 Task: Look for space in Itogon, Philippines from 12th July, 2023 to 16th July, 2023 for 8 adults in price range Rs.10000 to Rs.16000. Place can be private room with 8 bedrooms having 8 beds and 8 bathrooms. Property type can be house, flat, guest house. Amenities needed are: wifi, TV, free parkinig on premises, gym, breakfast. Booking option can be shelf check-in. Required host language is English.
Action: Mouse moved to (550, 144)
Screenshot: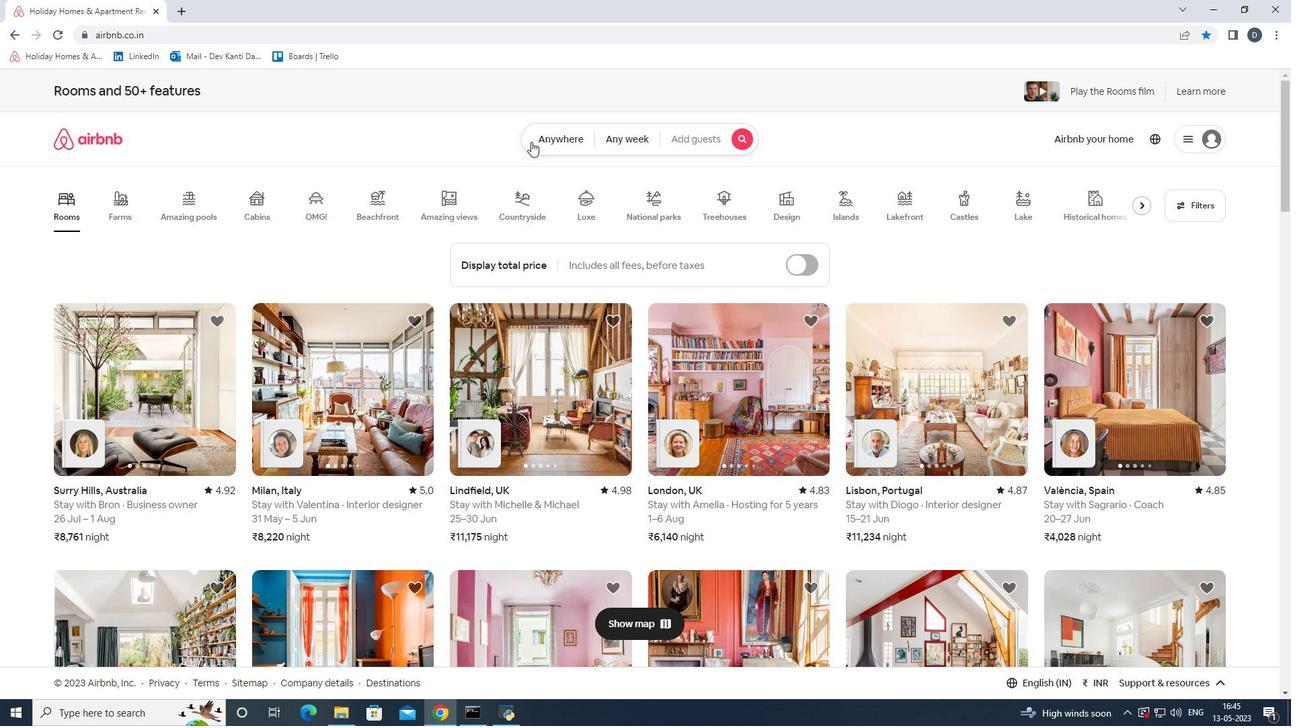 
Action: Mouse pressed left at (550, 144)
Screenshot: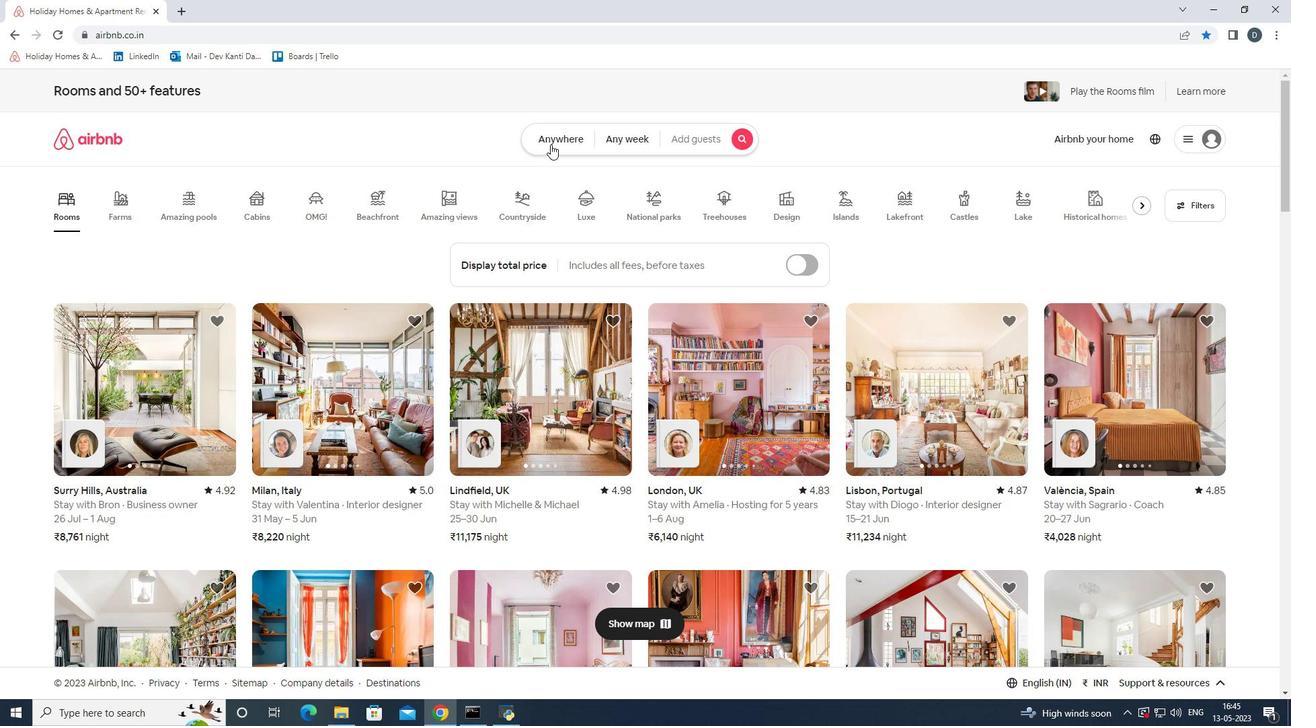 
Action: Mouse moved to (392, 193)
Screenshot: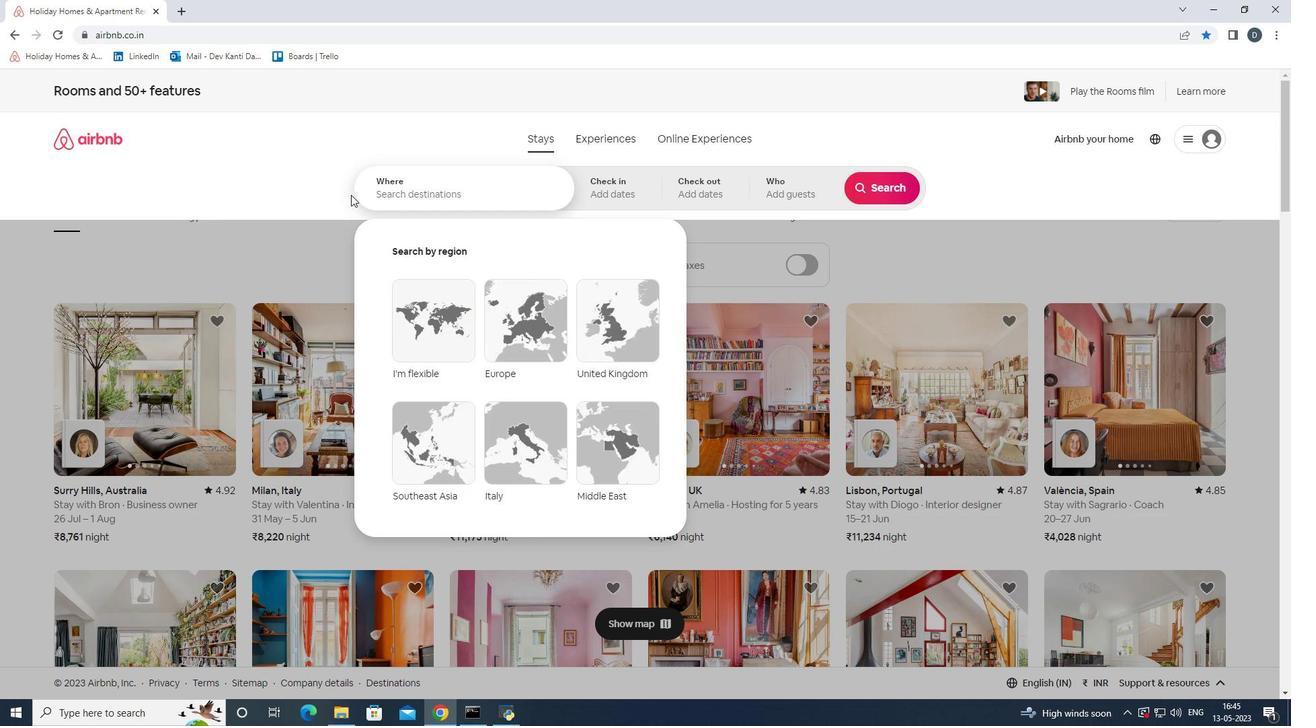 
Action: Mouse pressed left at (392, 193)
Screenshot: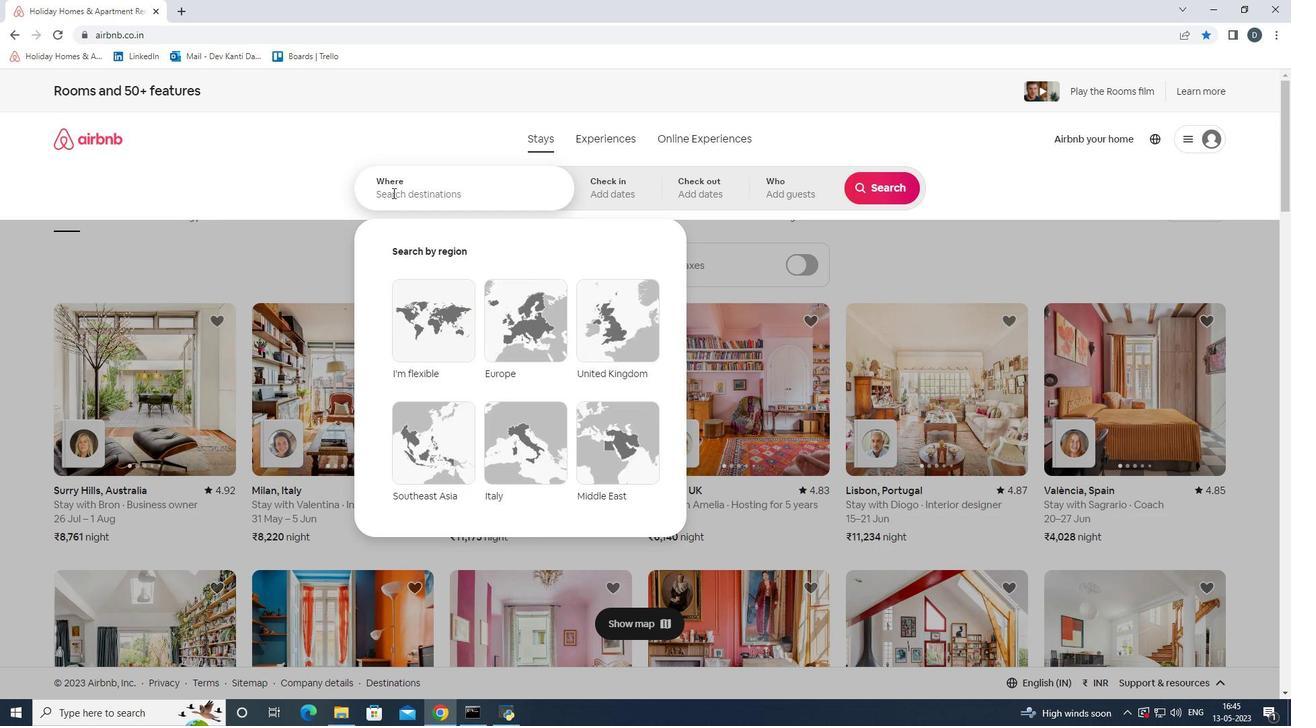 
Action: Key pressed <Key.shift>Itogon,<Key.shift>Philippines
Screenshot: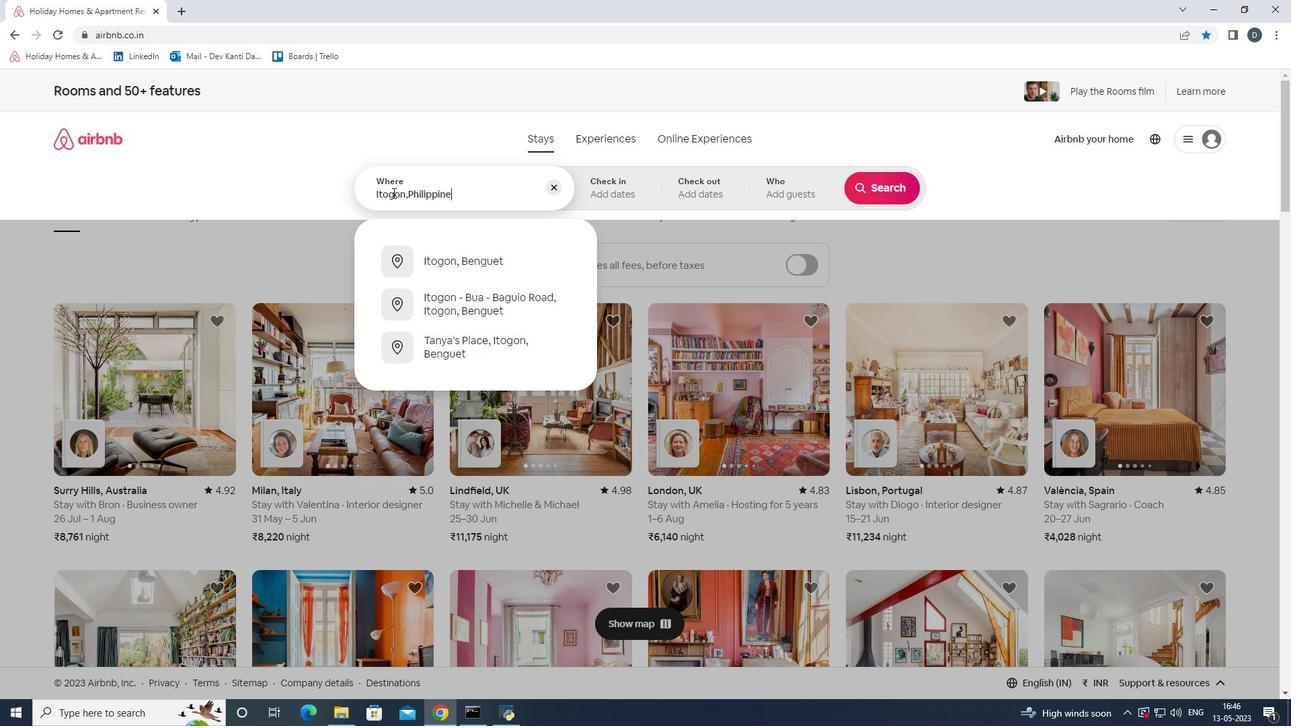
Action: Mouse moved to (600, 188)
Screenshot: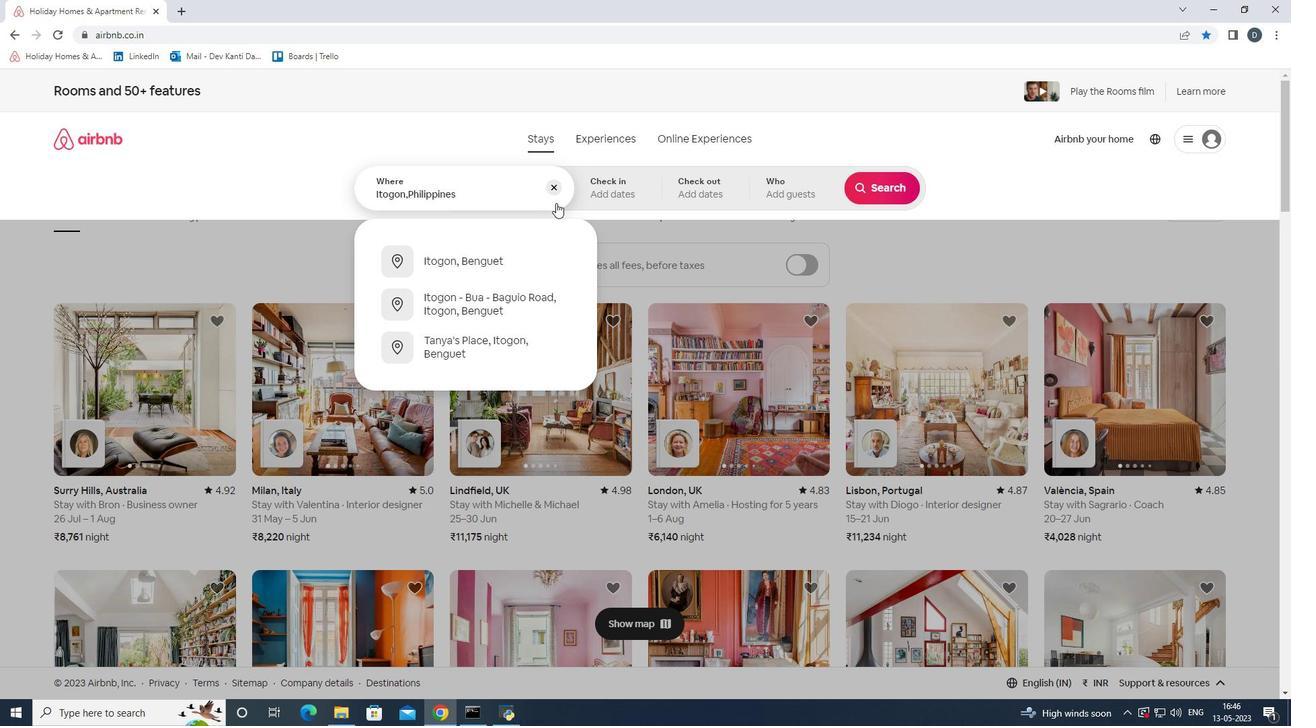 
Action: Mouse pressed left at (600, 188)
Screenshot: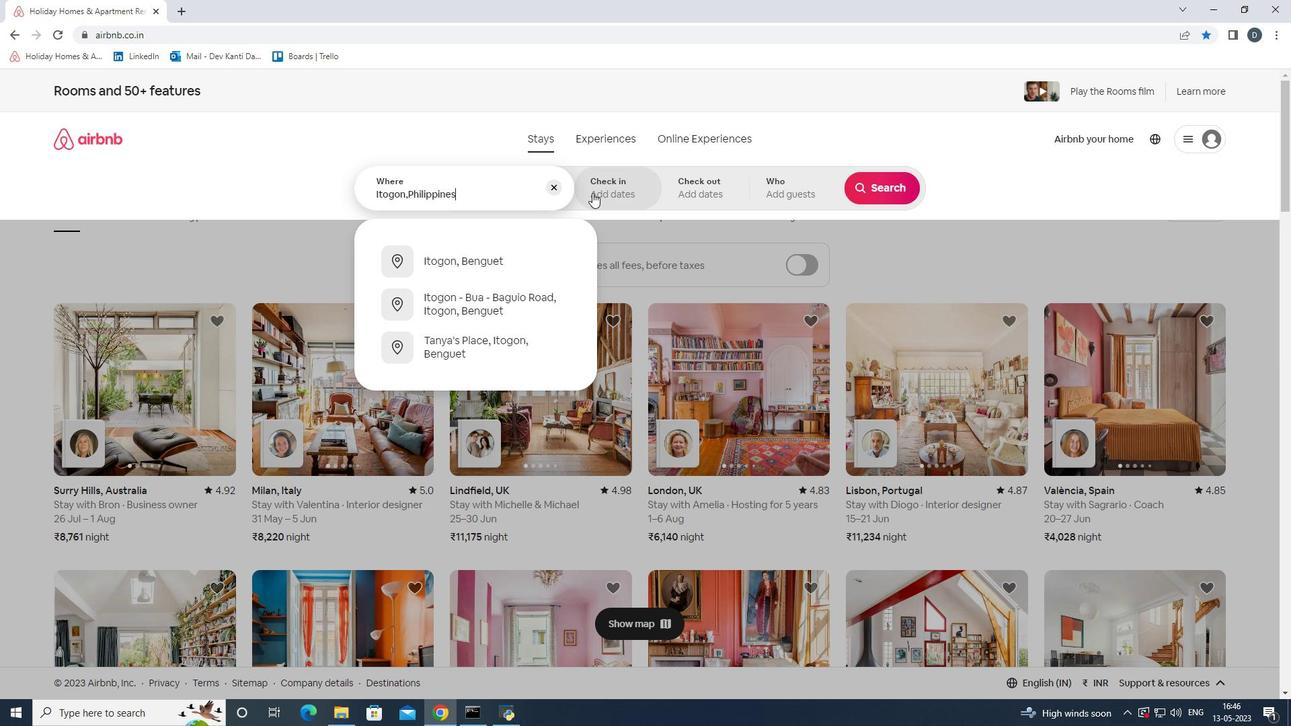 
Action: Mouse moved to (887, 289)
Screenshot: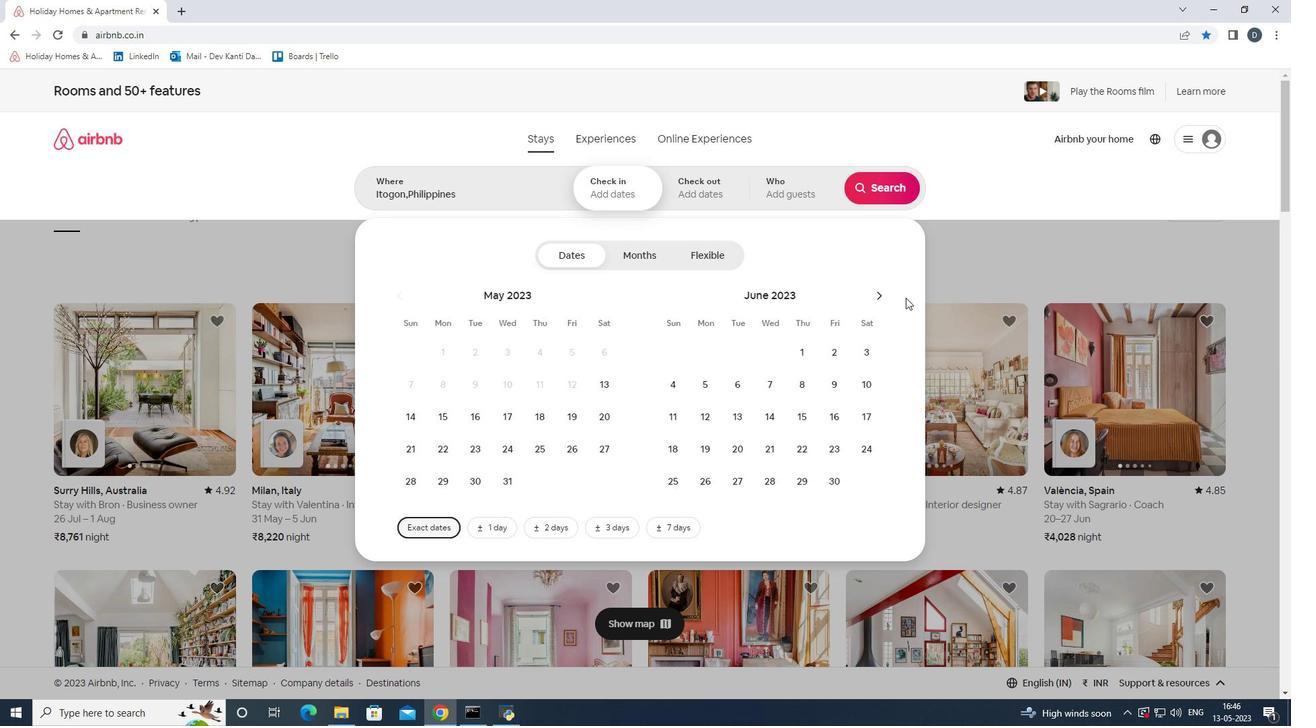 
Action: Mouse pressed left at (887, 289)
Screenshot: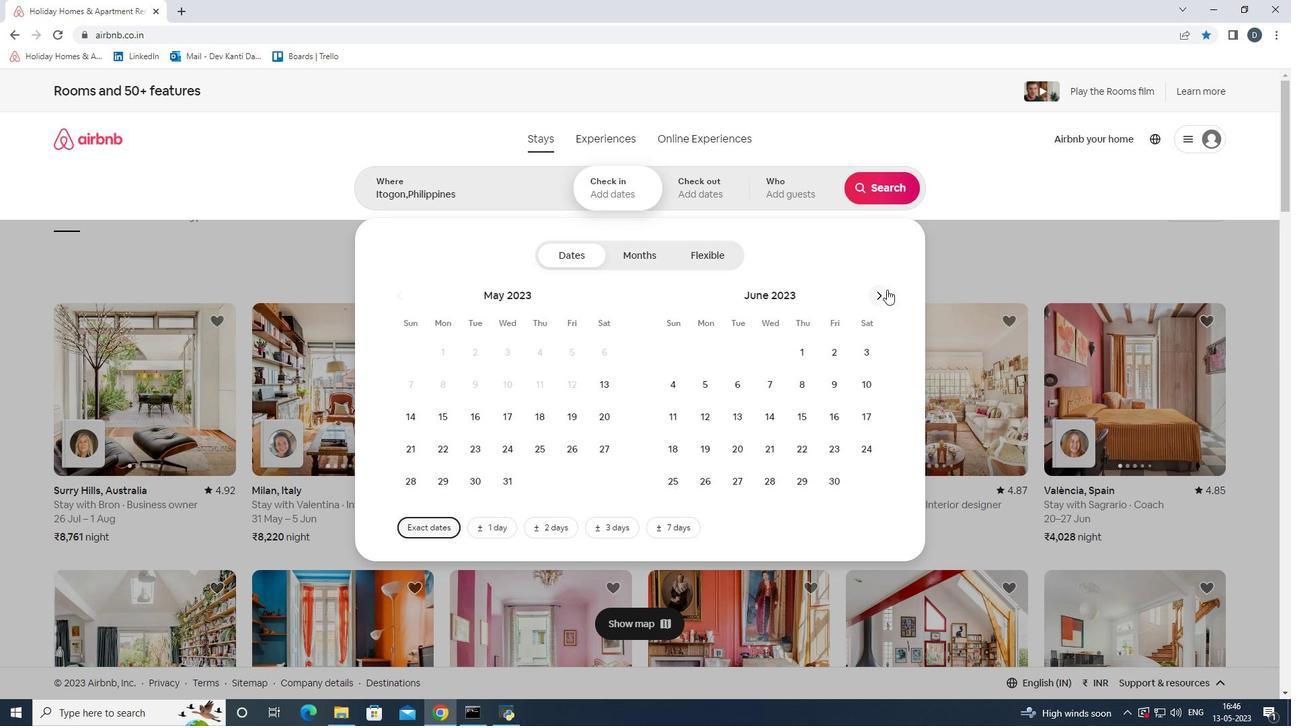 
Action: Mouse moved to (765, 414)
Screenshot: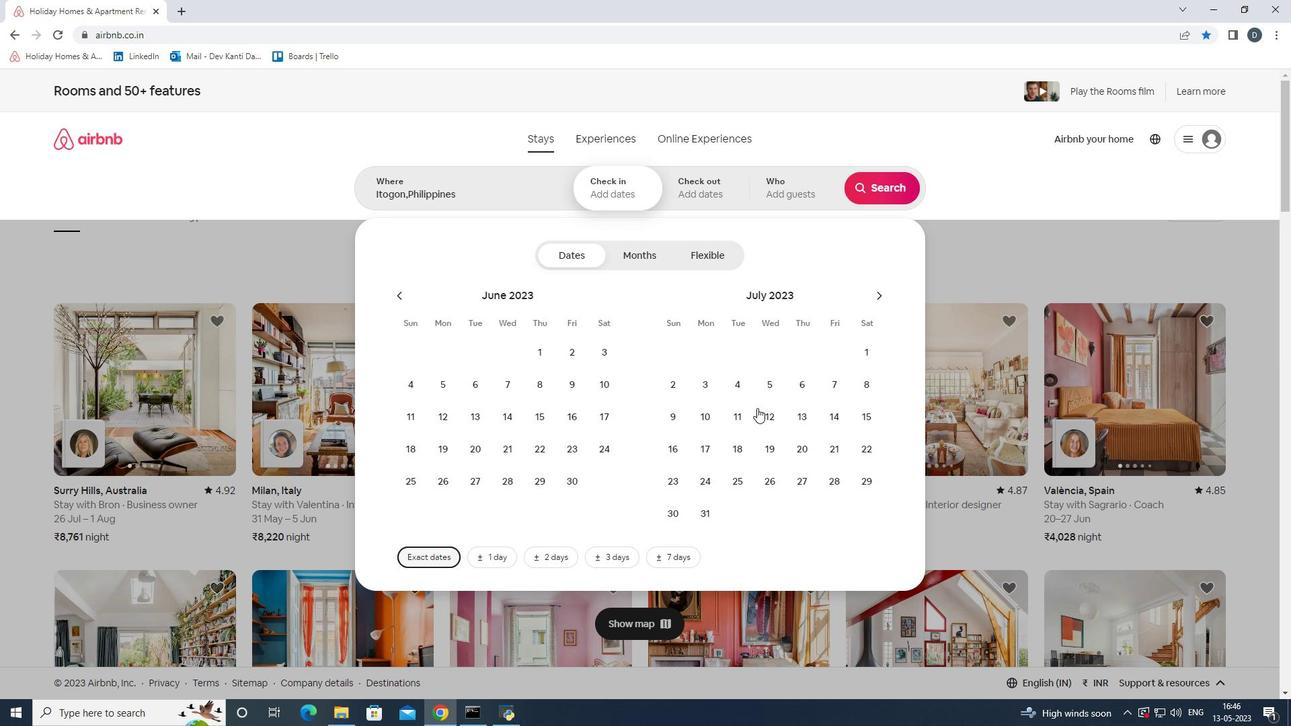 
Action: Mouse pressed left at (765, 414)
Screenshot: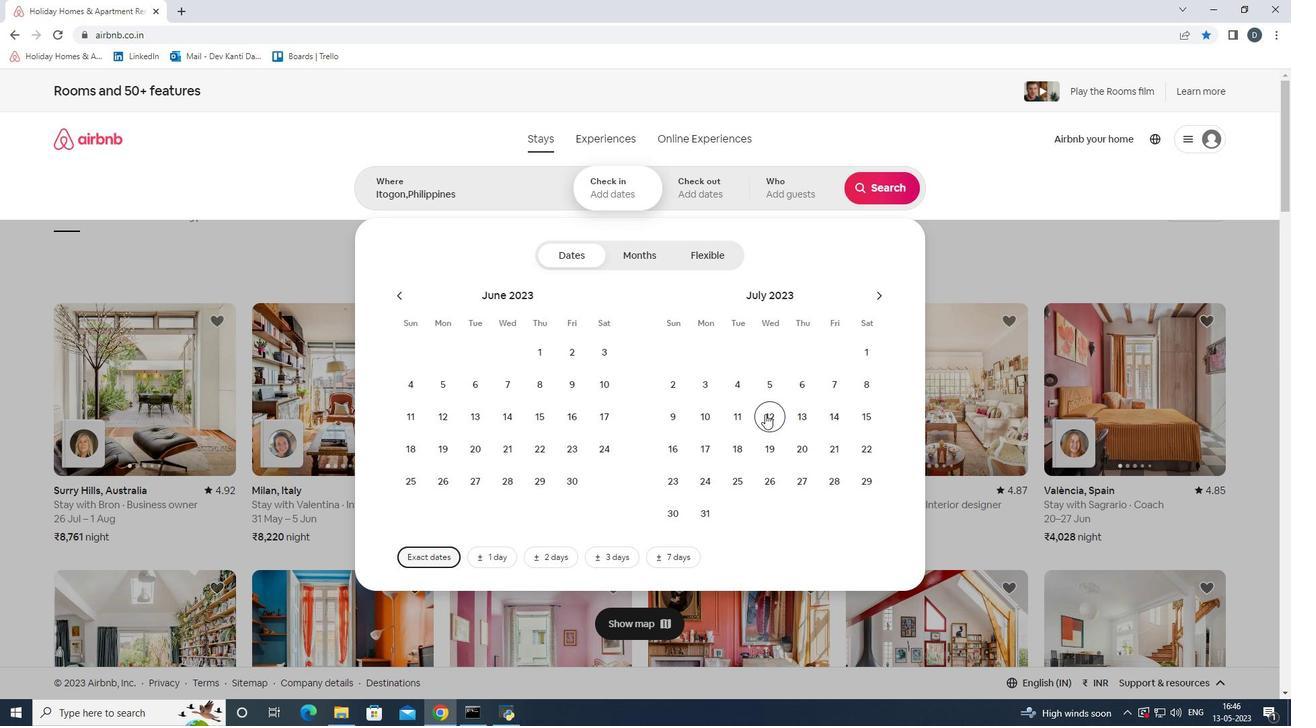 
Action: Mouse moved to (666, 449)
Screenshot: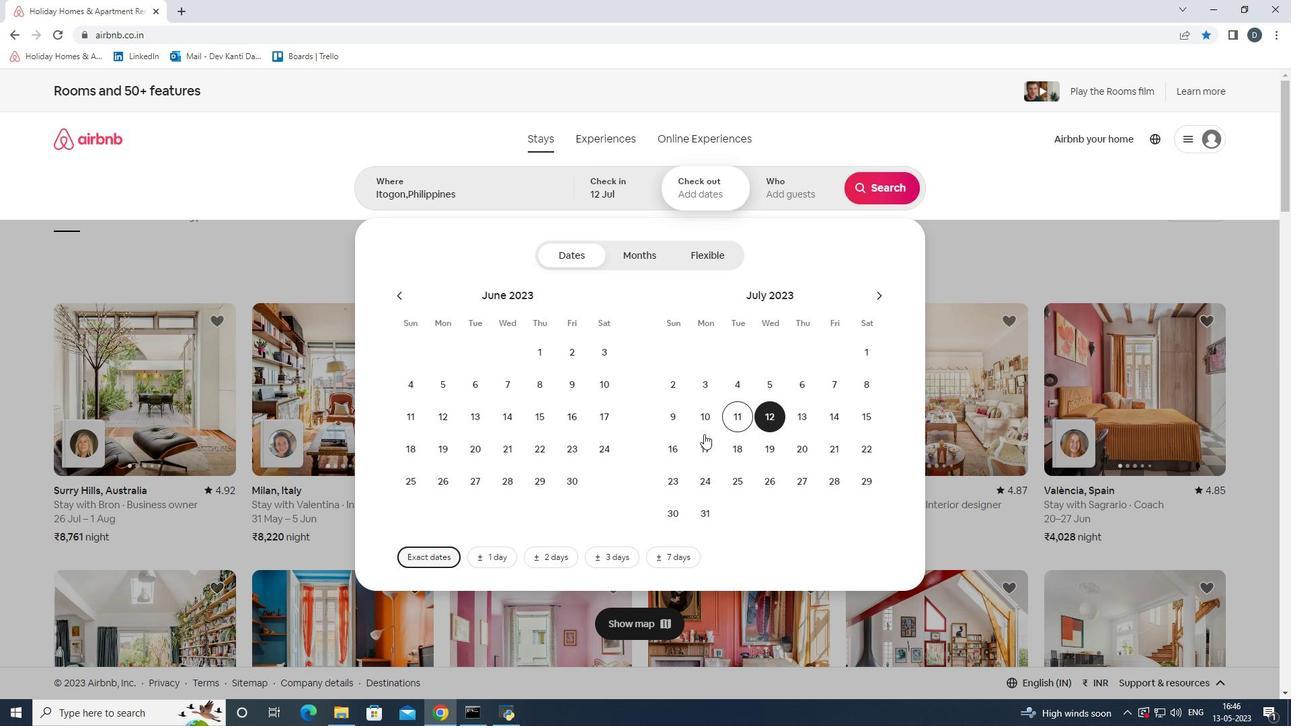 
Action: Mouse pressed left at (666, 449)
Screenshot: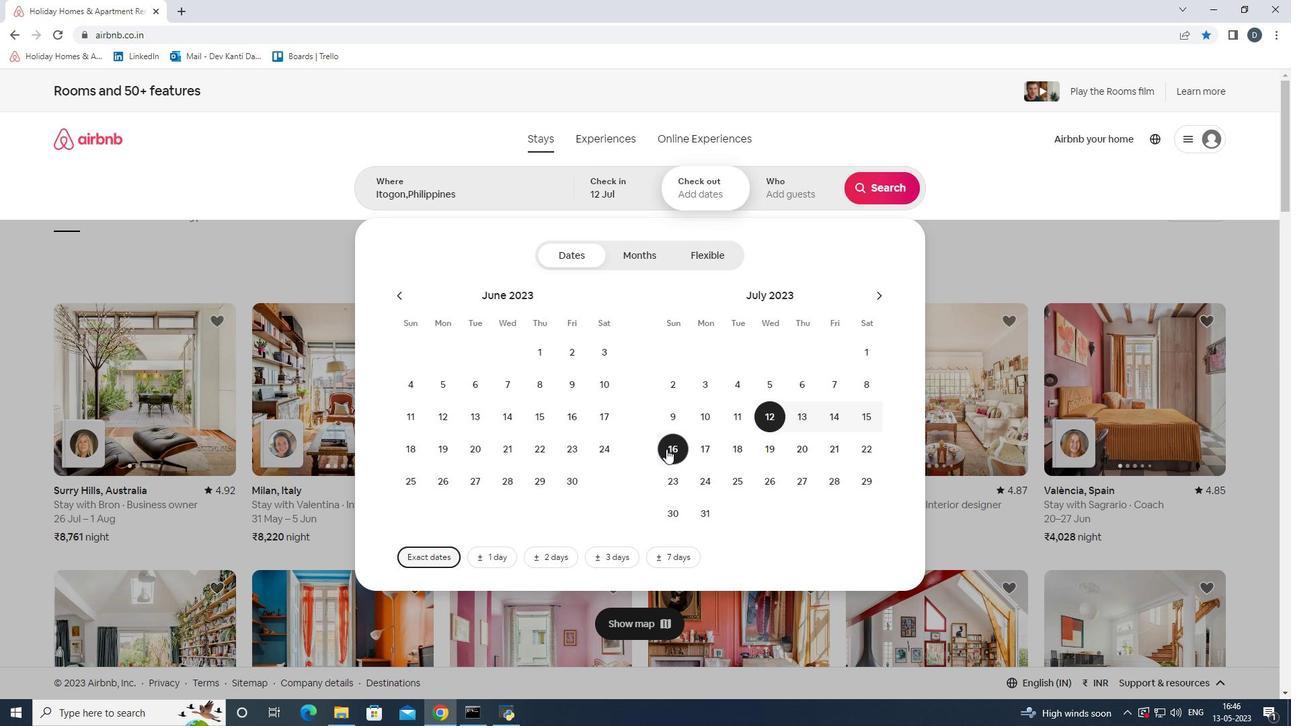 
Action: Mouse moved to (780, 194)
Screenshot: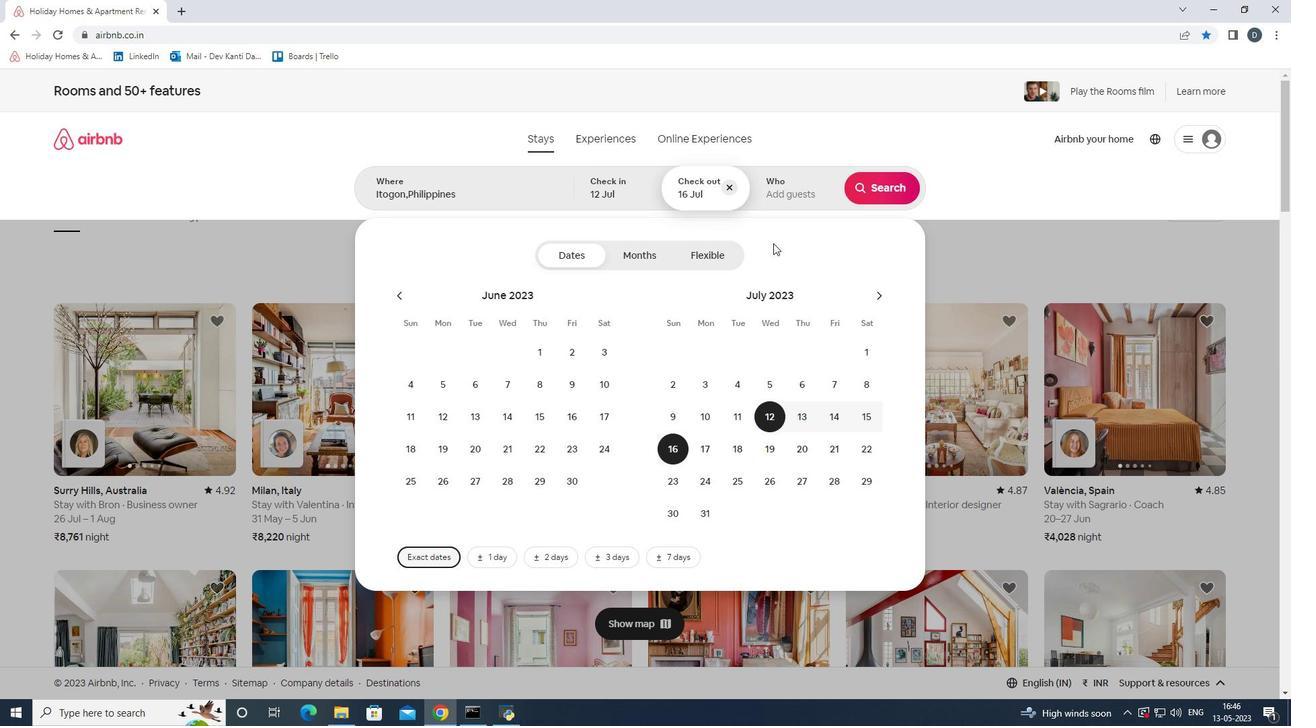 
Action: Mouse pressed left at (780, 194)
Screenshot: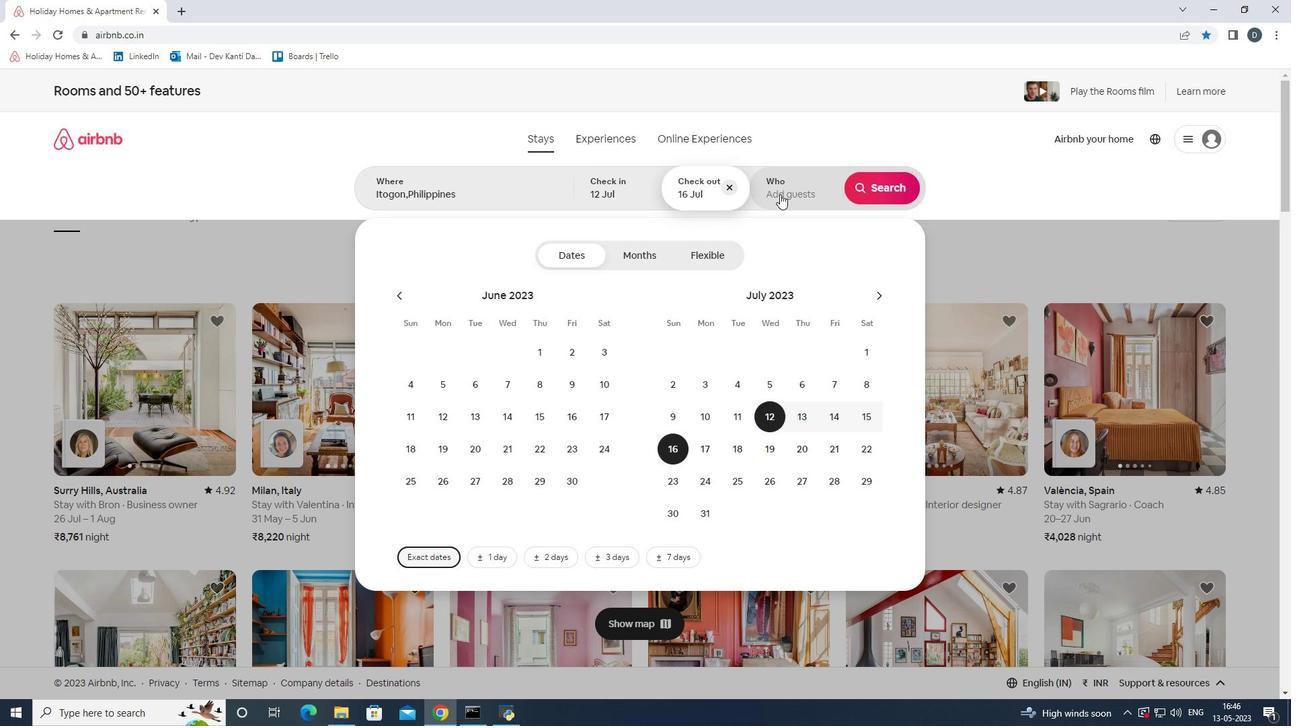 
Action: Mouse moved to (880, 255)
Screenshot: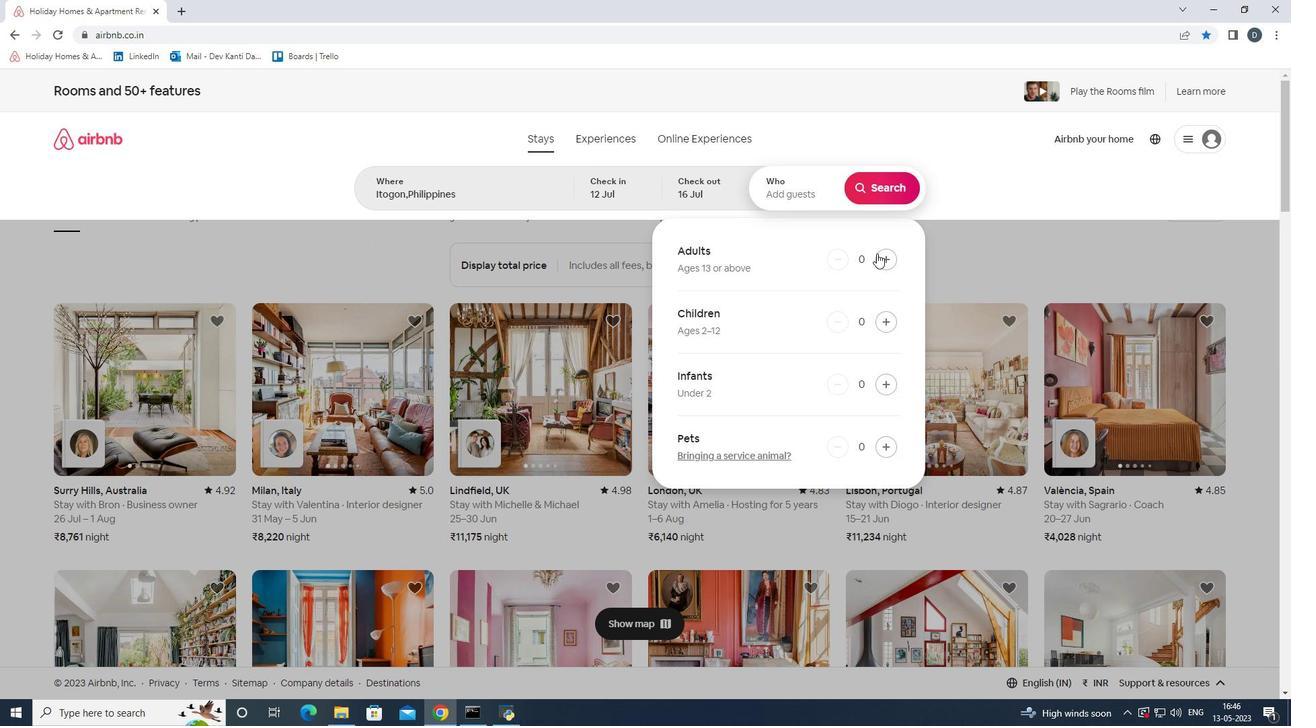 
Action: Mouse pressed left at (880, 255)
Screenshot: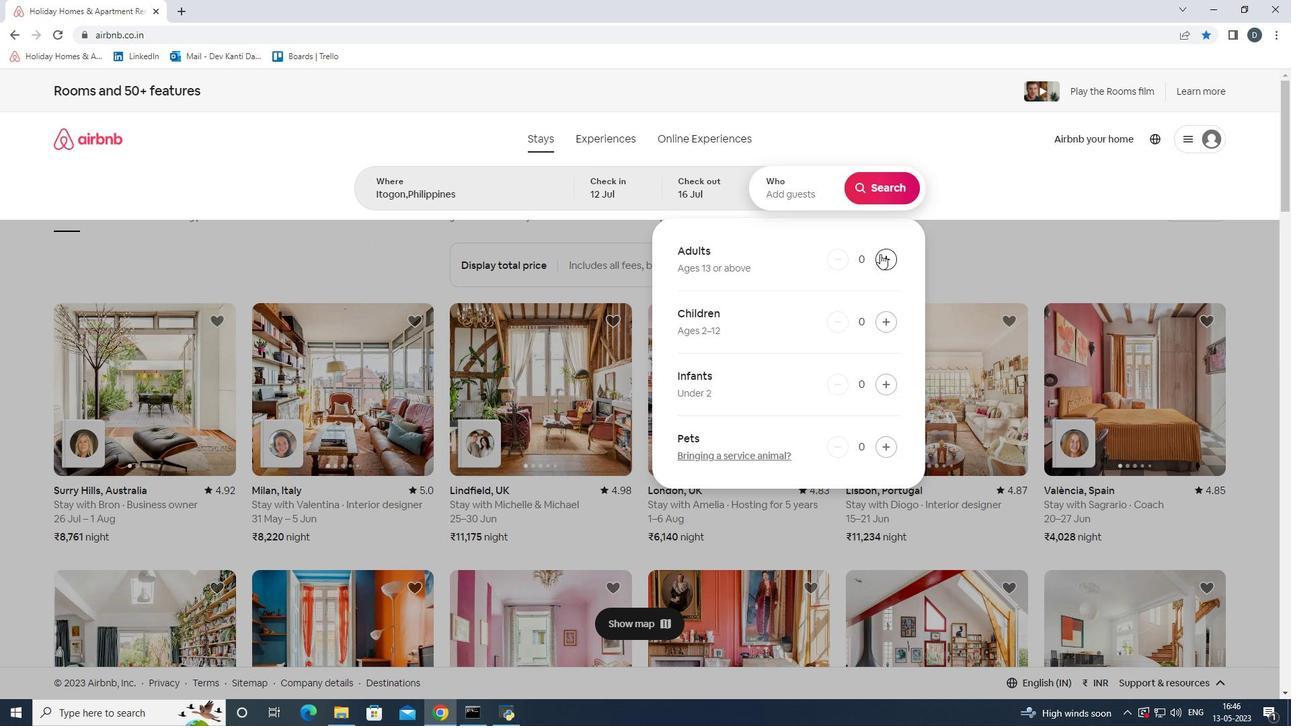 
Action: Mouse pressed left at (880, 255)
Screenshot: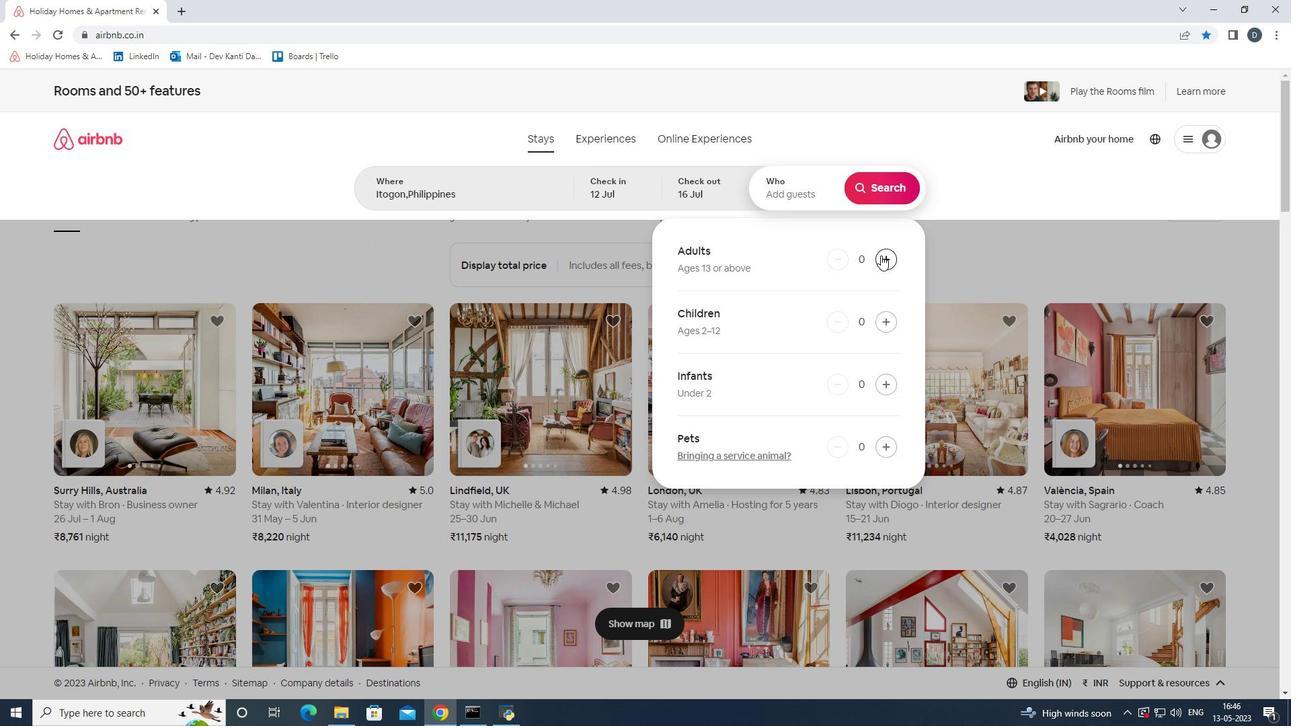 
Action: Mouse pressed left at (880, 255)
Screenshot: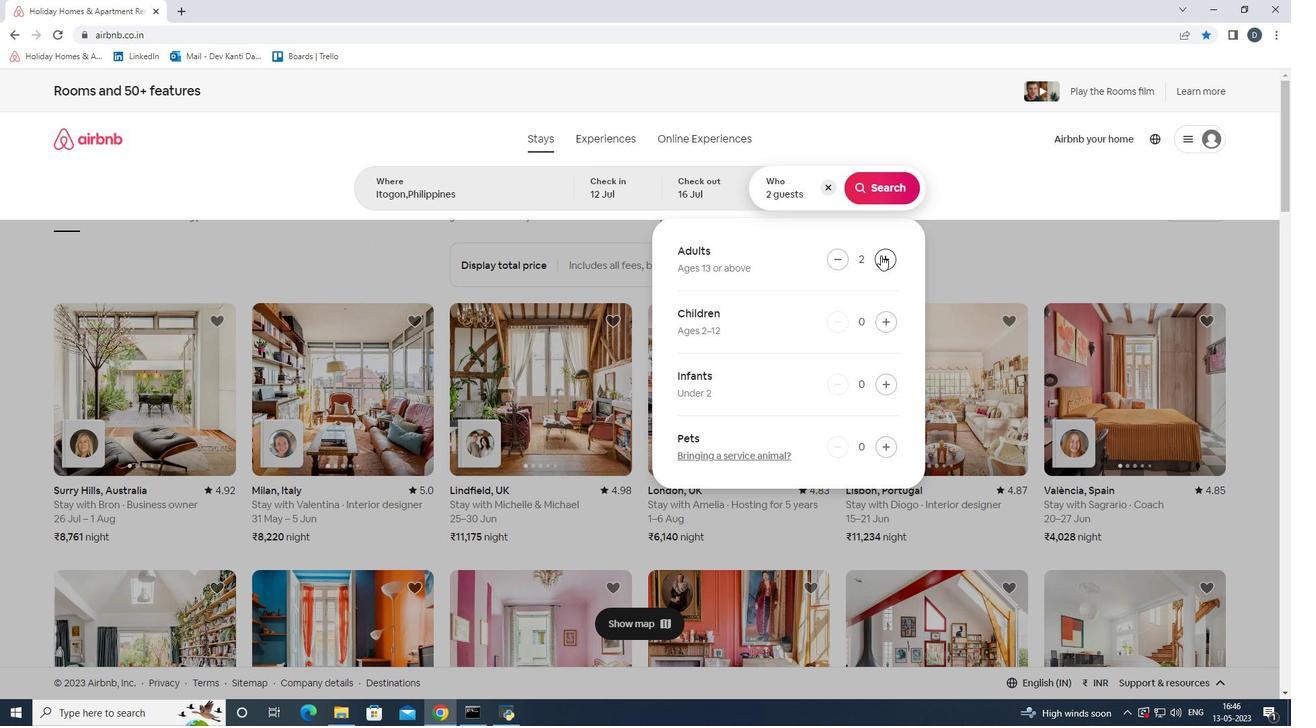 
Action: Mouse pressed left at (880, 255)
Screenshot: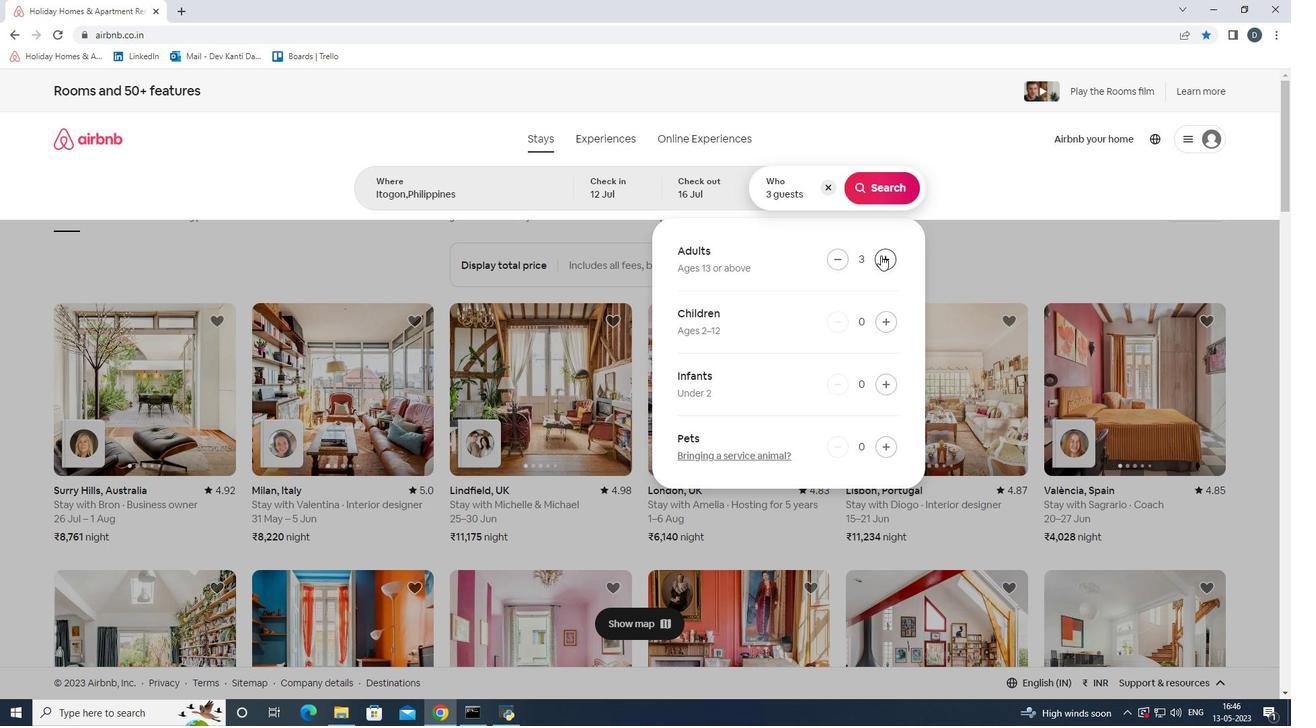 
Action: Mouse pressed left at (880, 255)
Screenshot: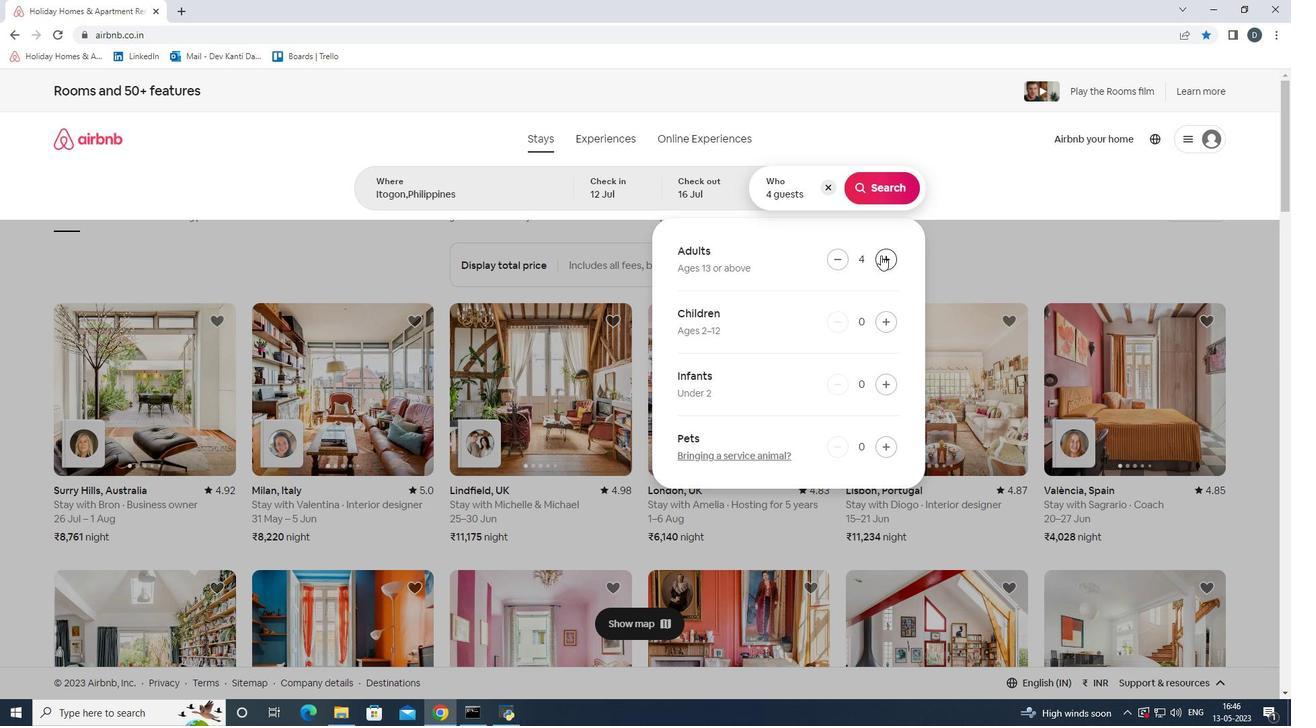 
Action: Mouse pressed left at (880, 255)
Screenshot: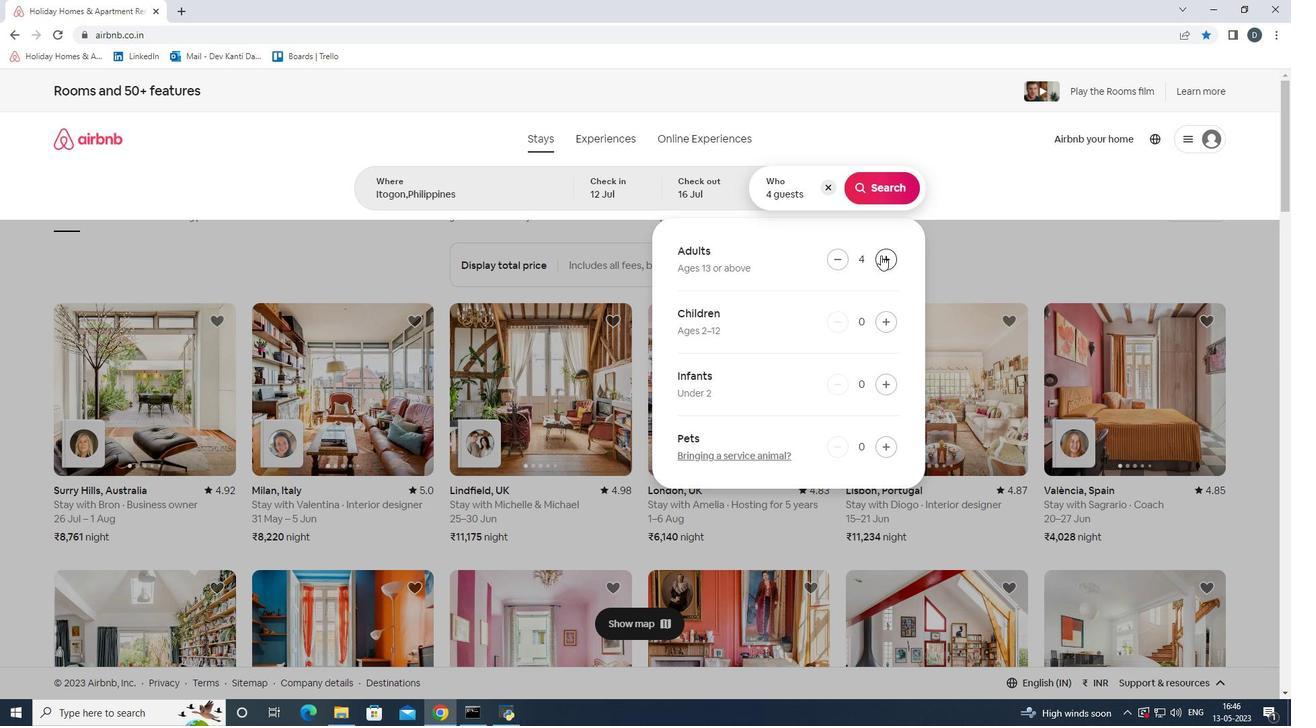 
Action: Mouse pressed left at (880, 255)
Screenshot: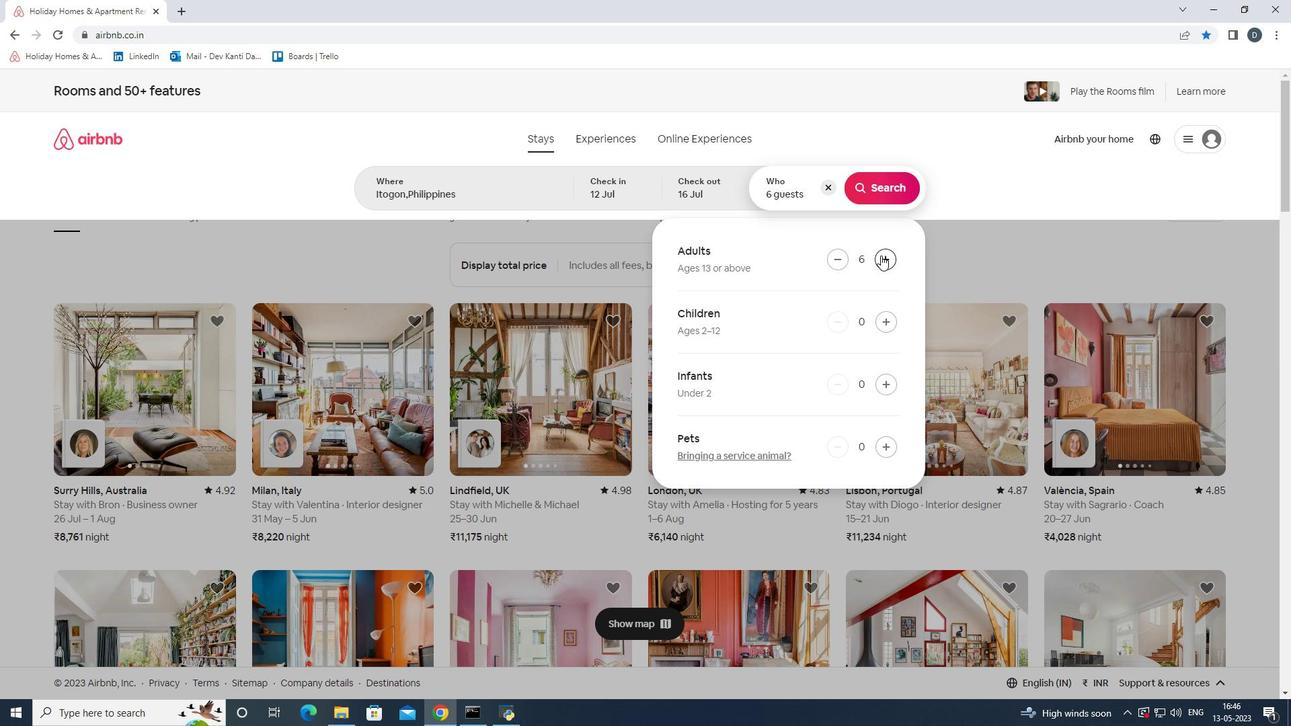 
Action: Mouse pressed left at (880, 255)
Screenshot: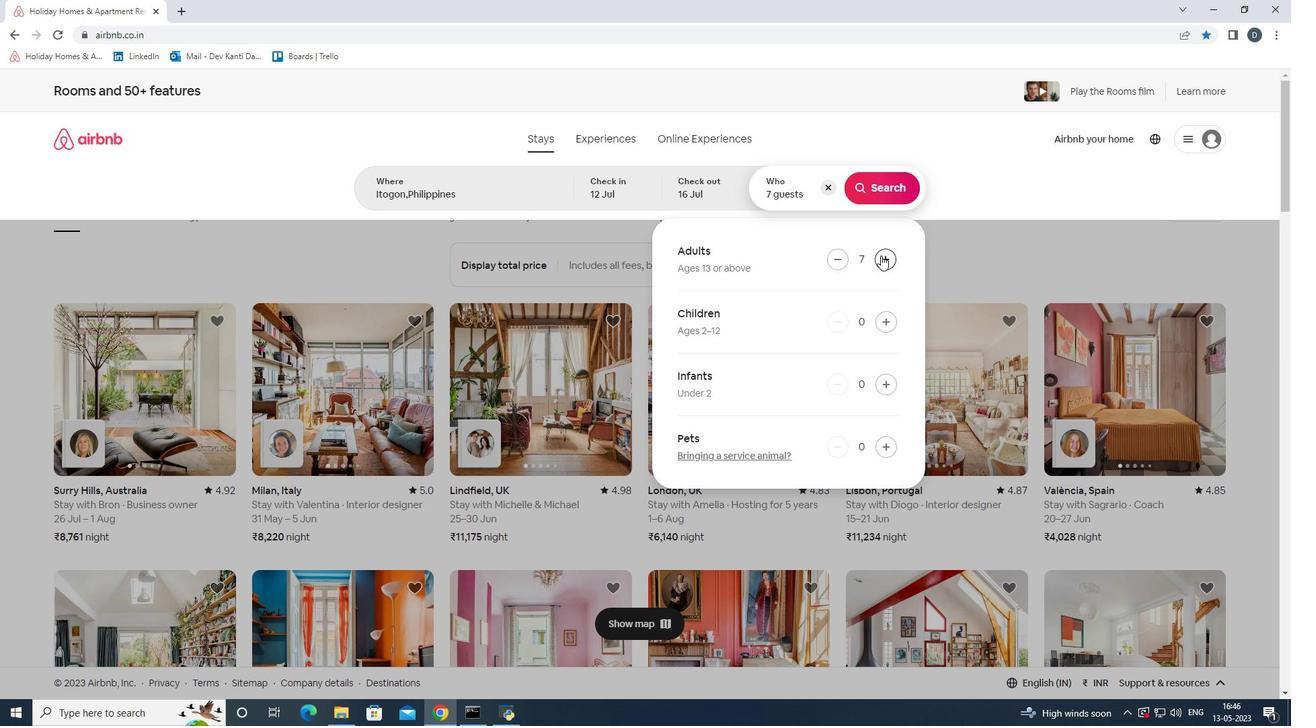 
Action: Mouse moved to (874, 190)
Screenshot: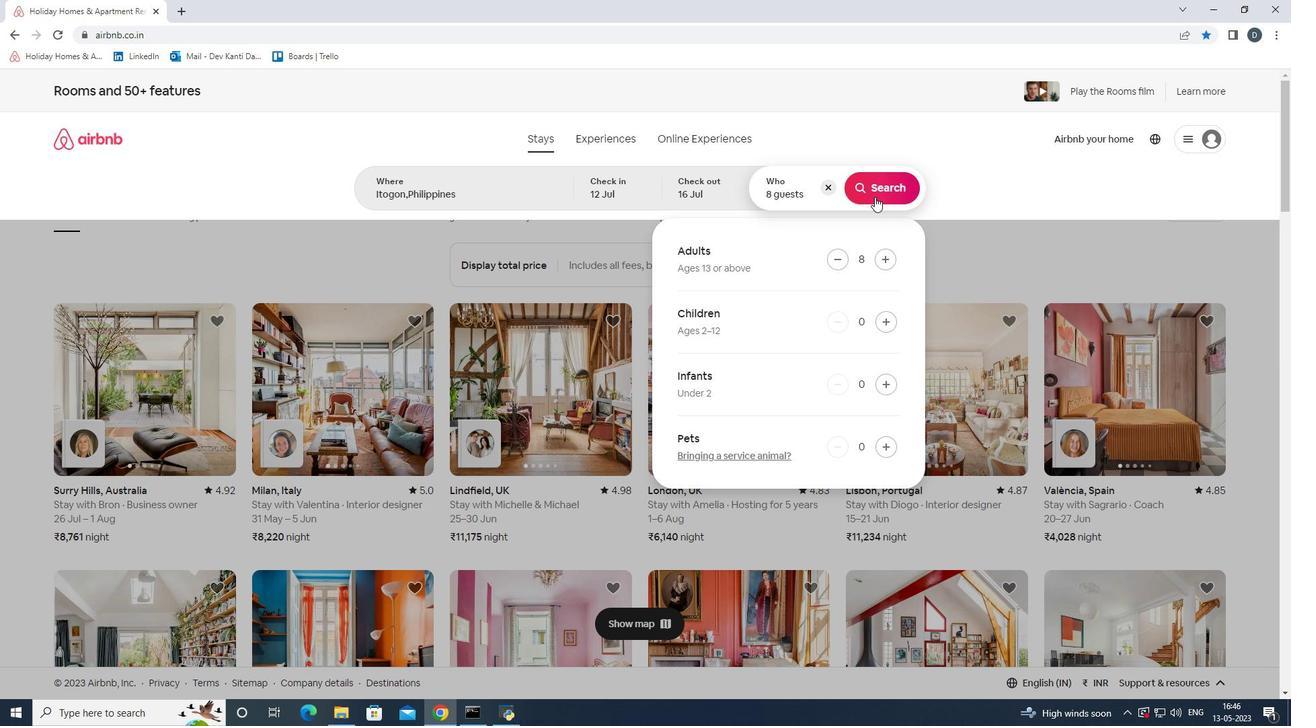 
Action: Mouse pressed left at (874, 190)
Screenshot: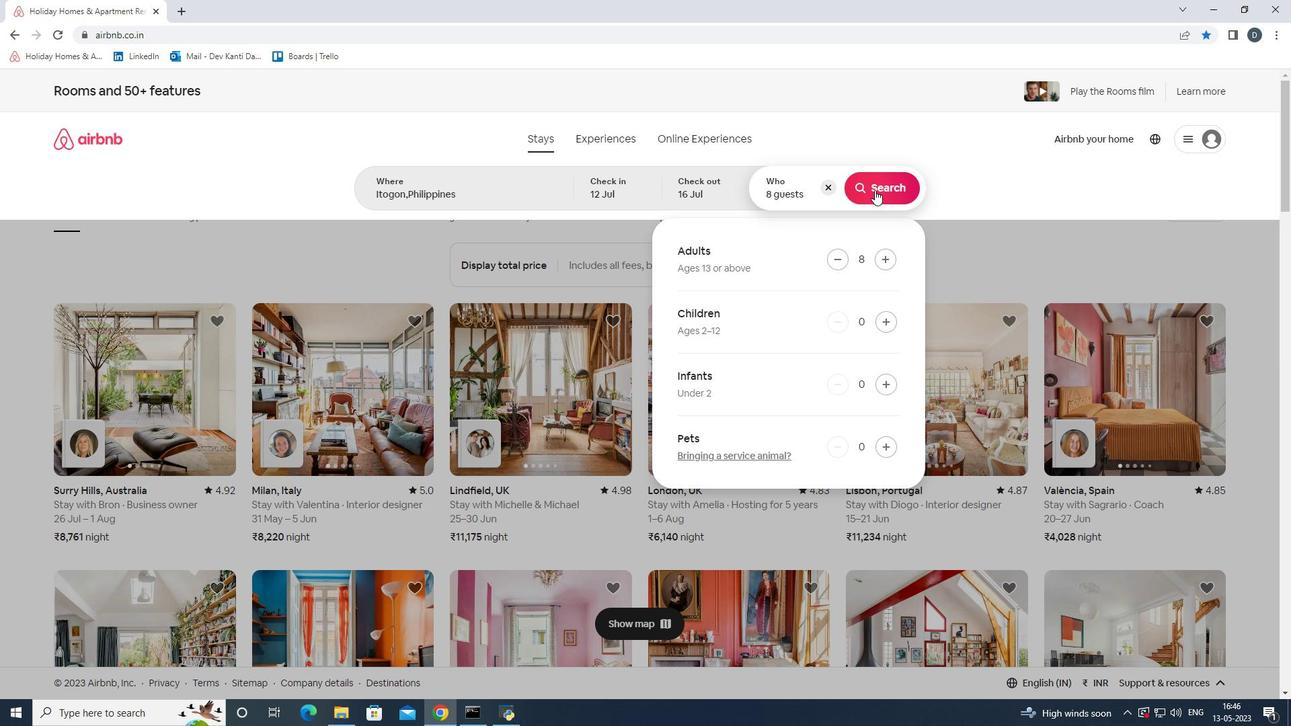 
Action: Mouse moved to (1213, 153)
Screenshot: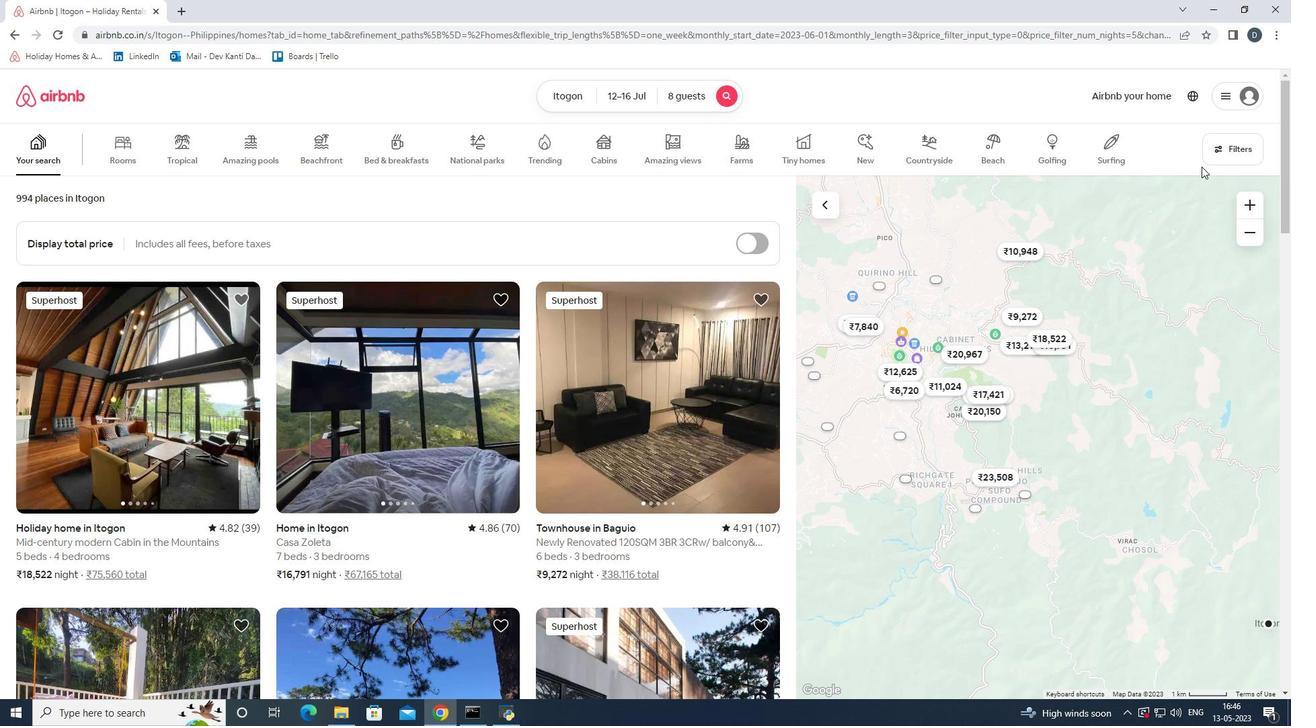 
Action: Mouse pressed left at (1213, 153)
Screenshot: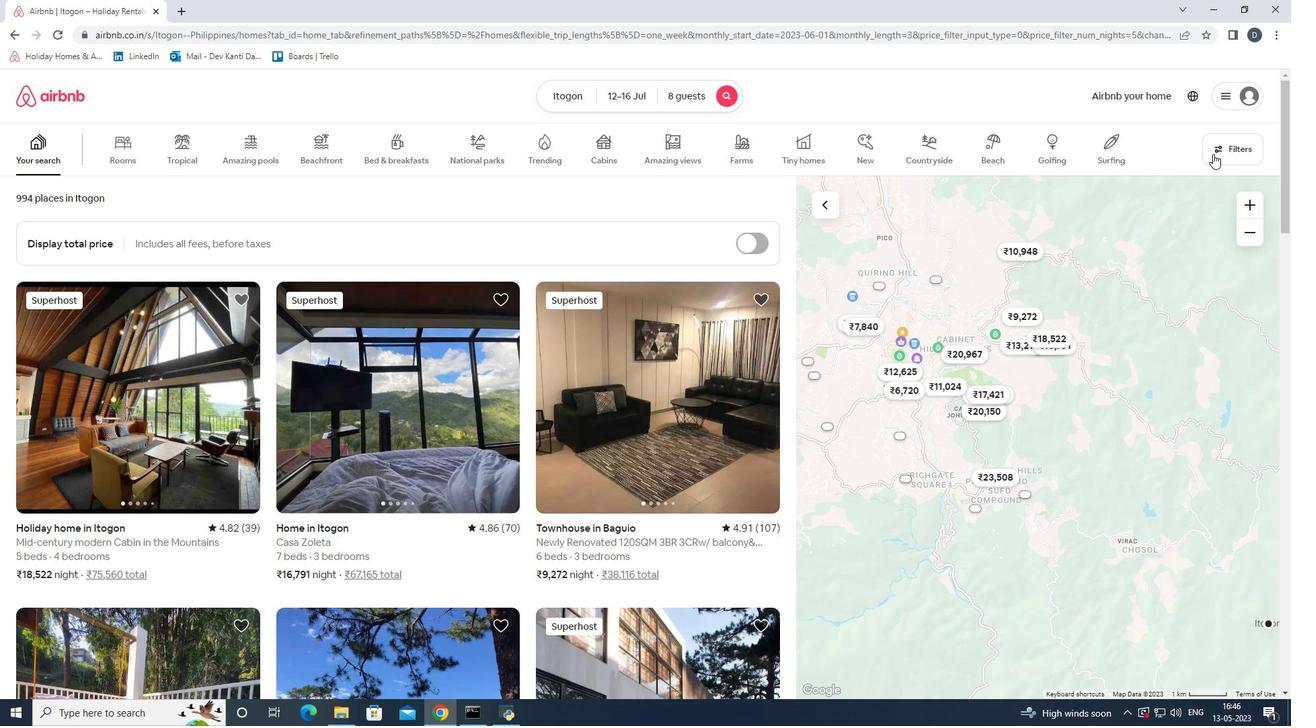 
Action: Mouse moved to (466, 321)
Screenshot: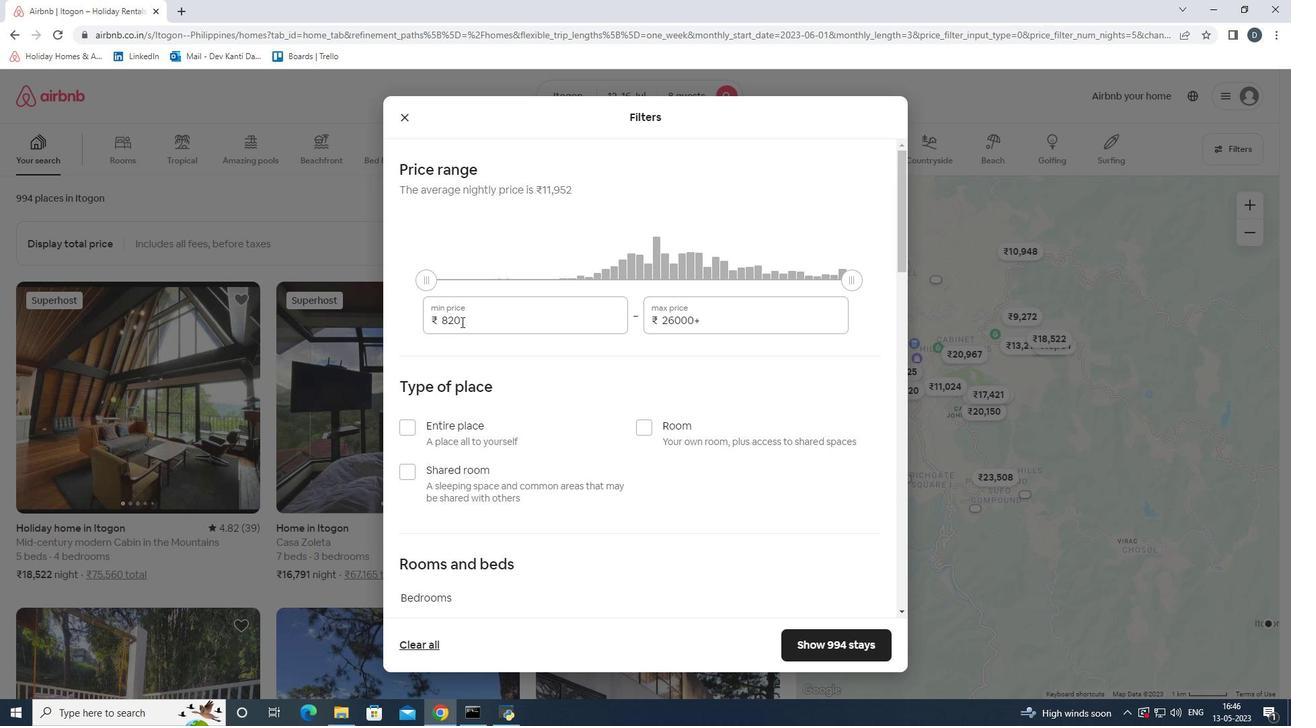 
Action: Mouse pressed left at (466, 321)
Screenshot: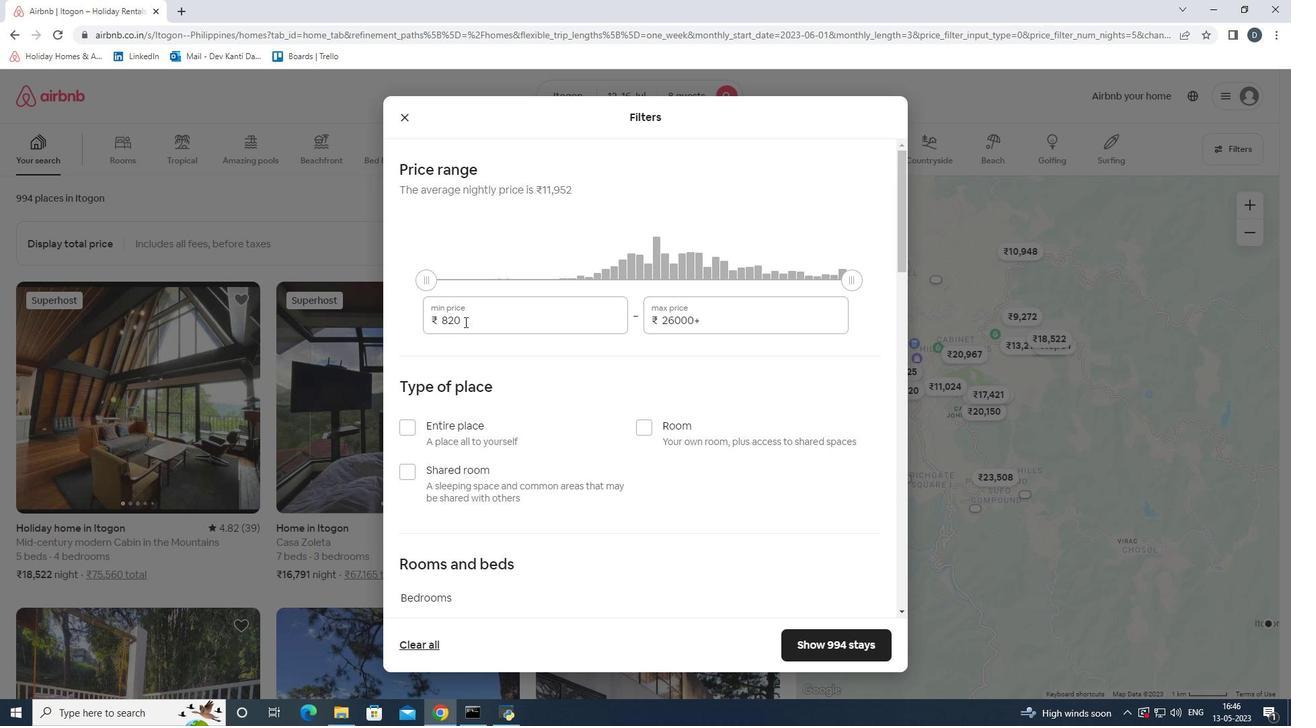 
Action: Mouse moved to (431, 318)
Screenshot: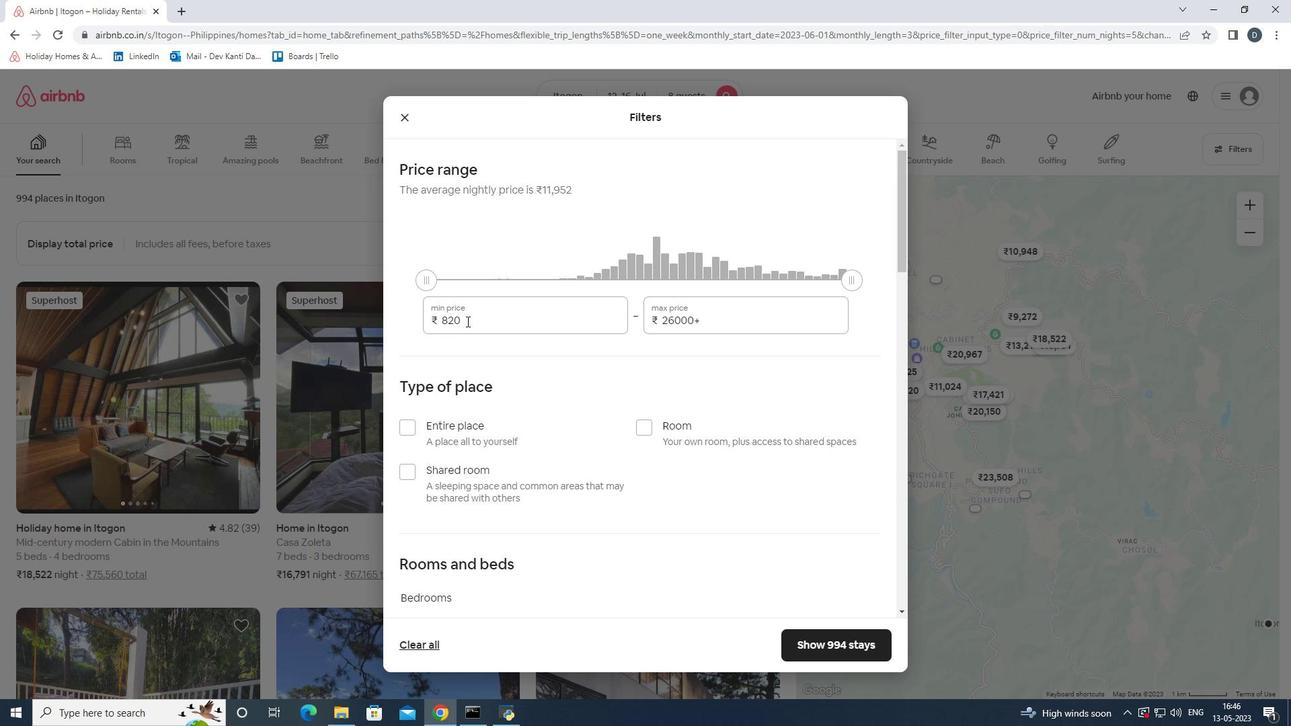 
Action: Key pressed 10000
Screenshot: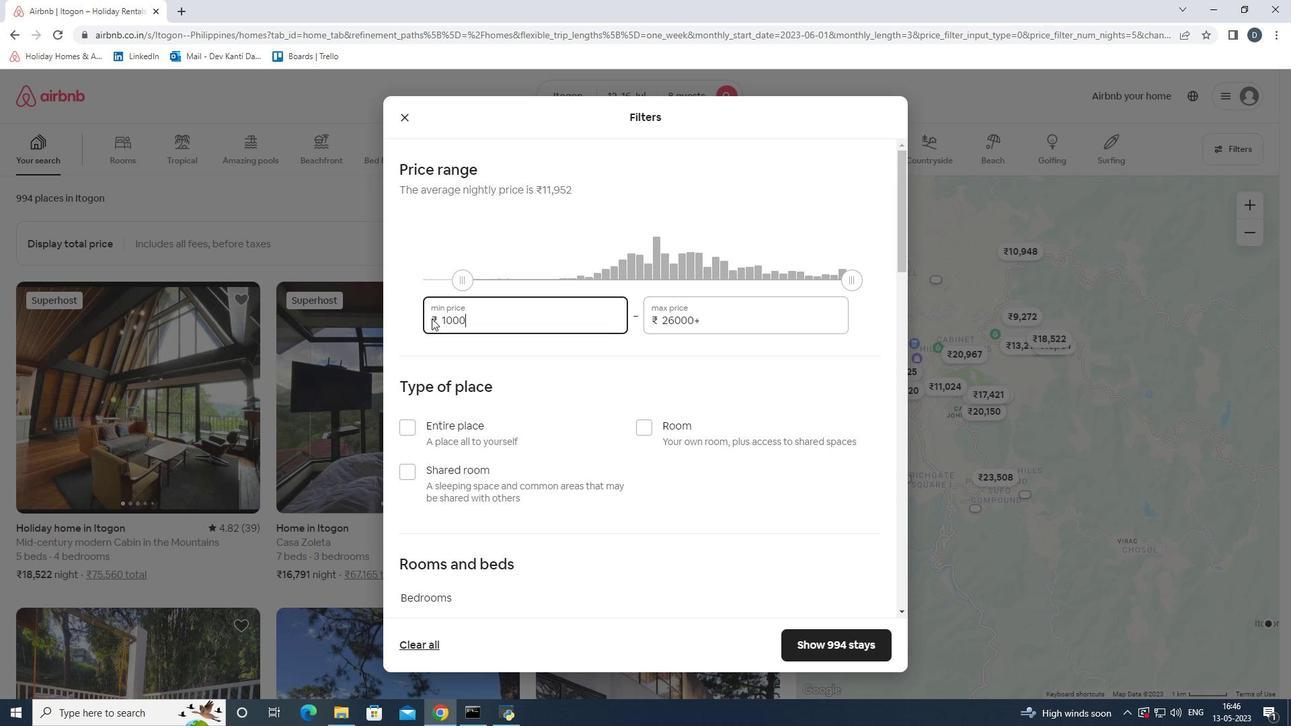 
Action: Mouse moved to (704, 320)
Screenshot: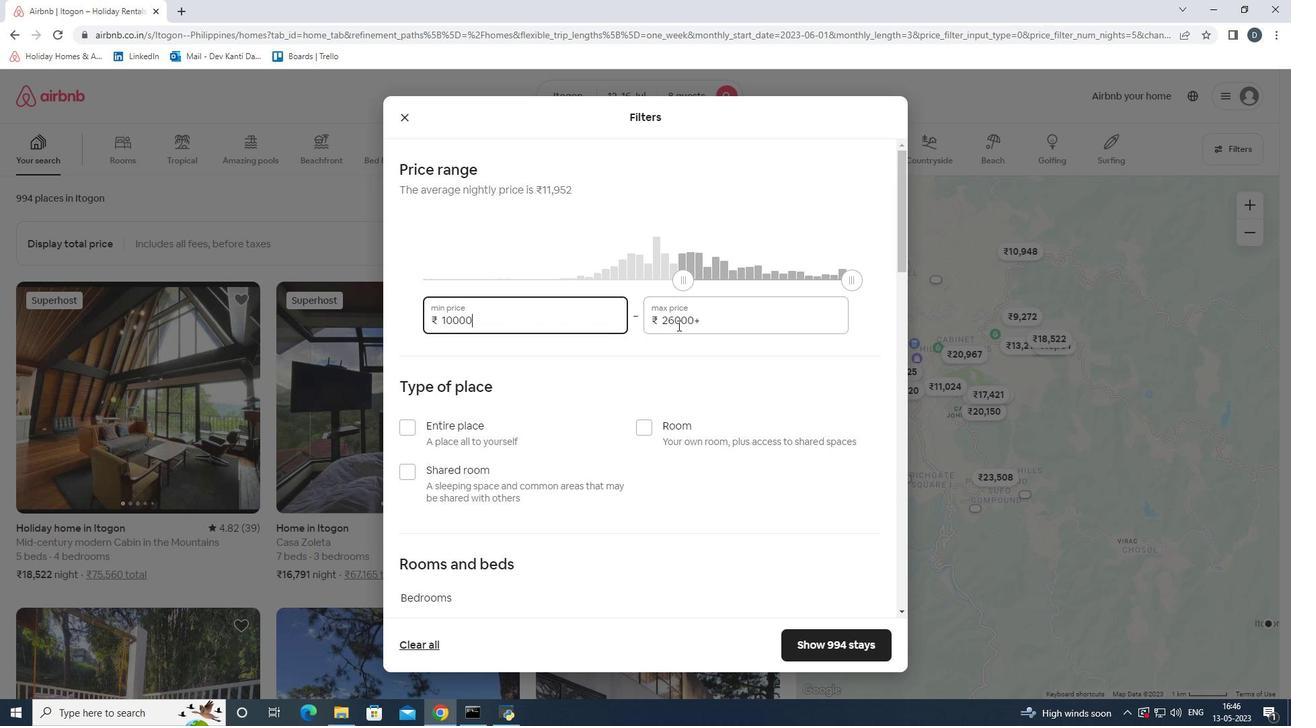 
Action: Mouse pressed left at (704, 320)
Screenshot: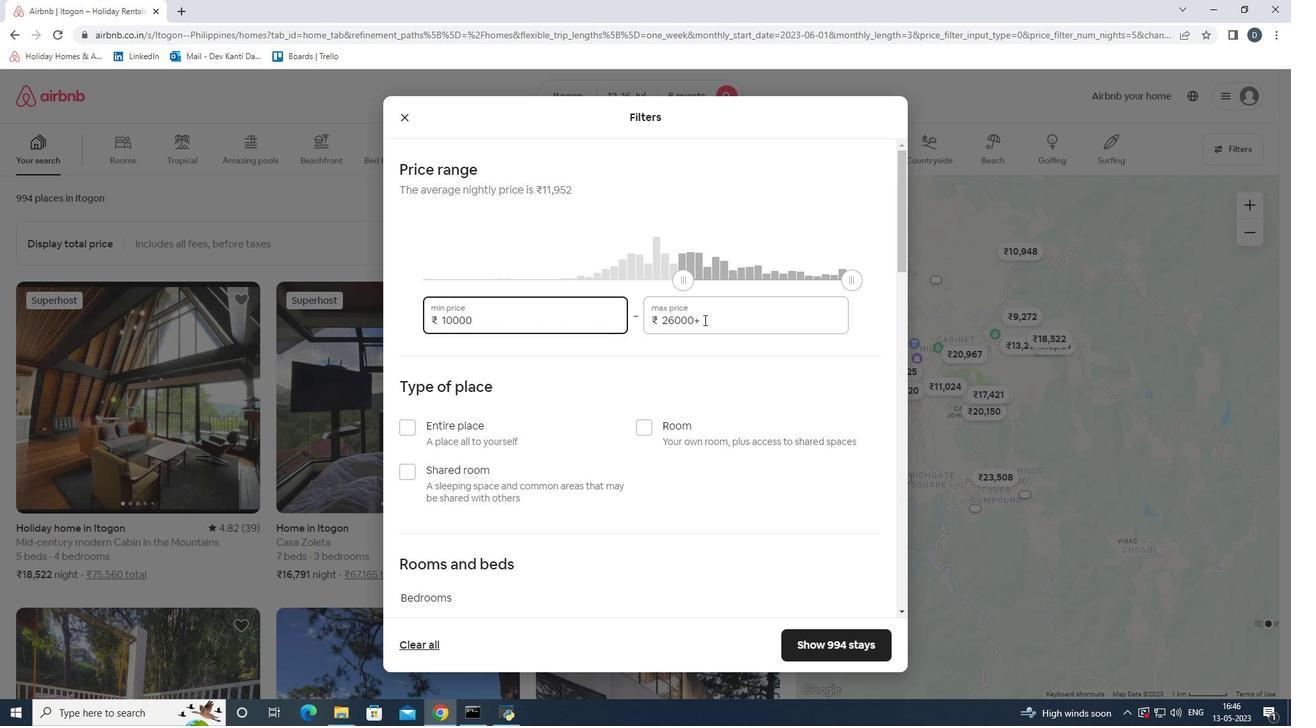 
Action: Mouse moved to (629, 317)
Screenshot: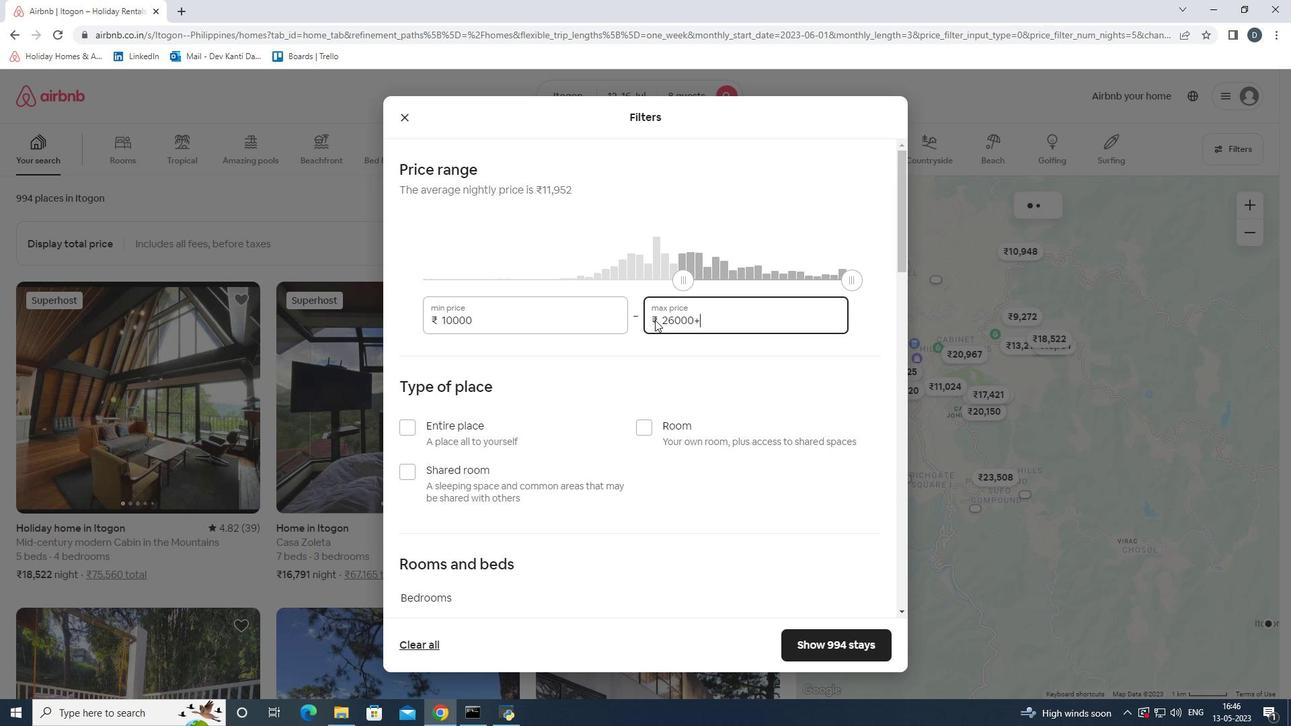 
Action: Key pressed 16000
Screenshot: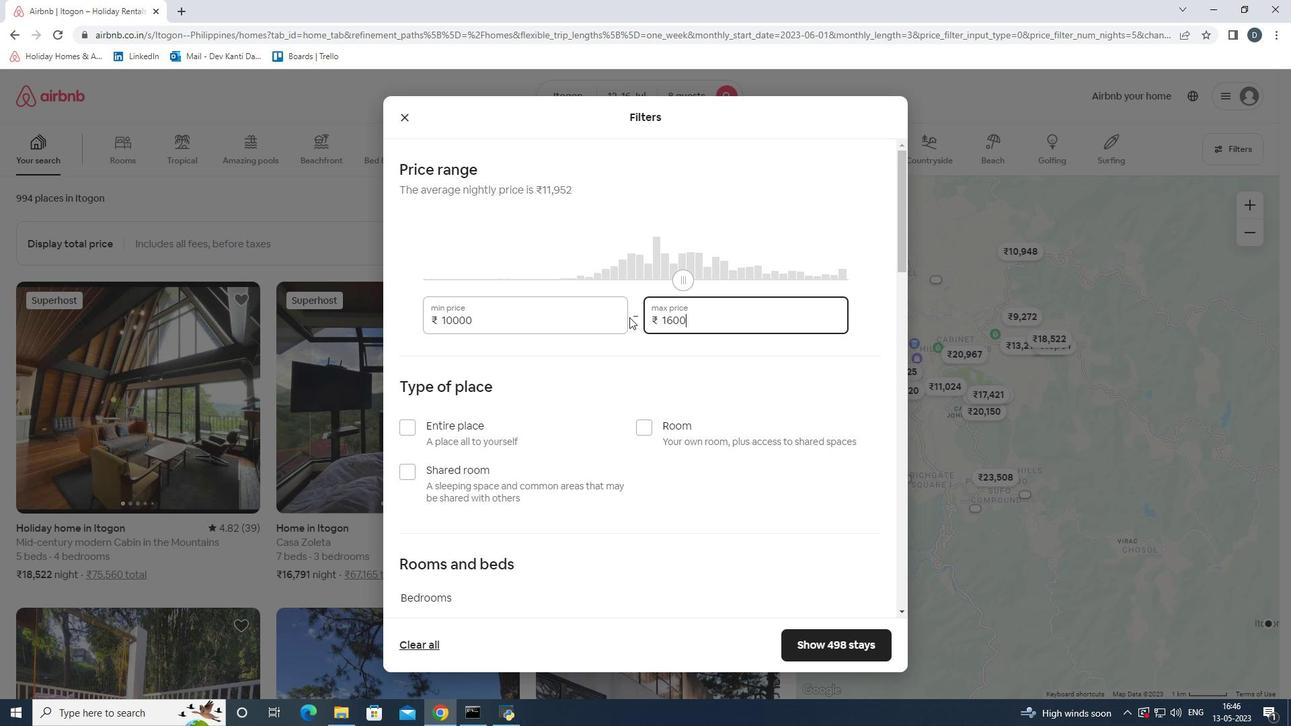 
Action: Mouse moved to (595, 408)
Screenshot: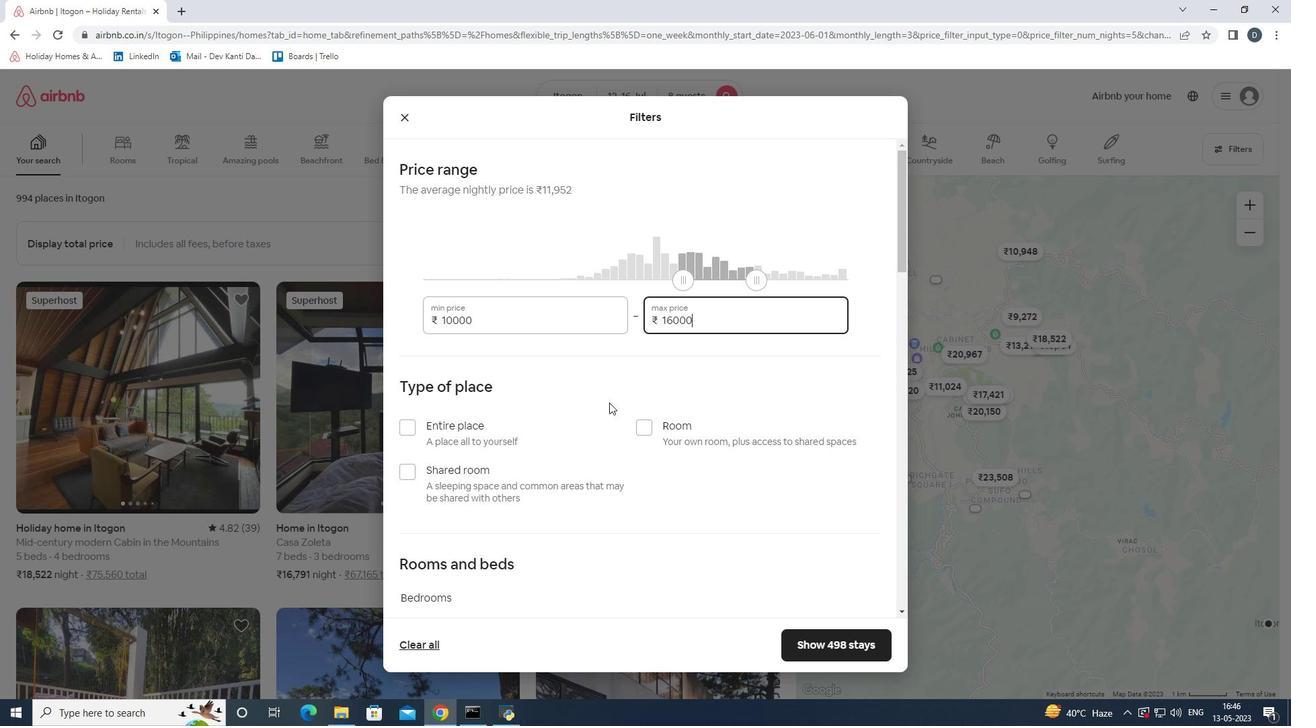 
Action: Mouse scrolled (595, 407) with delta (0, 0)
Screenshot: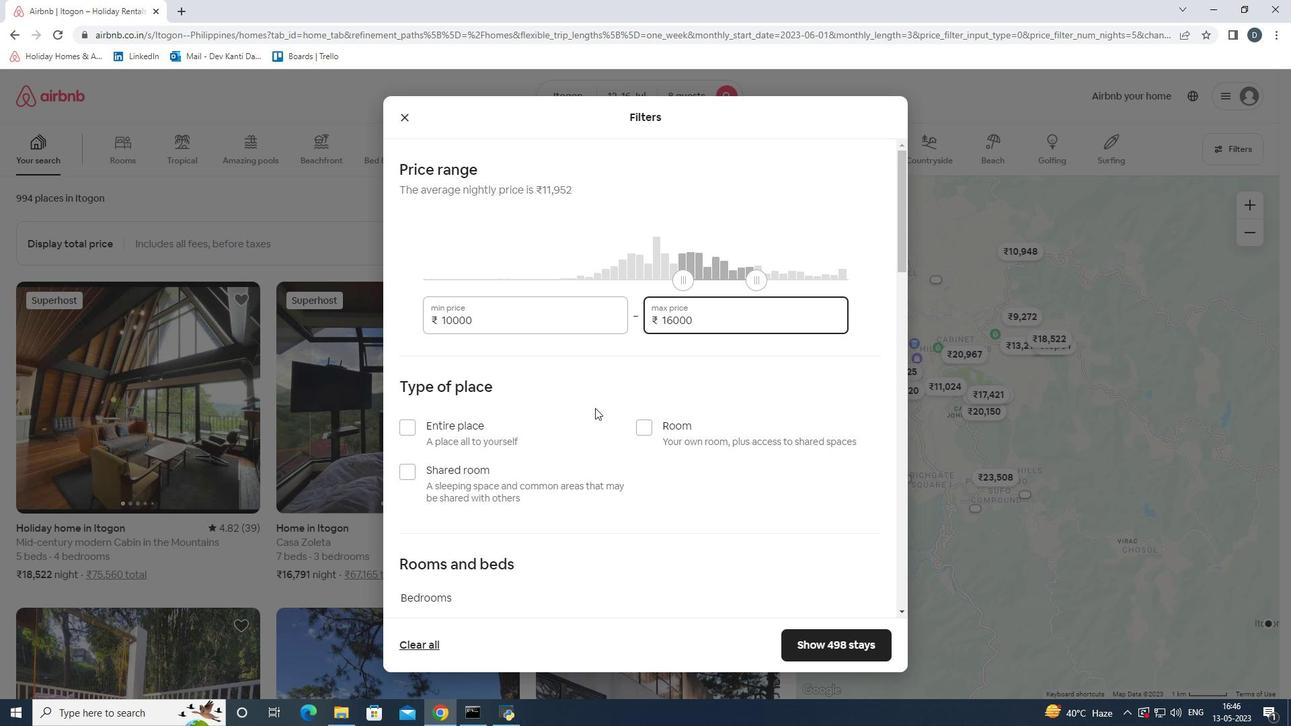 
Action: Mouse scrolled (595, 407) with delta (0, 0)
Screenshot: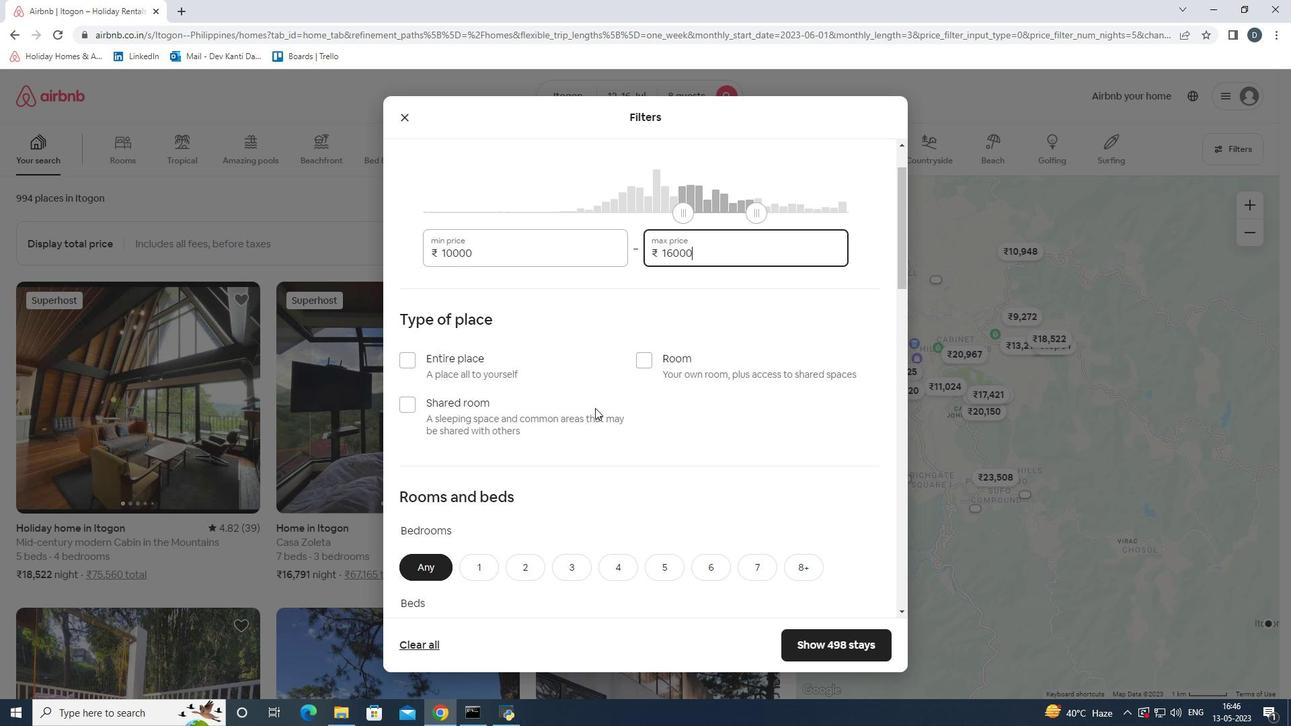 
Action: Mouse scrolled (595, 407) with delta (0, 0)
Screenshot: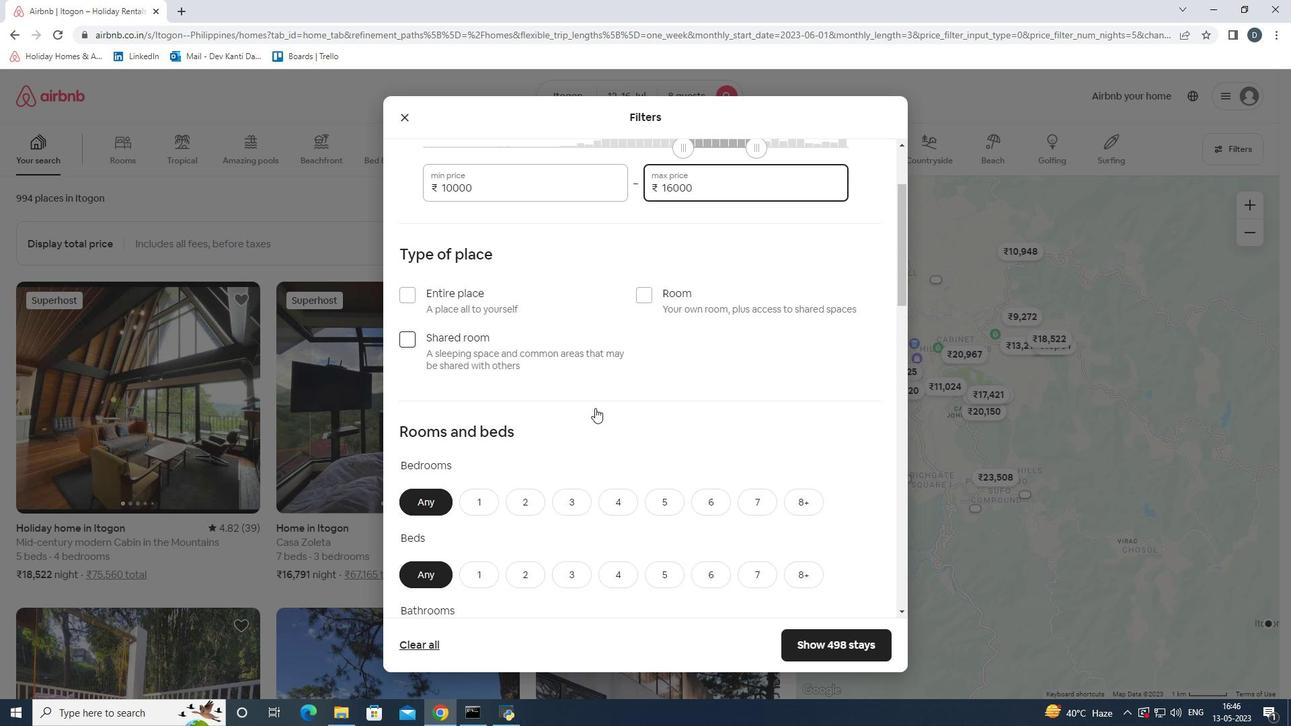 
Action: Mouse moved to (802, 433)
Screenshot: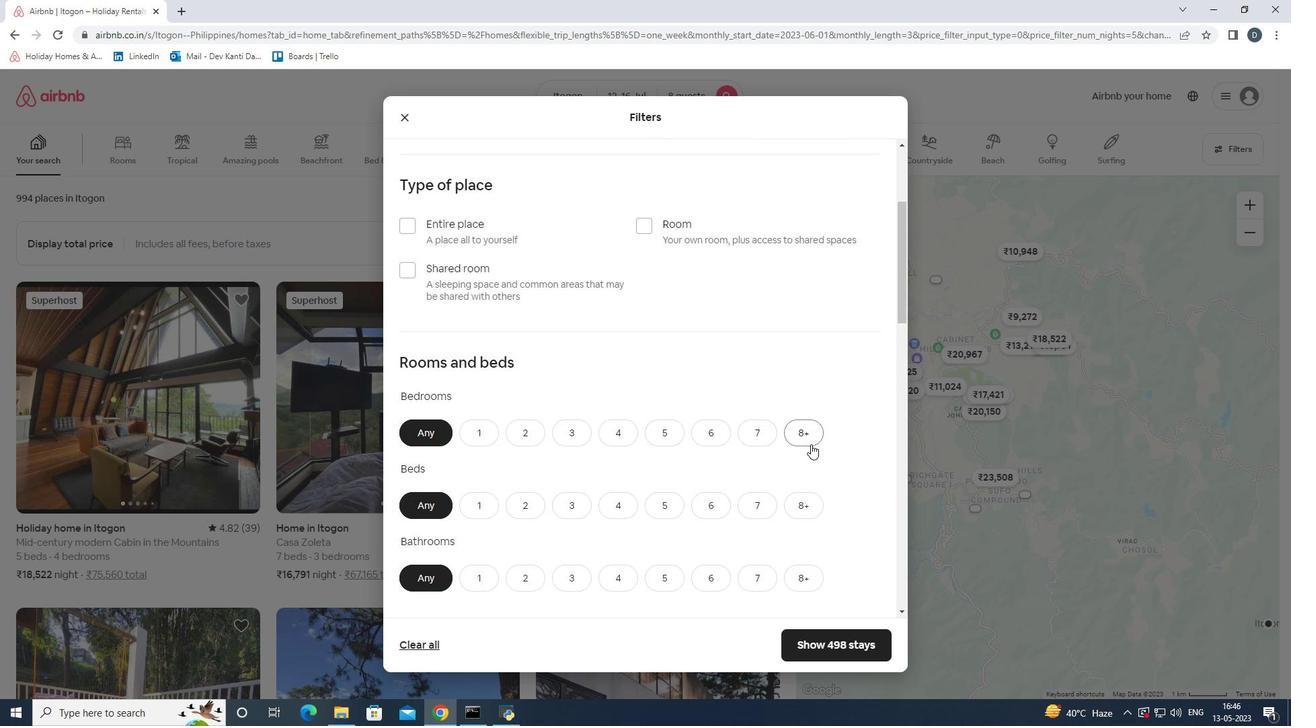 
Action: Mouse pressed left at (802, 433)
Screenshot: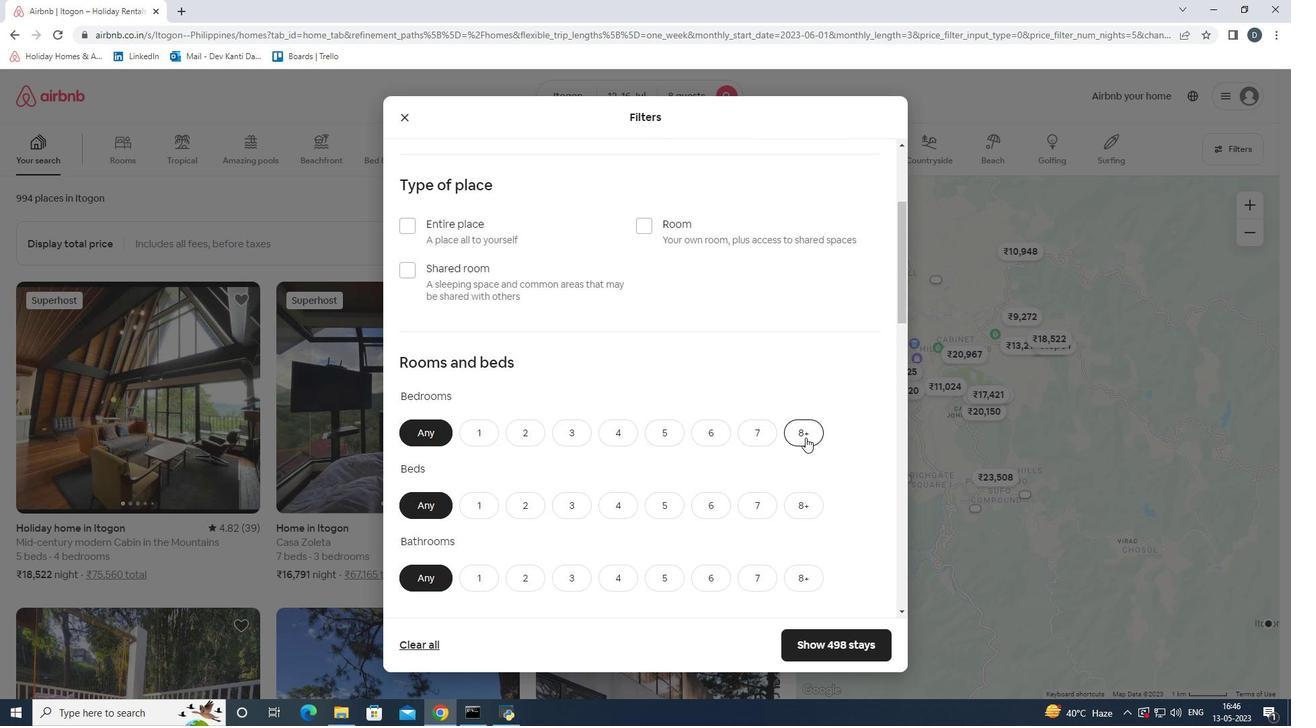 
Action: Mouse moved to (815, 496)
Screenshot: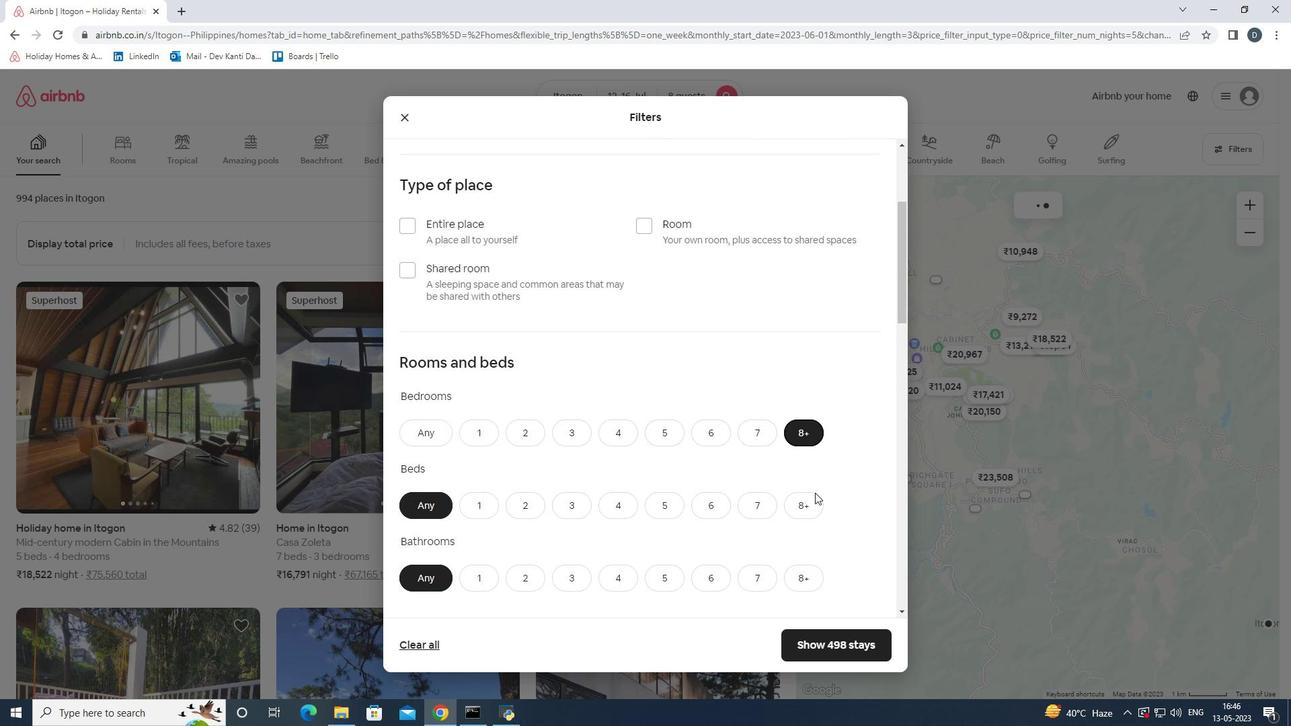 
Action: Mouse pressed left at (815, 496)
Screenshot: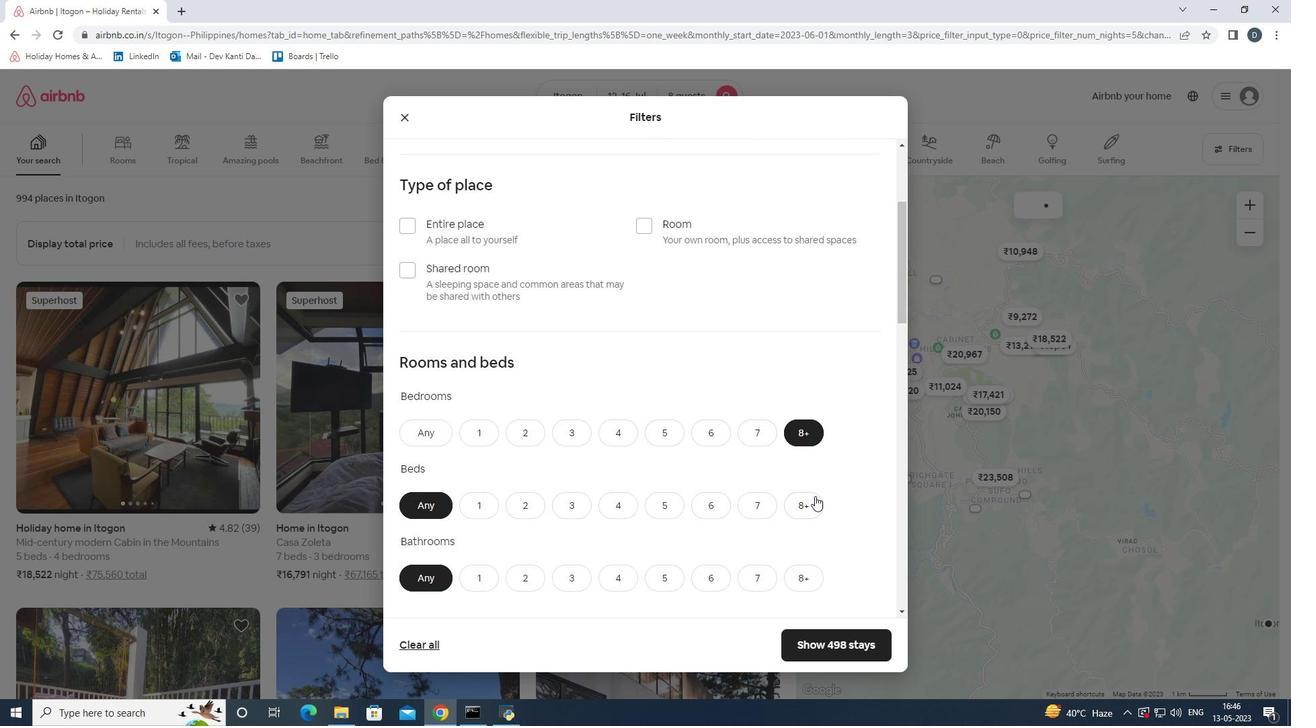 
Action: Mouse moved to (809, 577)
Screenshot: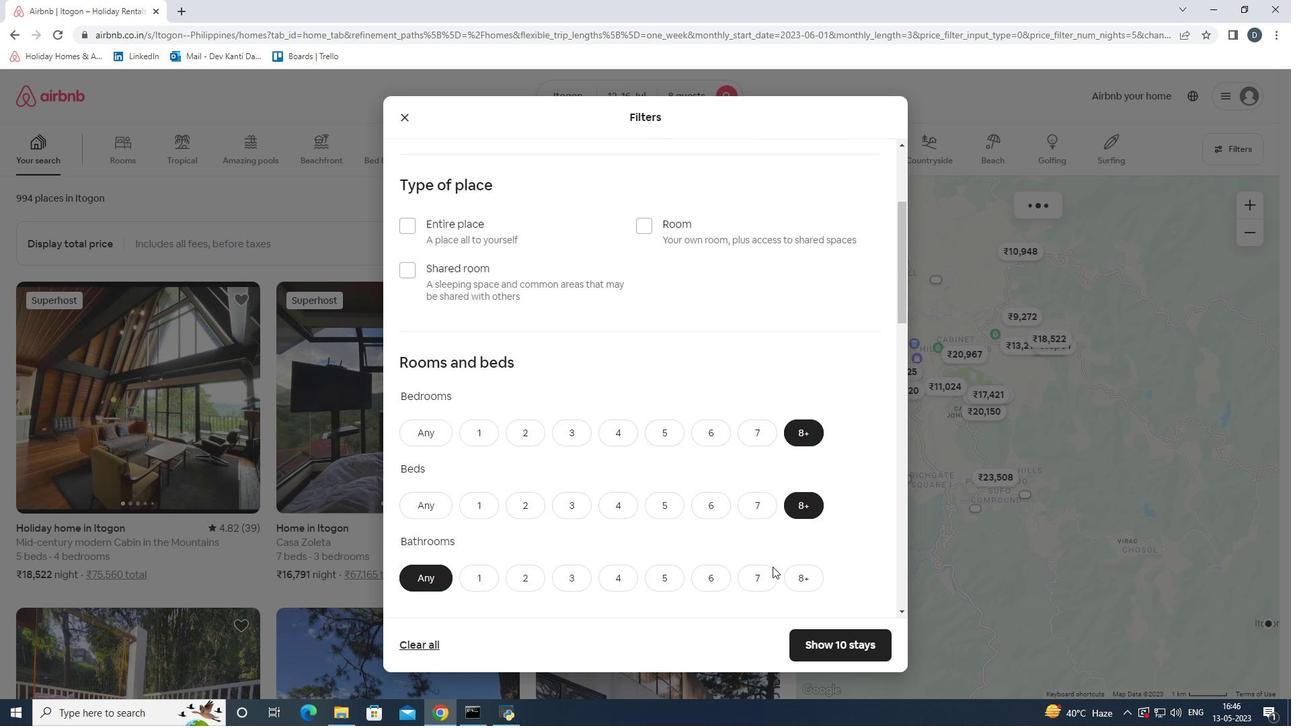 
Action: Mouse pressed left at (809, 577)
Screenshot: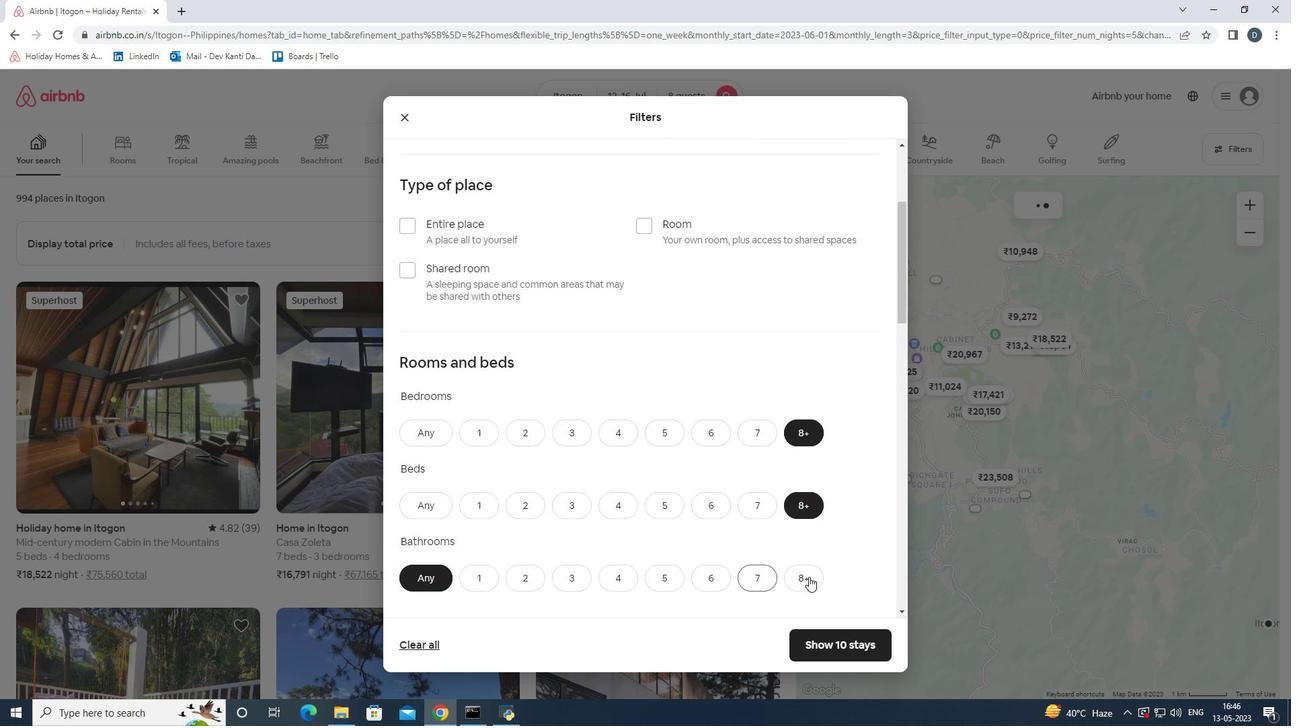 
Action: Mouse moved to (687, 499)
Screenshot: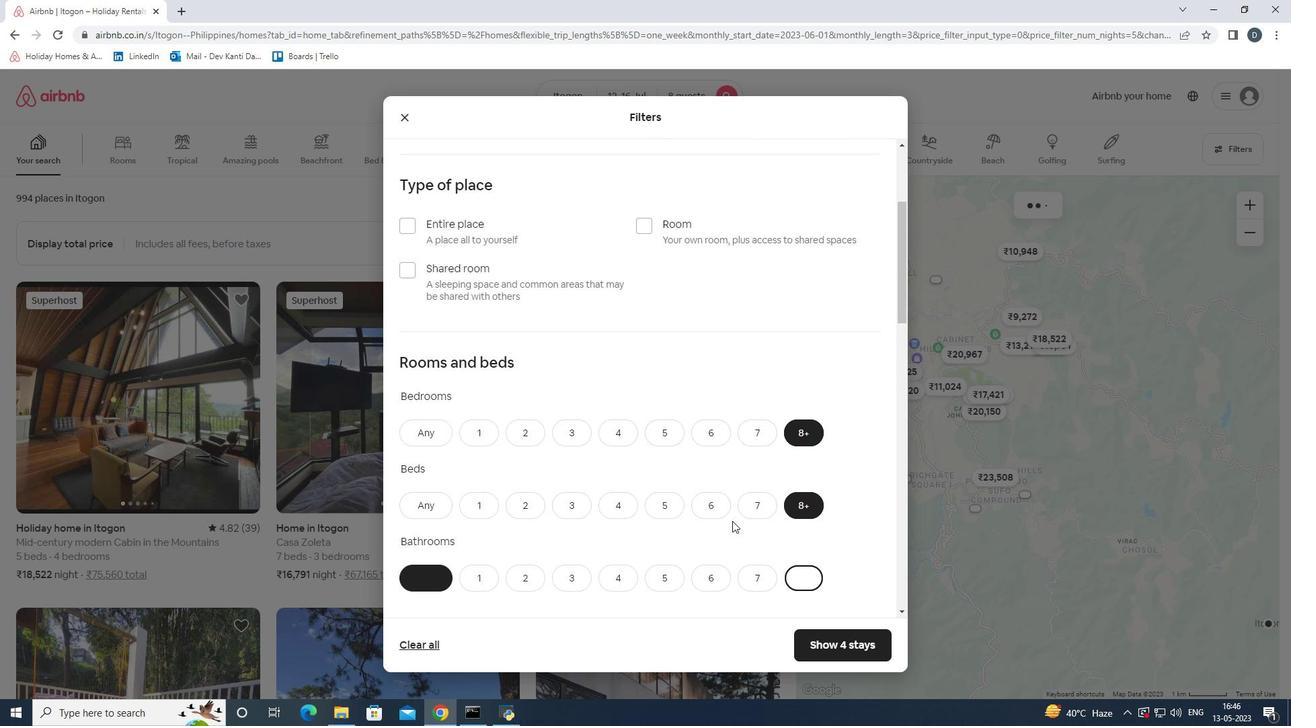 
Action: Mouse scrolled (687, 498) with delta (0, 0)
Screenshot: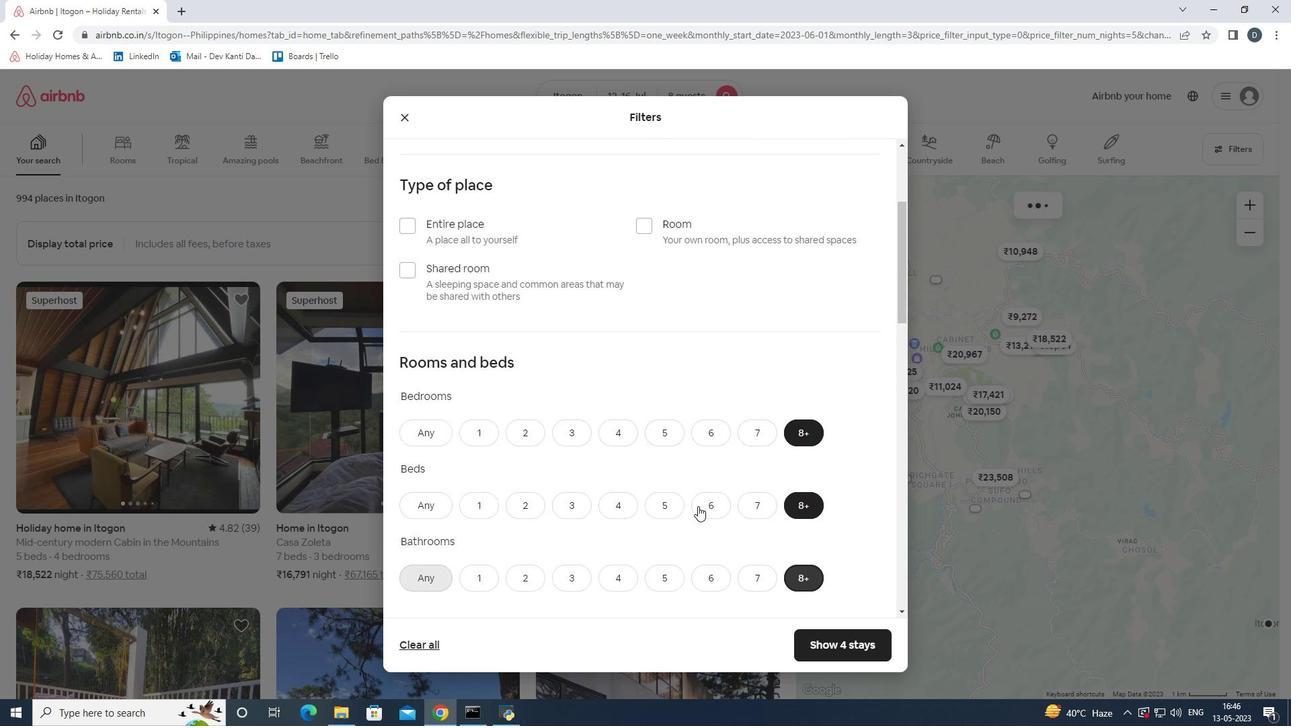 
Action: Mouse scrolled (687, 498) with delta (0, 0)
Screenshot: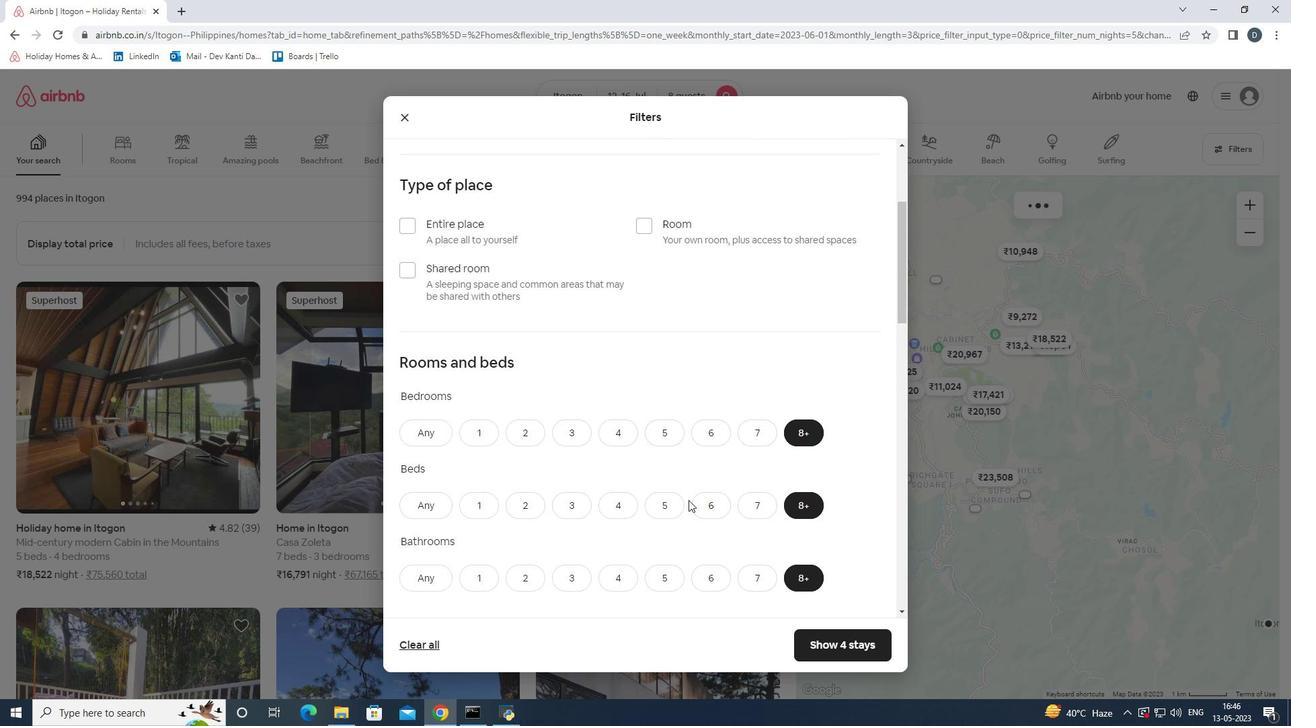 
Action: Mouse scrolled (687, 498) with delta (0, 0)
Screenshot: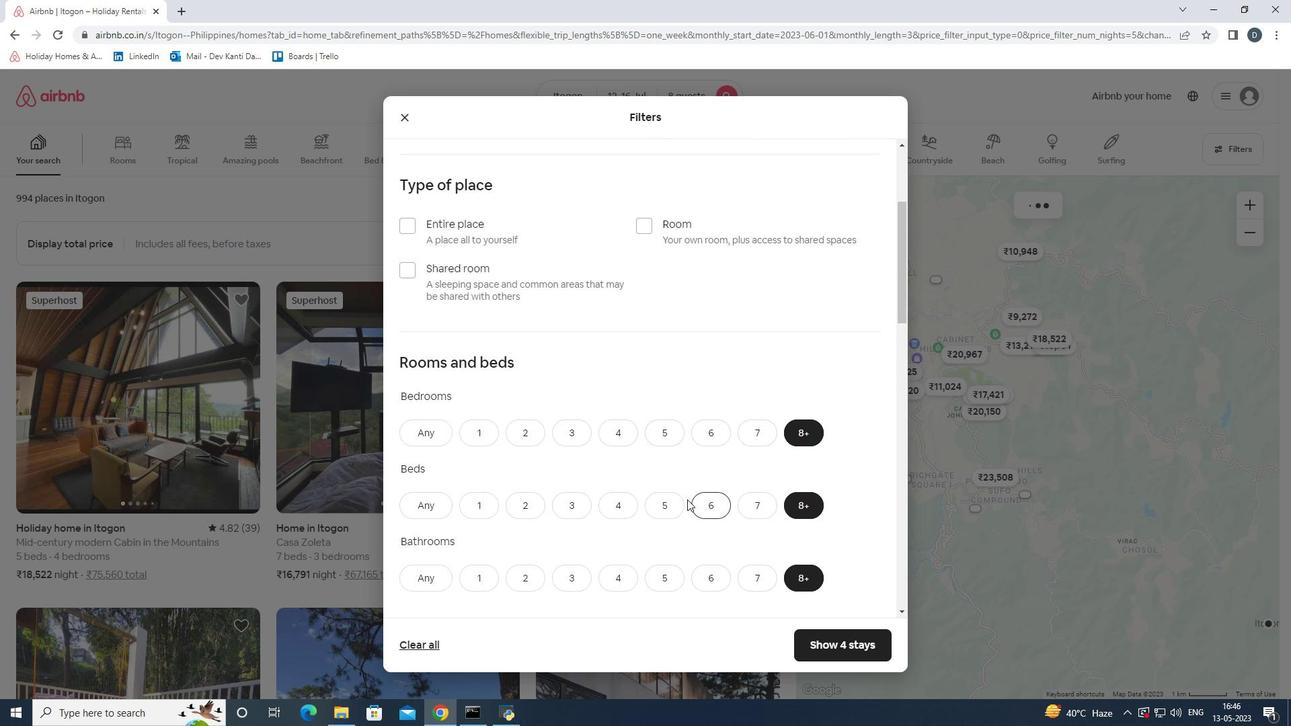 
Action: Mouse scrolled (687, 498) with delta (0, 0)
Screenshot: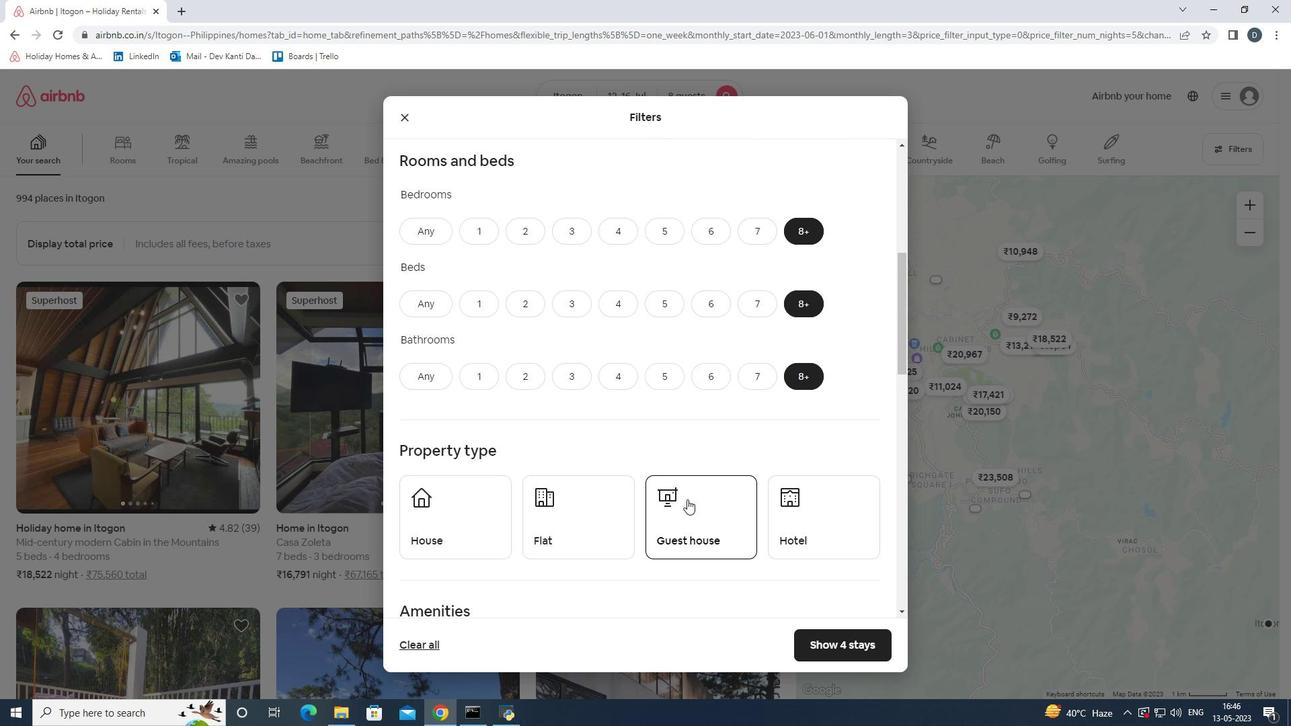 
Action: Mouse moved to (476, 474)
Screenshot: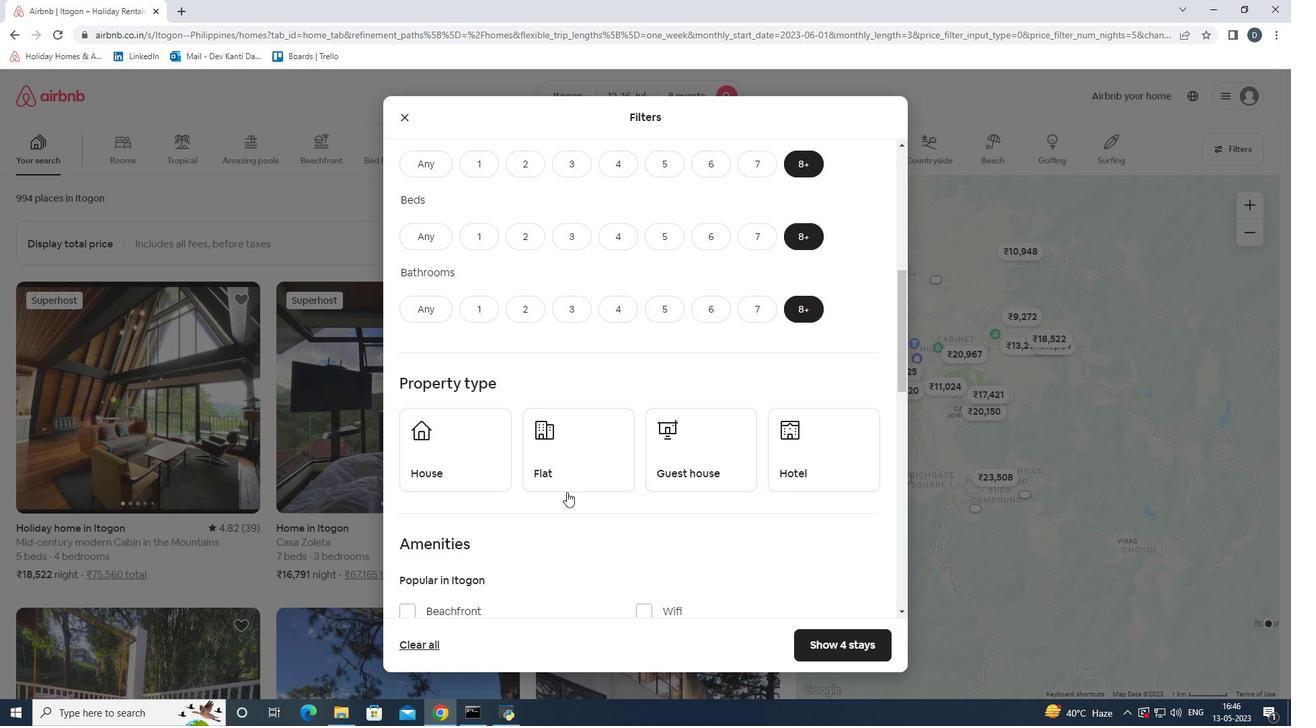 
Action: Mouse pressed left at (476, 474)
Screenshot: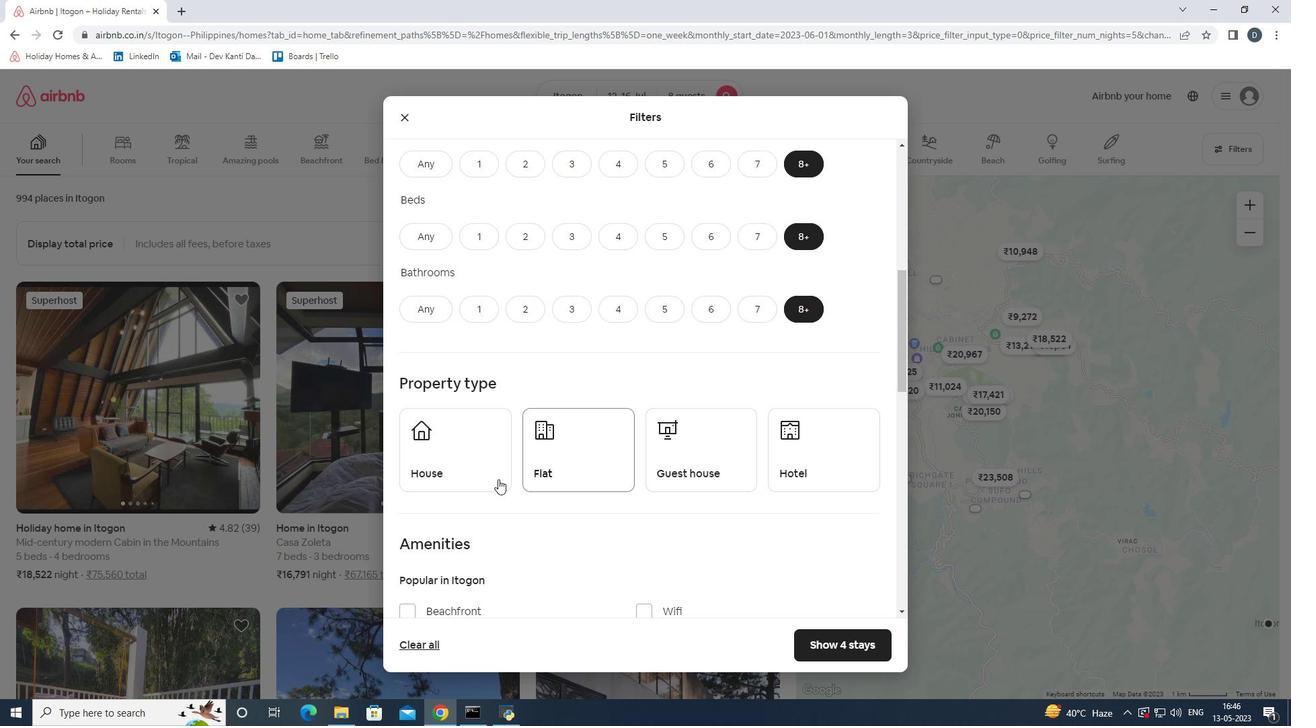 
Action: Mouse moved to (559, 472)
Screenshot: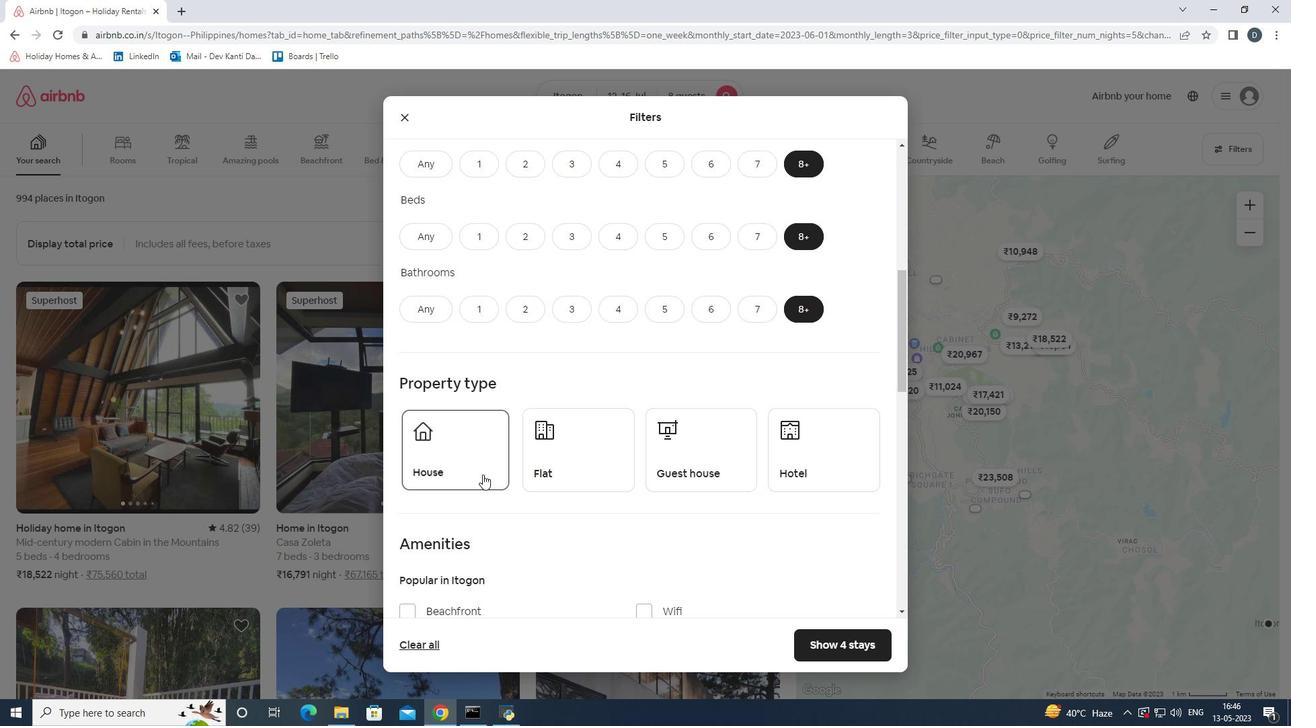 
Action: Mouse pressed left at (559, 472)
Screenshot: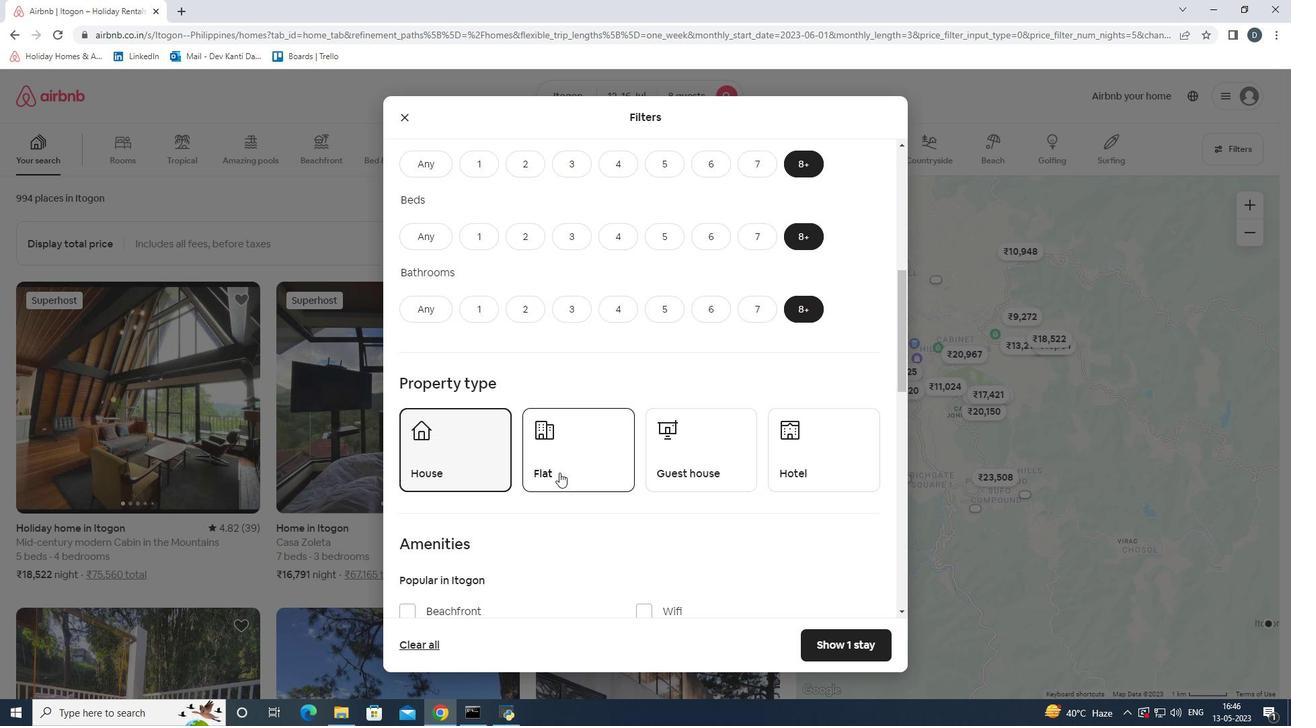 
Action: Mouse moved to (718, 453)
Screenshot: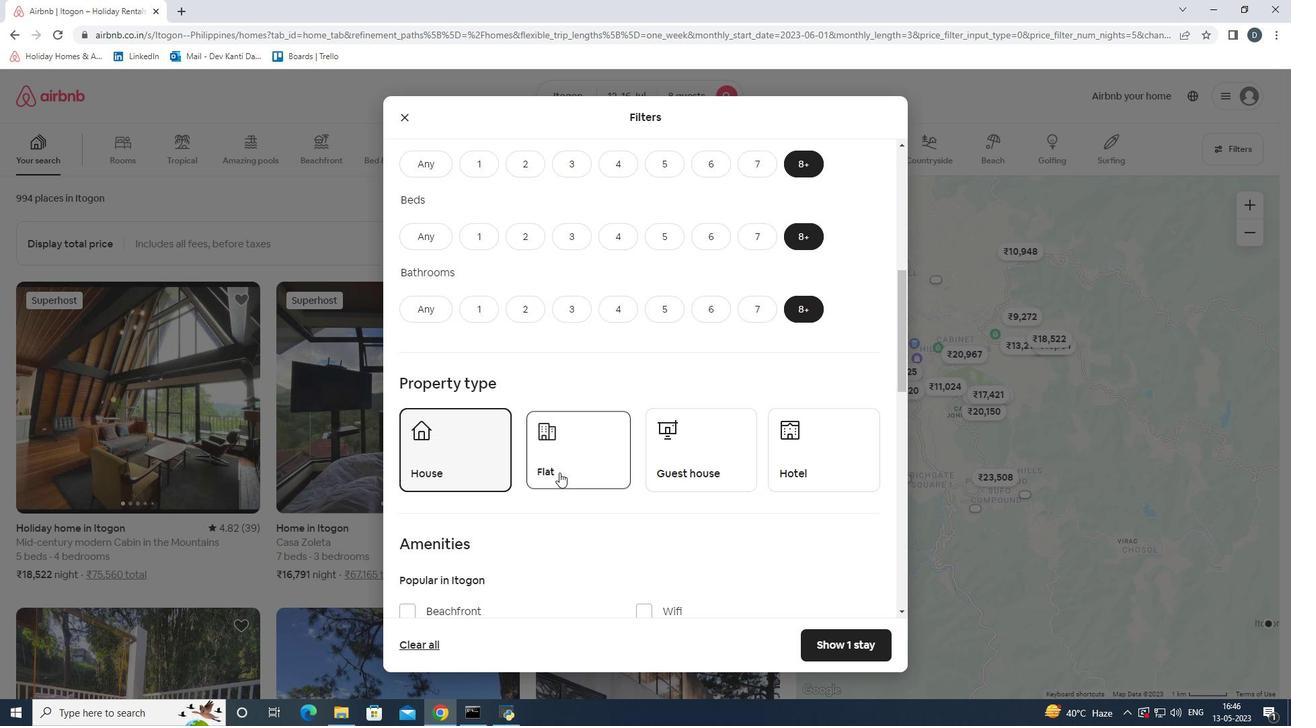 
Action: Mouse pressed left at (718, 453)
Screenshot: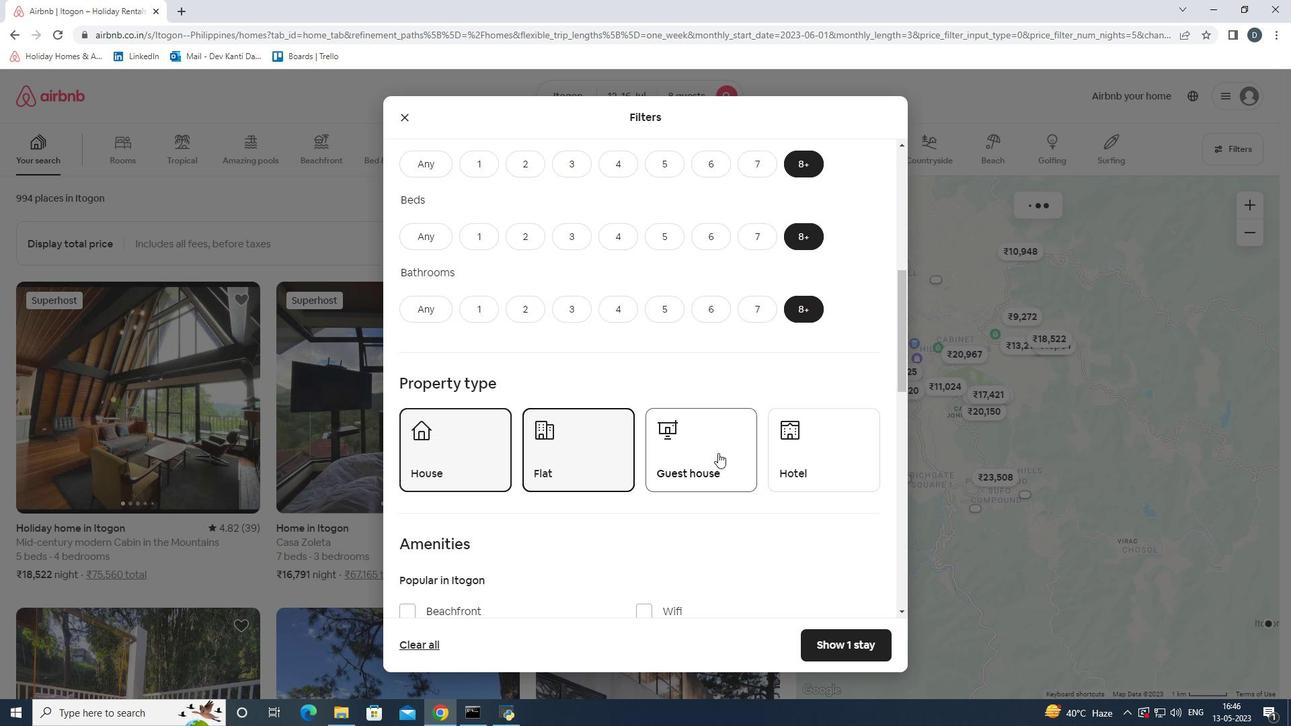 
Action: Mouse scrolled (718, 452) with delta (0, 0)
Screenshot: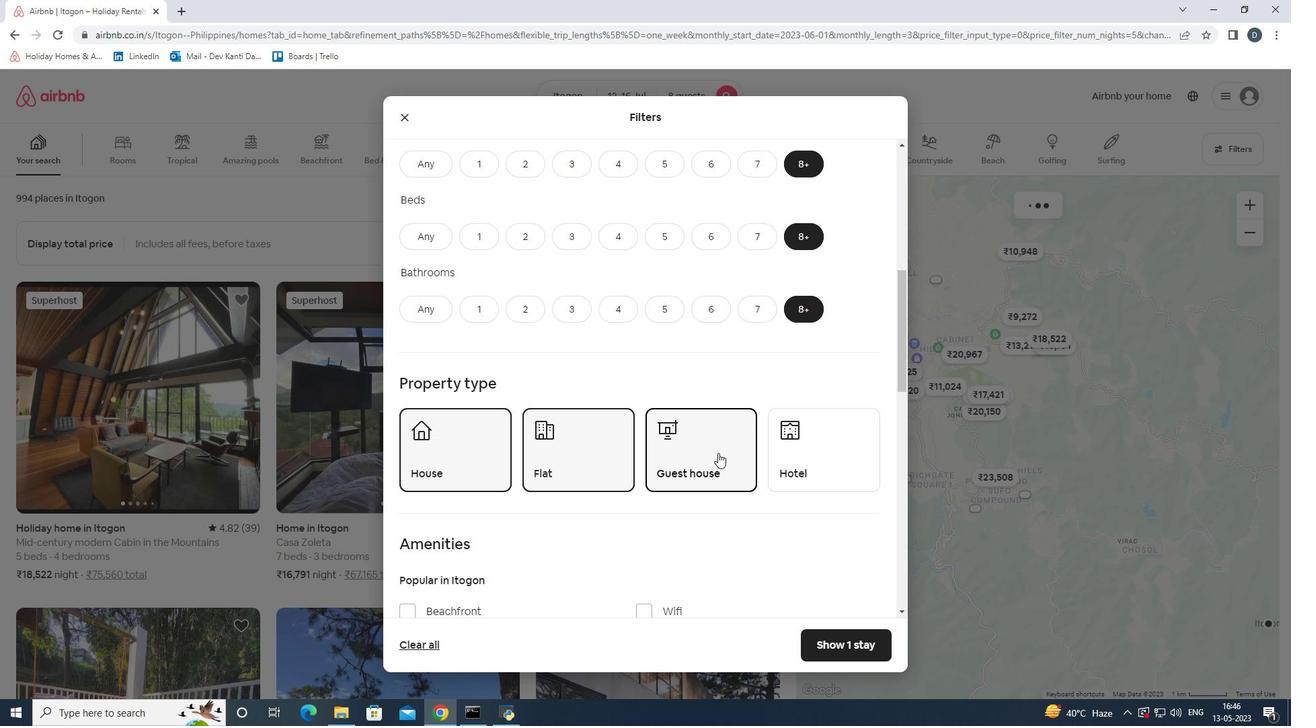 
Action: Mouse scrolled (718, 452) with delta (0, 0)
Screenshot: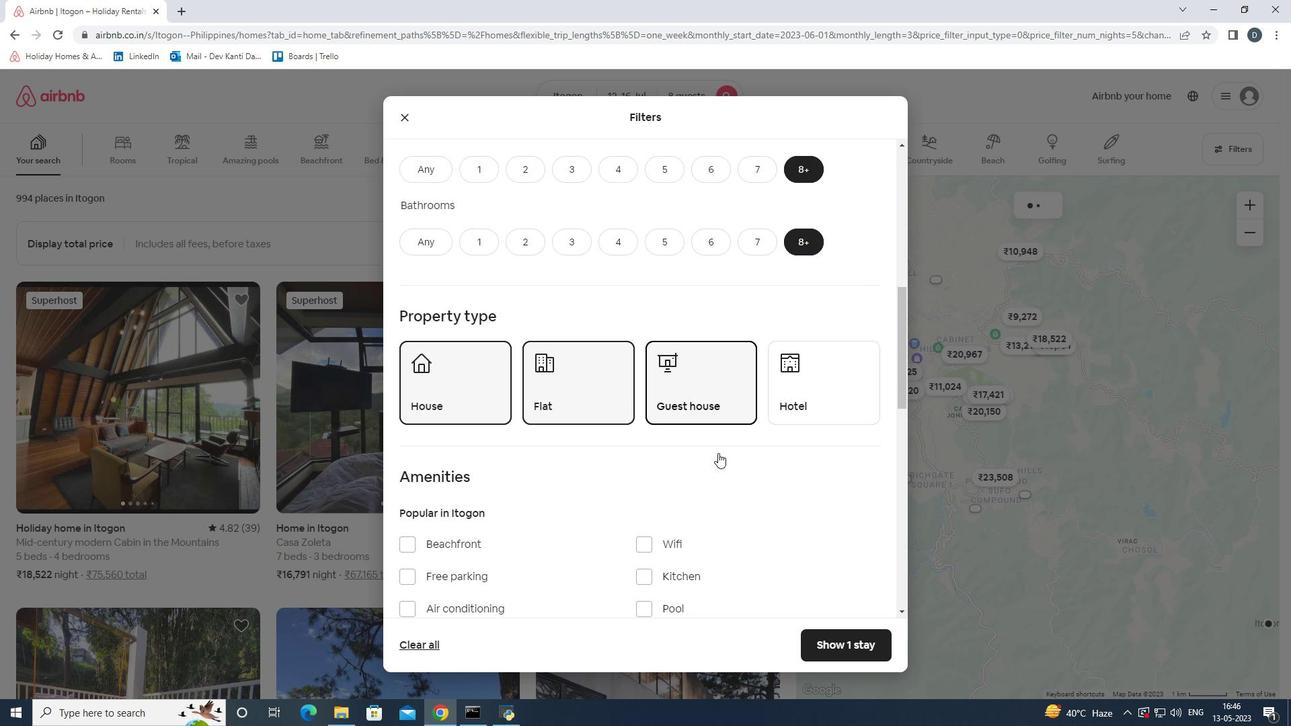 
Action: Mouse moved to (529, 459)
Screenshot: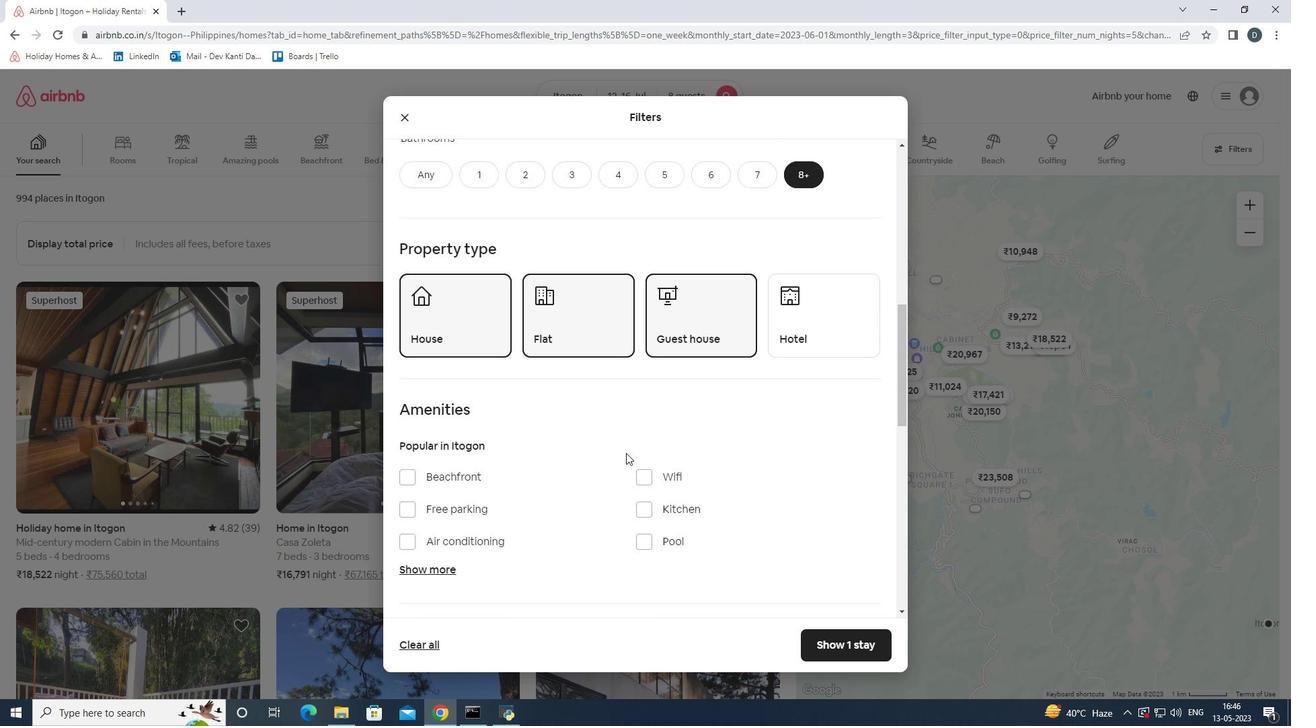 
Action: Mouse scrolled (529, 459) with delta (0, 0)
Screenshot: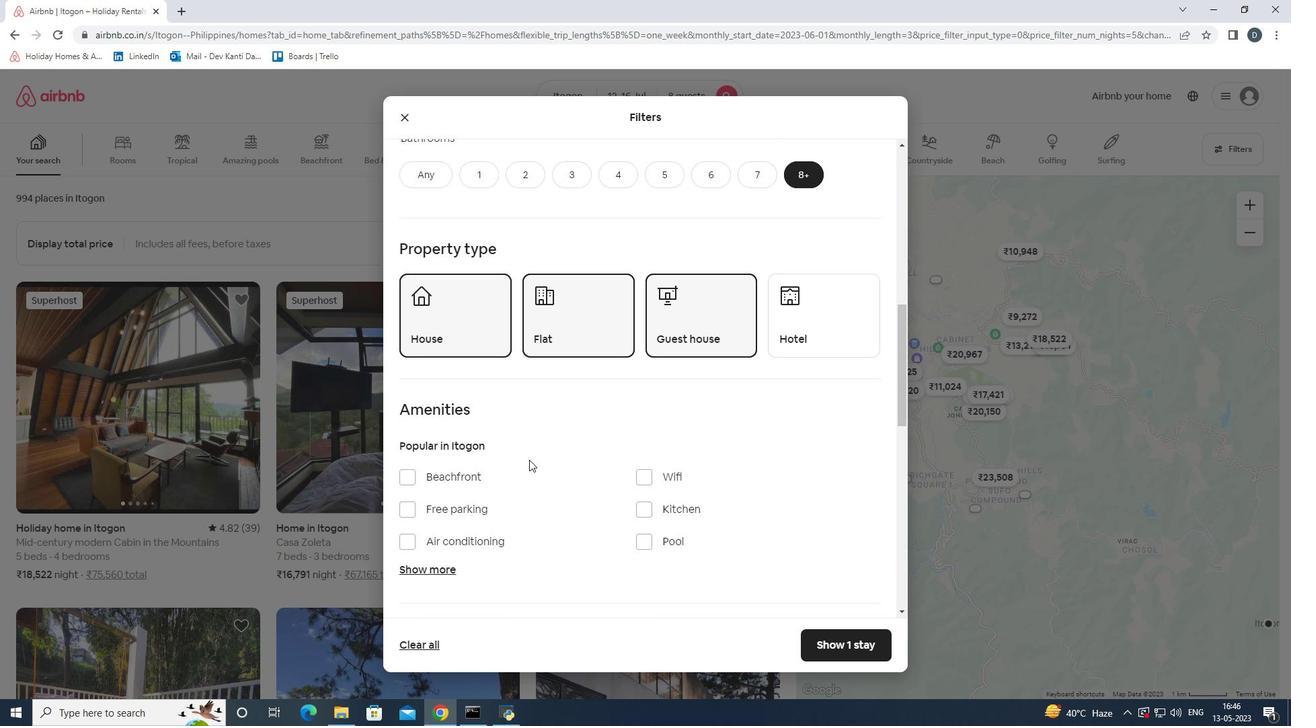
Action: Mouse scrolled (529, 459) with delta (0, 0)
Screenshot: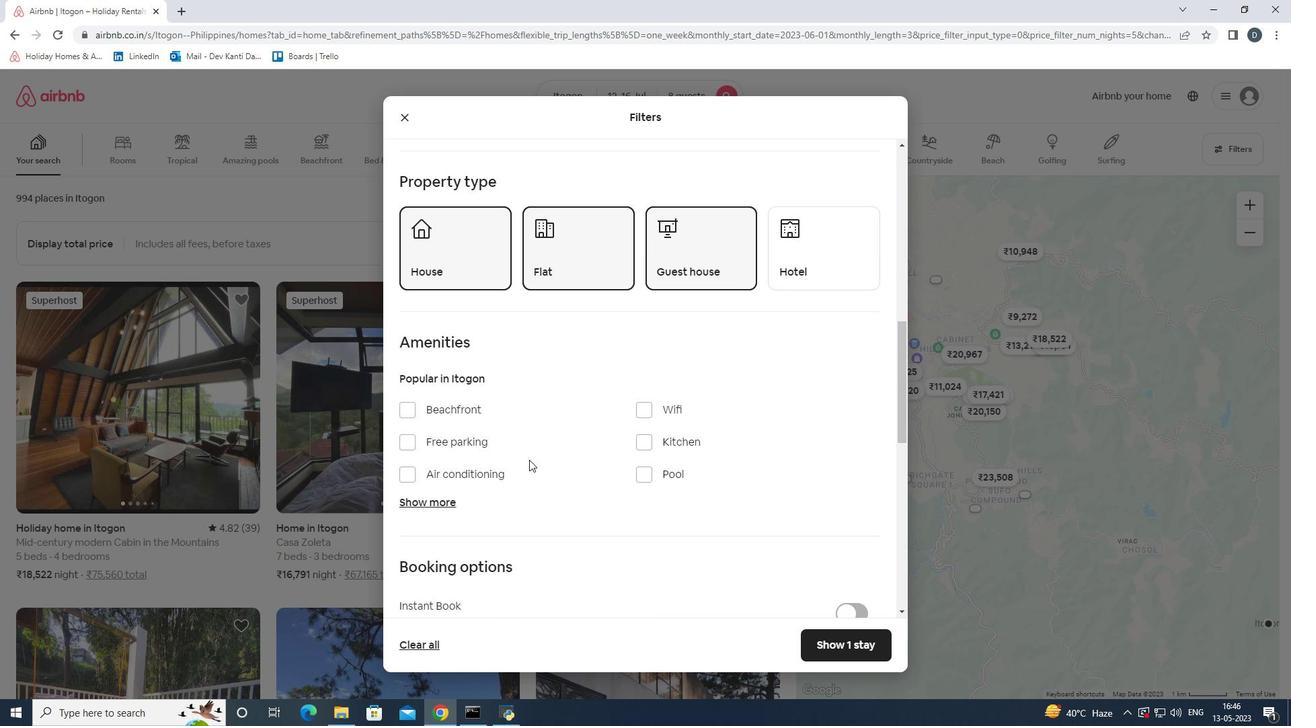 
Action: Mouse moved to (411, 432)
Screenshot: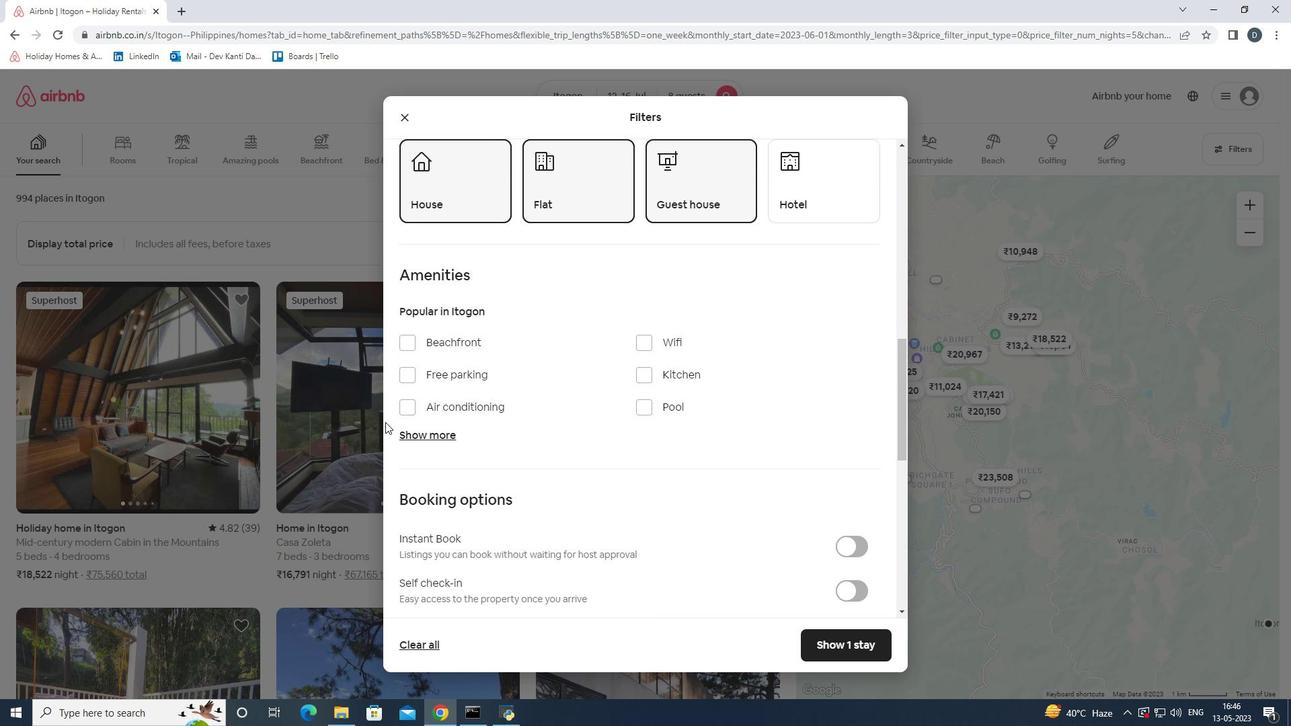 
Action: Mouse pressed left at (411, 432)
Screenshot: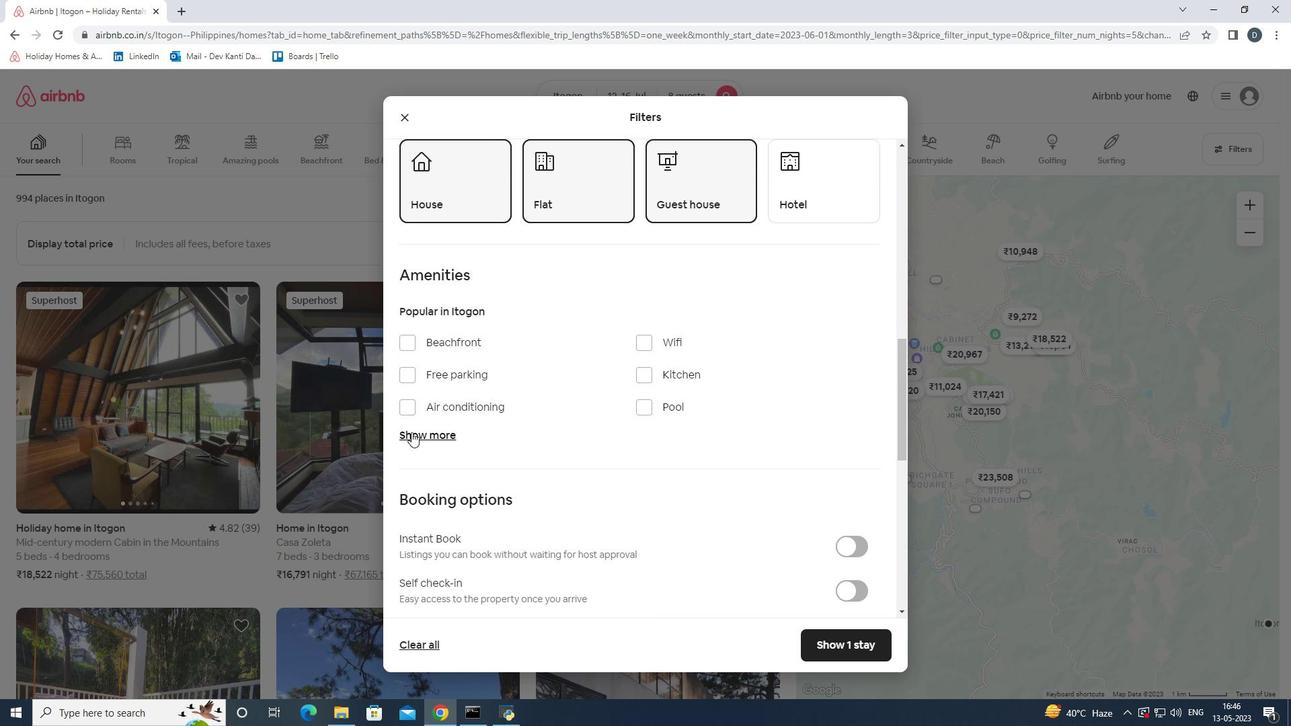 
Action: Mouse moved to (645, 334)
Screenshot: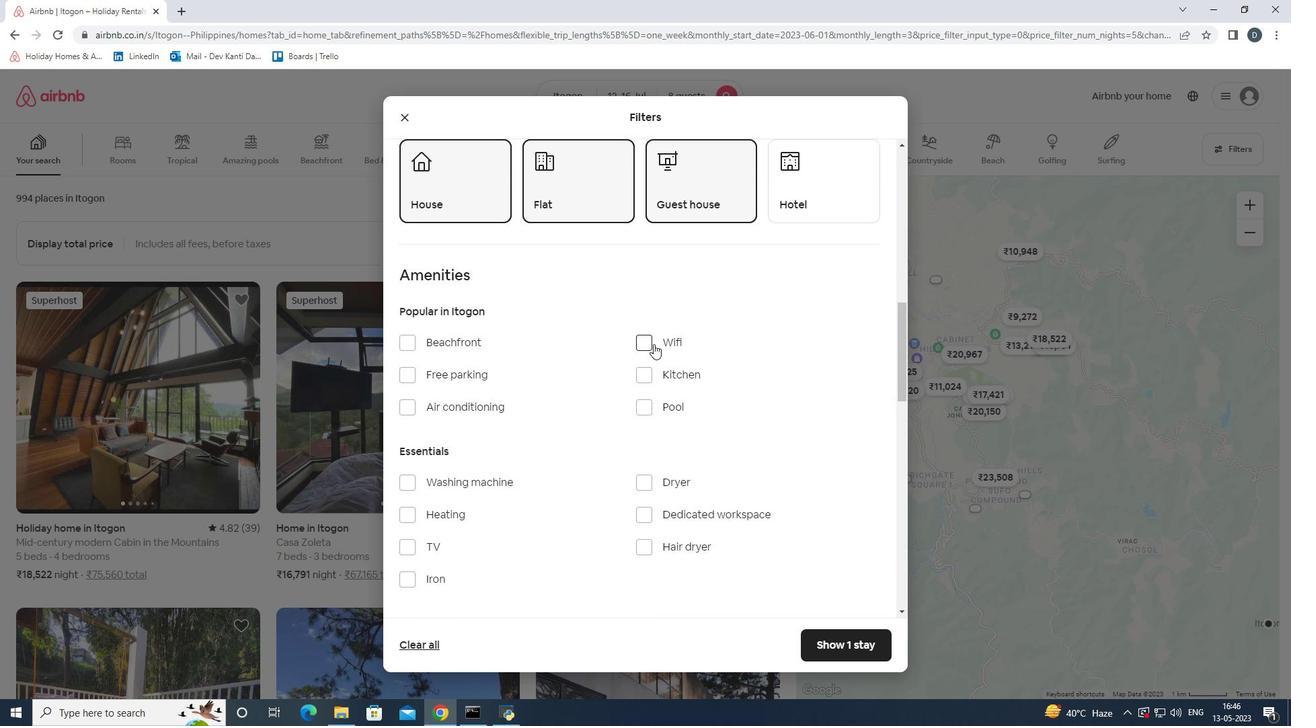 
Action: Mouse pressed left at (645, 334)
Screenshot: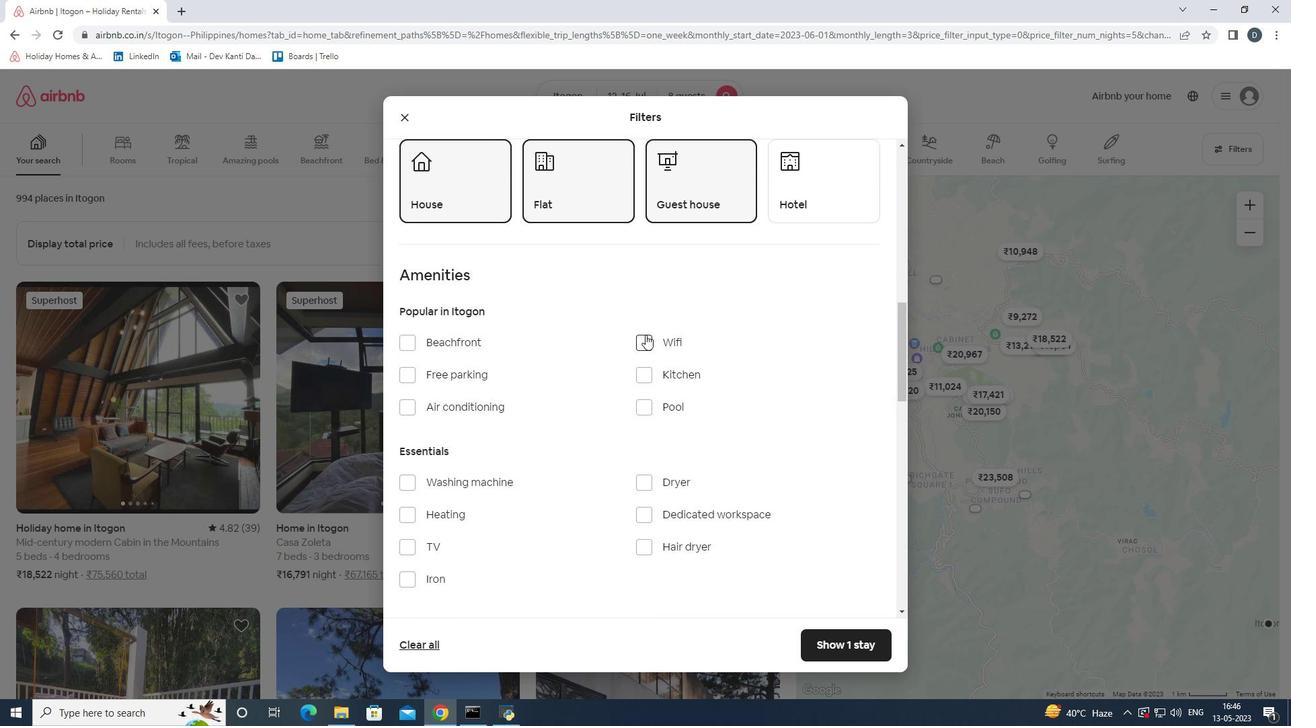 
Action: Mouse moved to (404, 547)
Screenshot: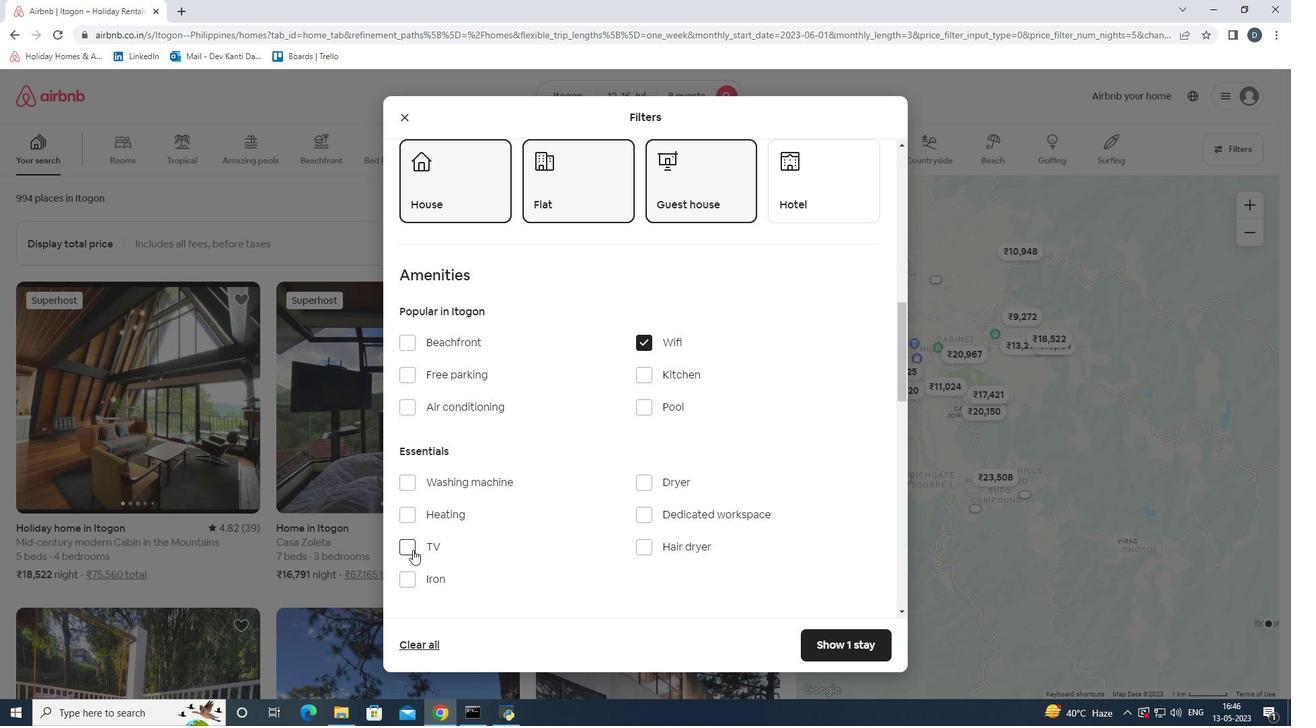
Action: Mouse pressed left at (404, 547)
Screenshot: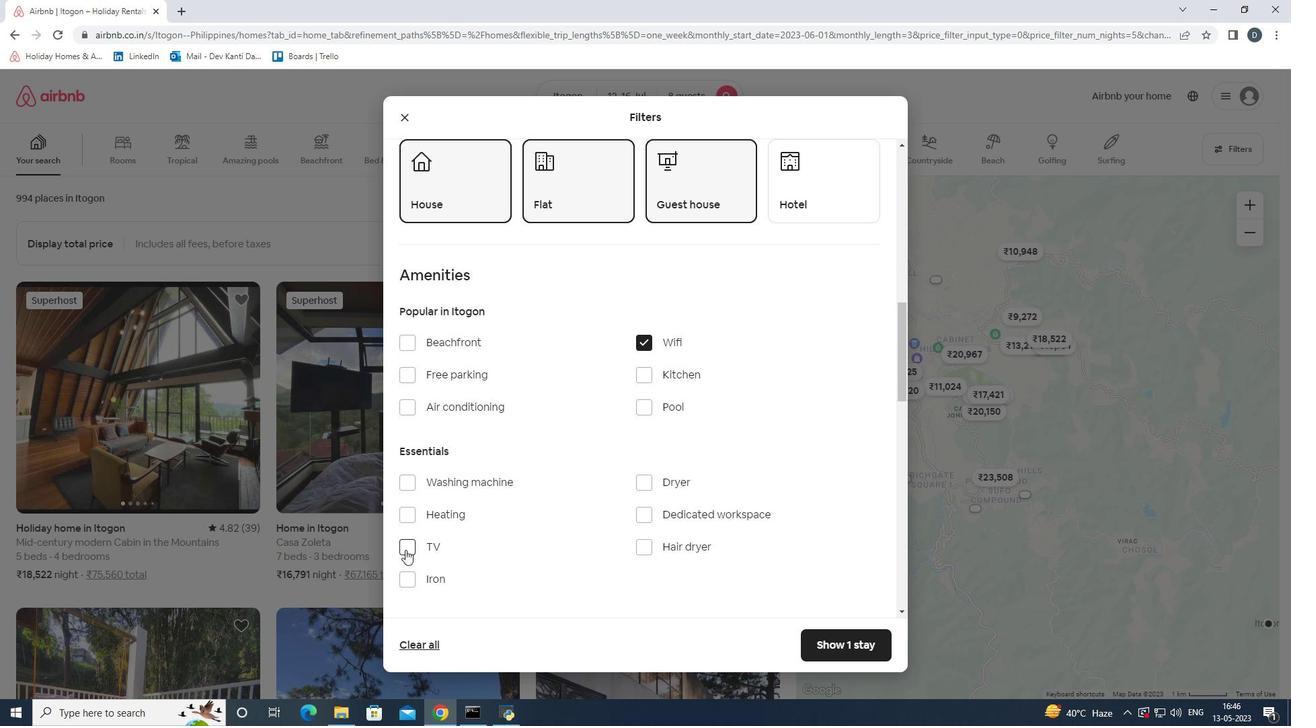 
Action: Mouse moved to (410, 379)
Screenshot: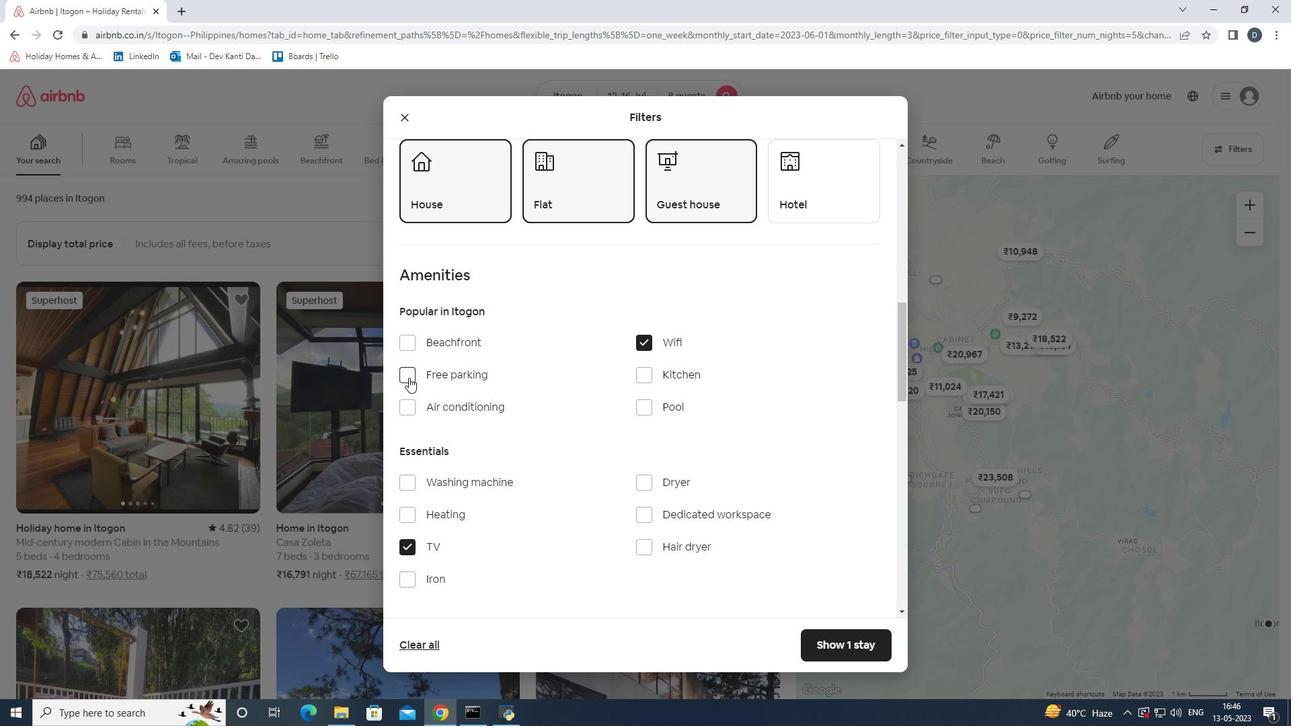 
Action: Mouse pressed left at (410, 379)
Screenshot: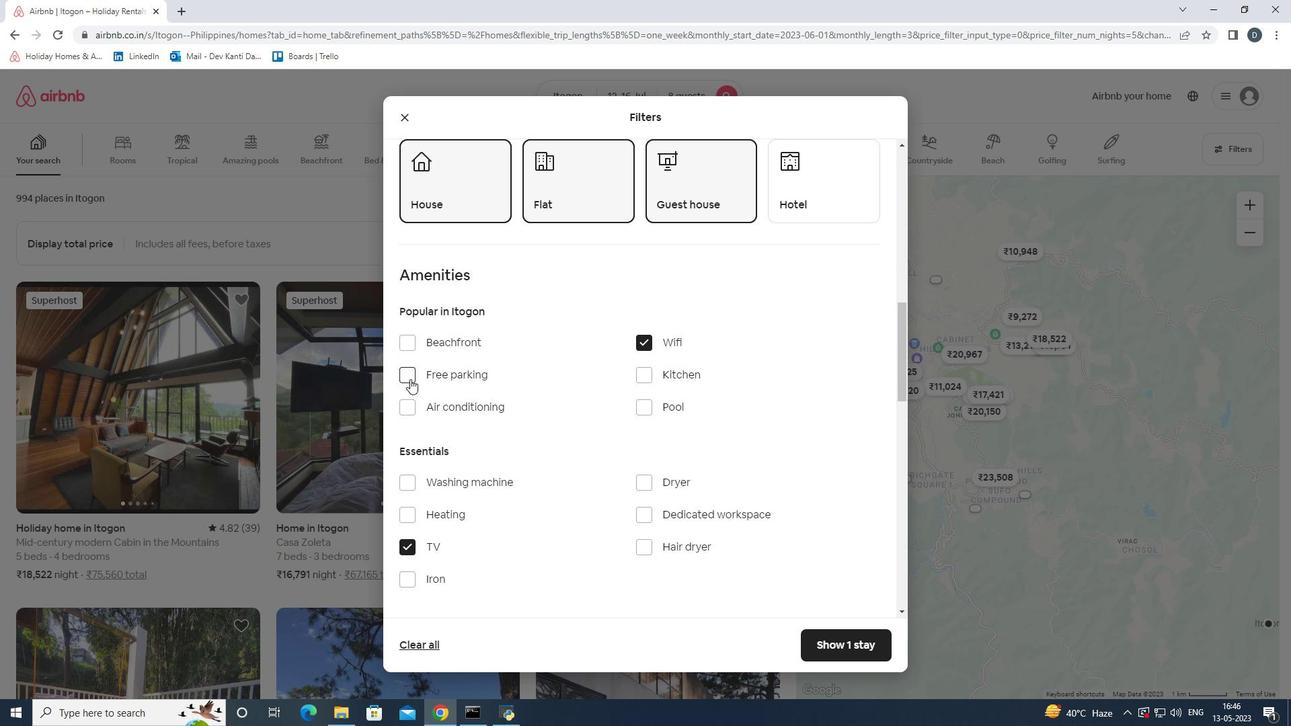 
Action: Mouse moved to (517, 377)
Screenshot: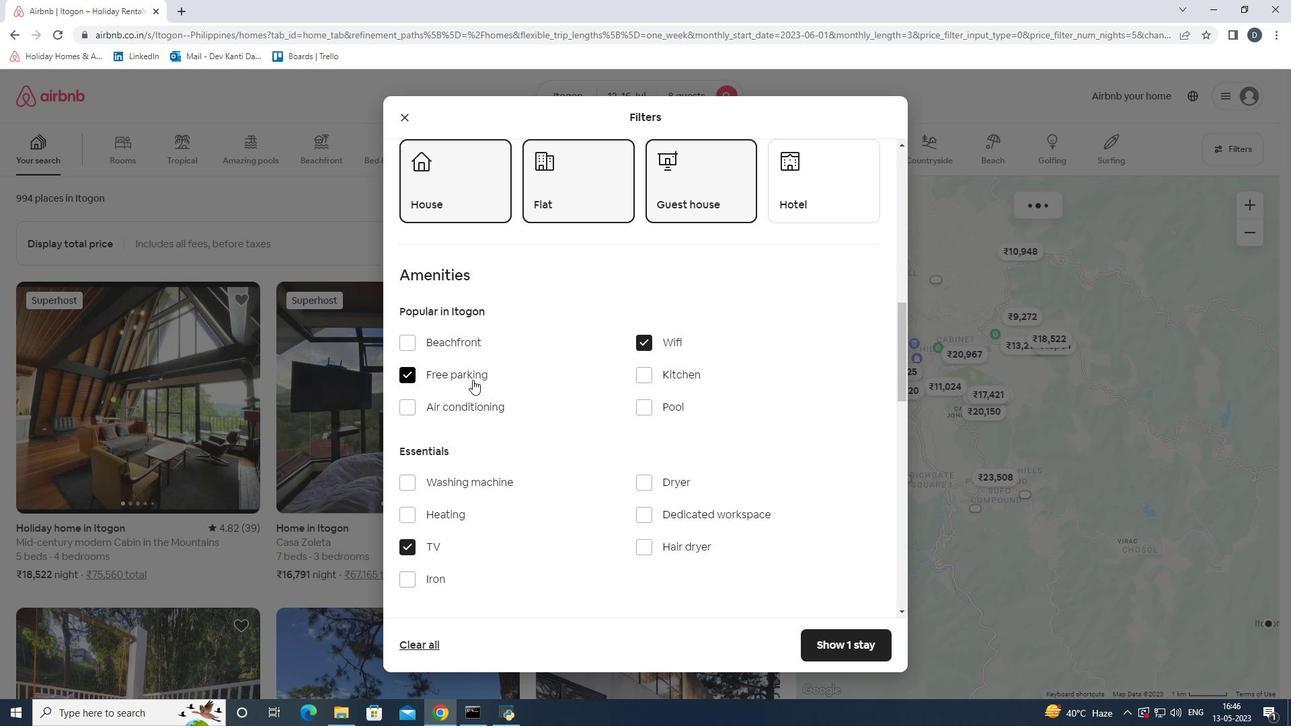 
Action: Mouse scrolled (517, 376) with delta (0, 0)
Screenshot: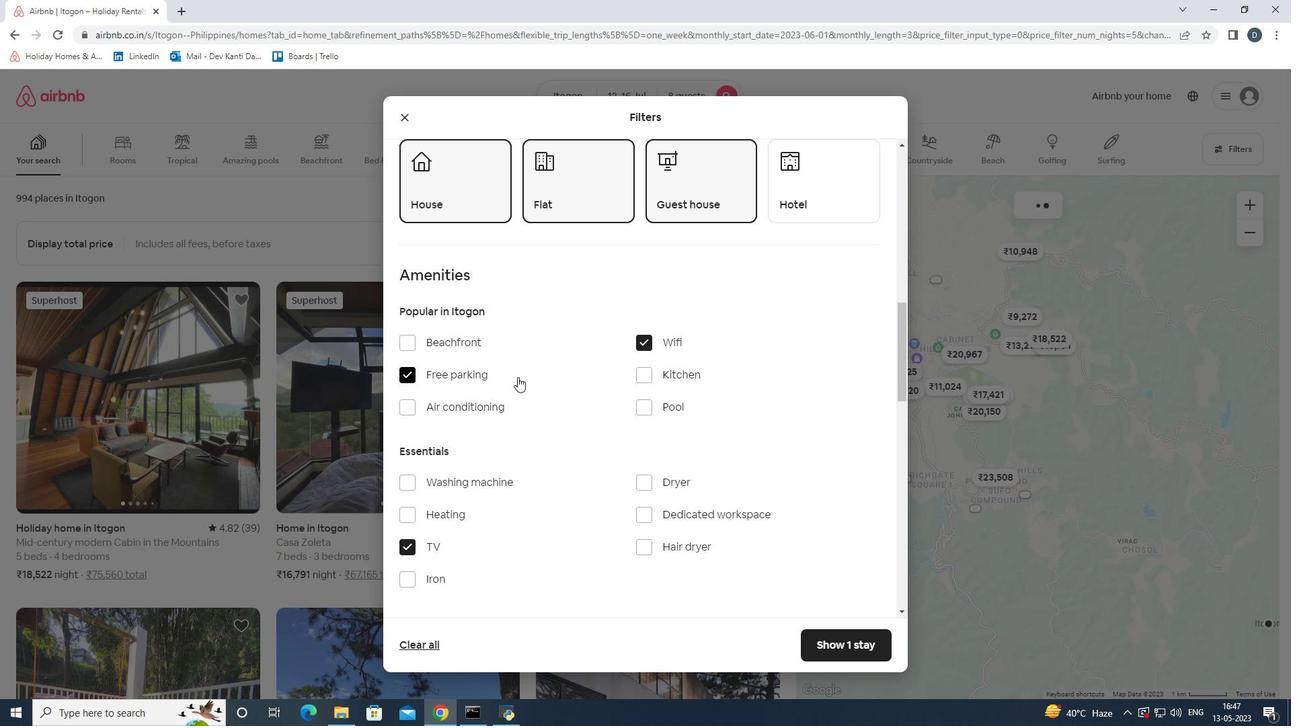 
Action: Mouse scrolled (517, 376) with delta (0, 0)
Screenshot: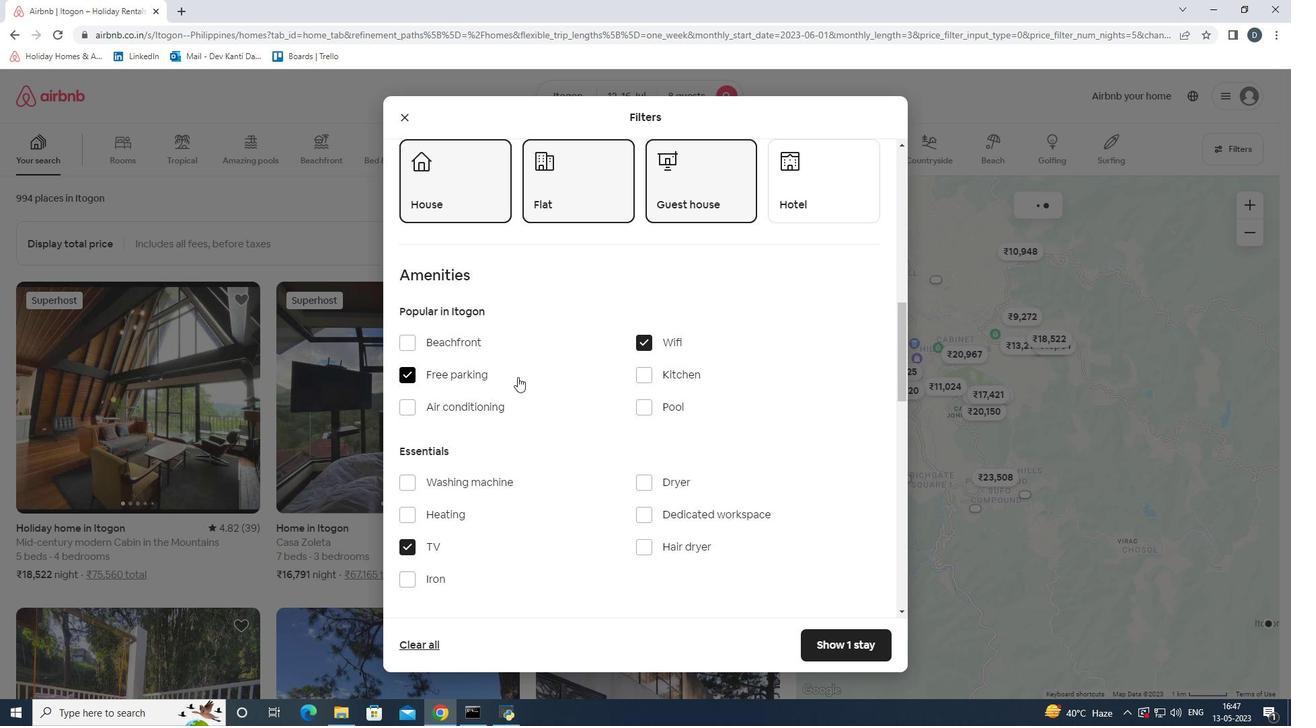 
Action: Mouse scrolled (517, 376) with delta (0, 0)
Screenshot: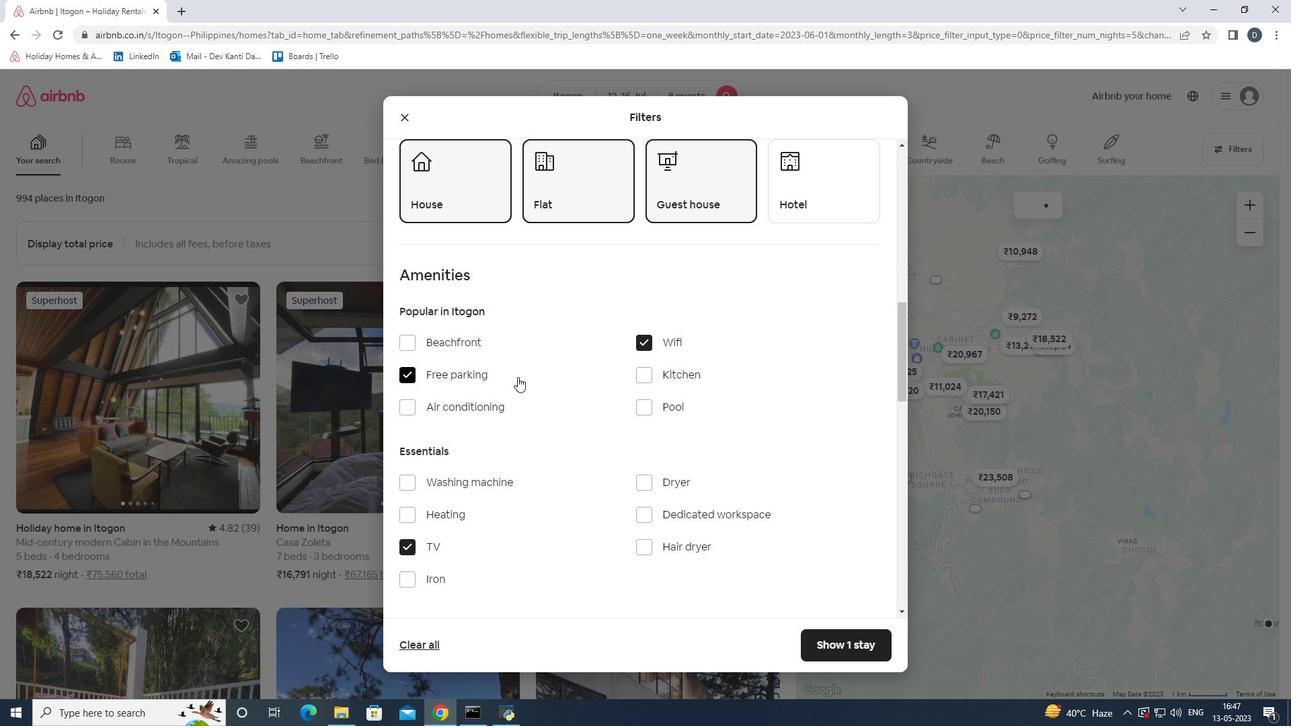 
Action: Mouse scrolled (517, 376) with delta (0, 0)
Screenshot: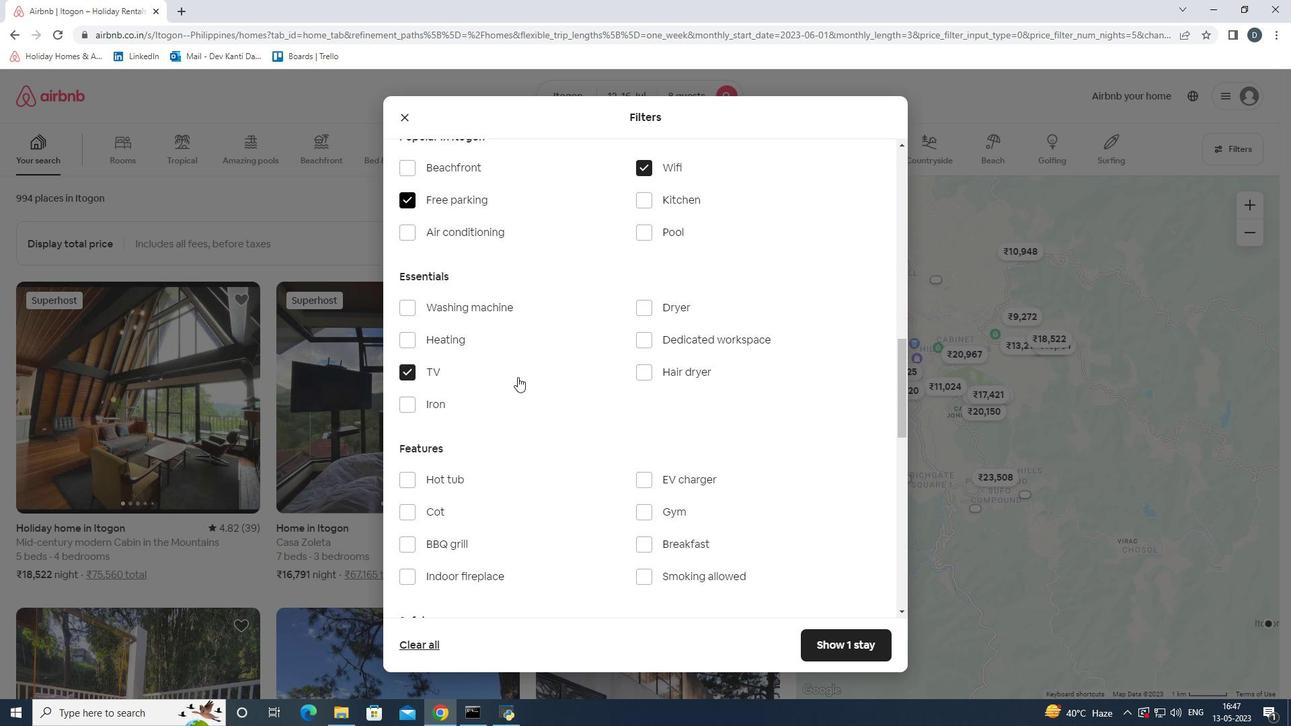 
Action: Mouse moved to (644, 410)
Screenshot: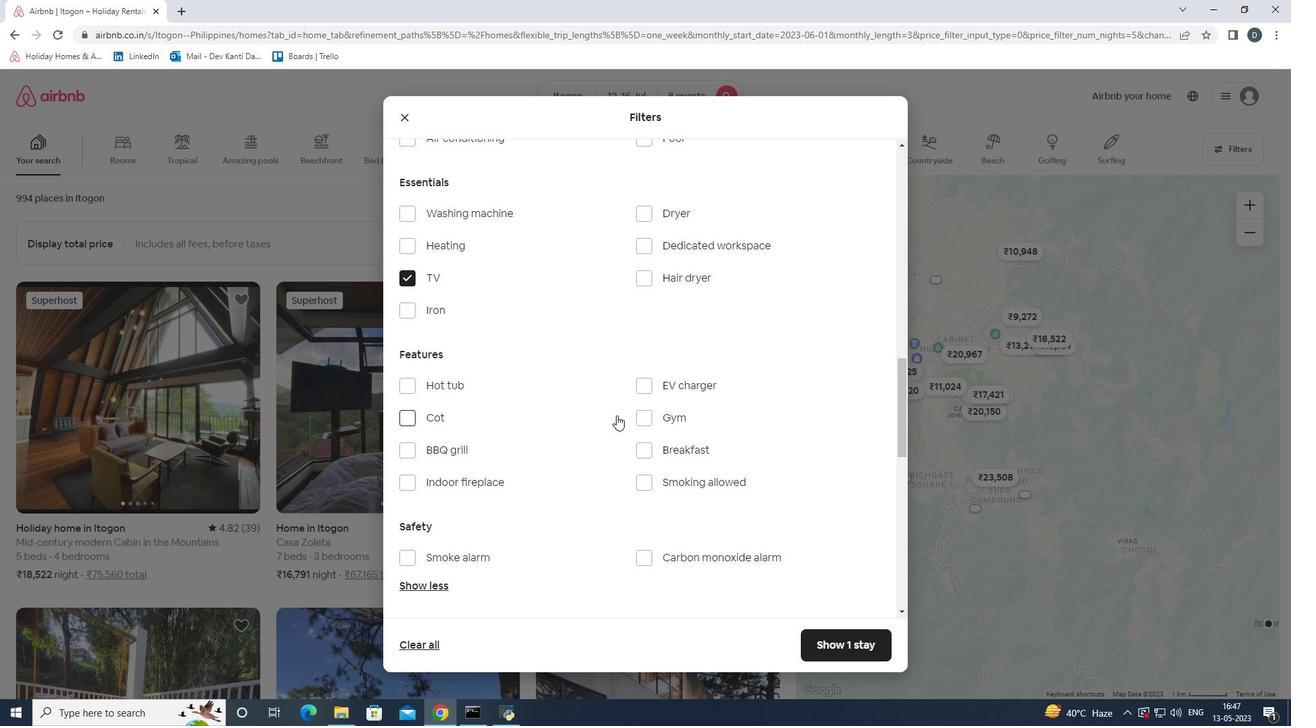
Action: Mouse pressed left at (644, 410)
Screenshot: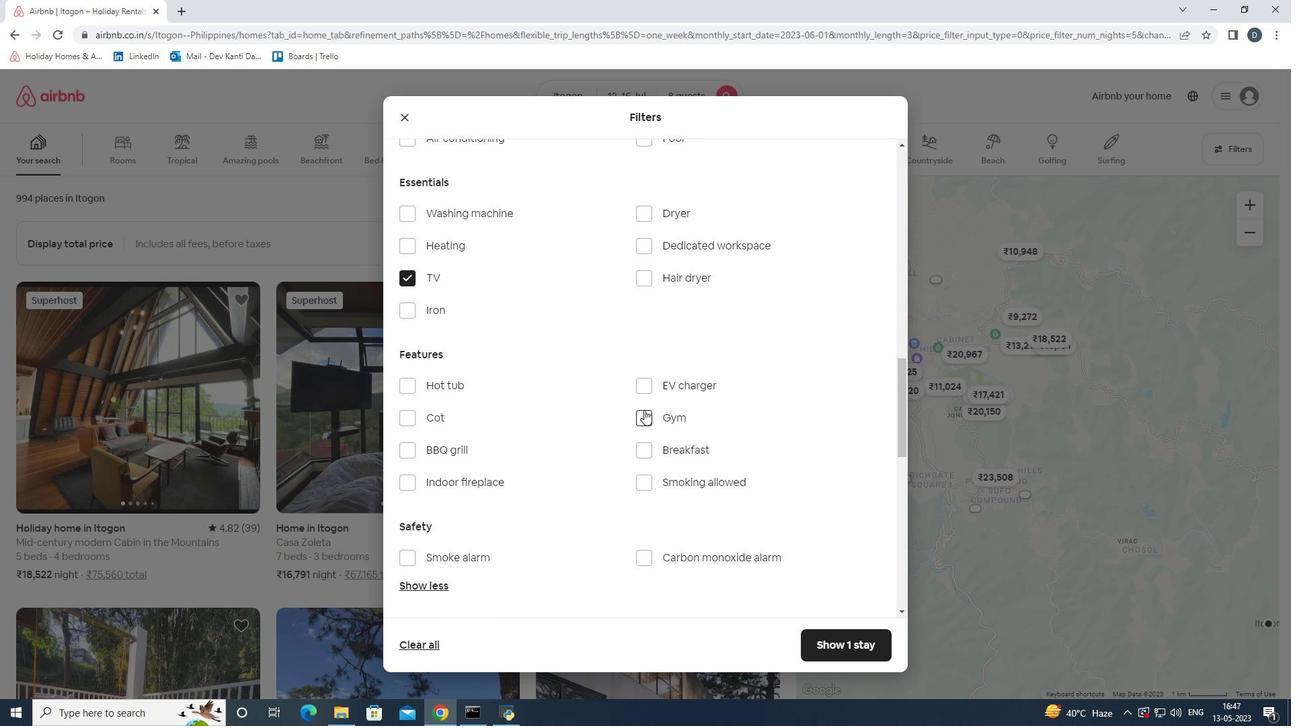 
Action: Mouse moved to (640, 453)
Screenshot: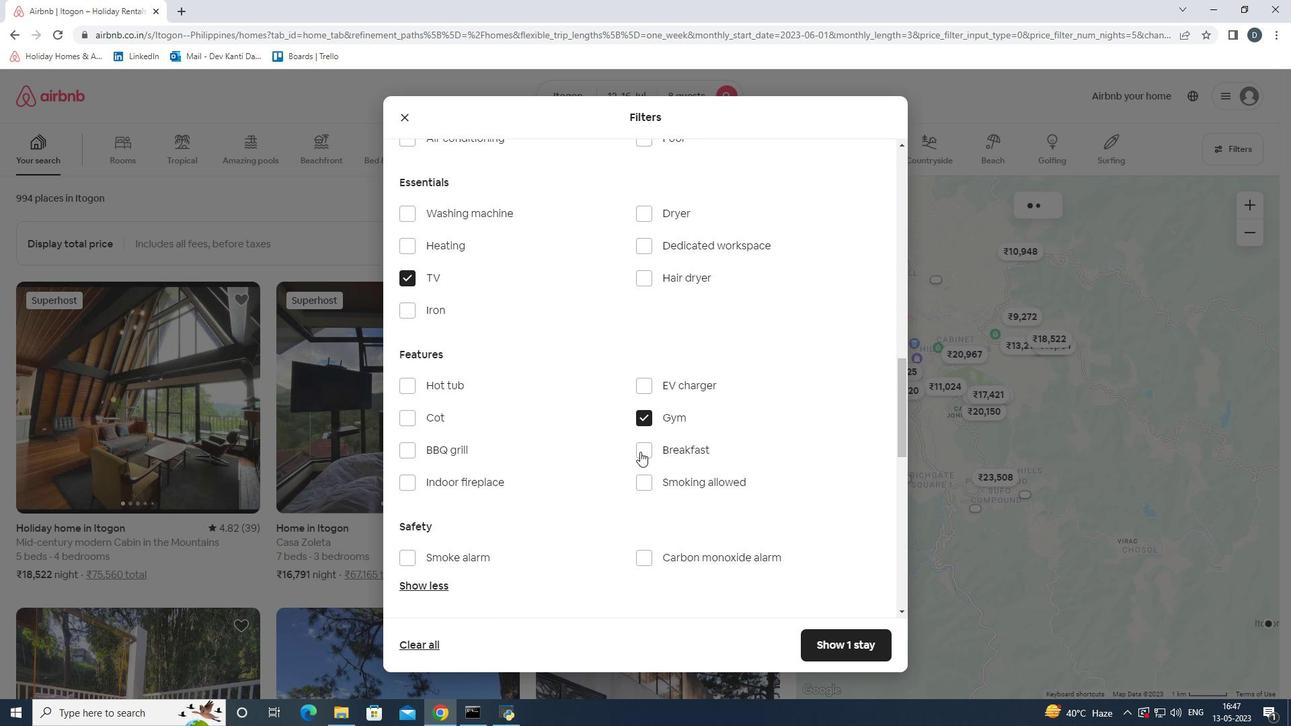 
Action: Mouse pressed left at (640, 453)
Screenshot: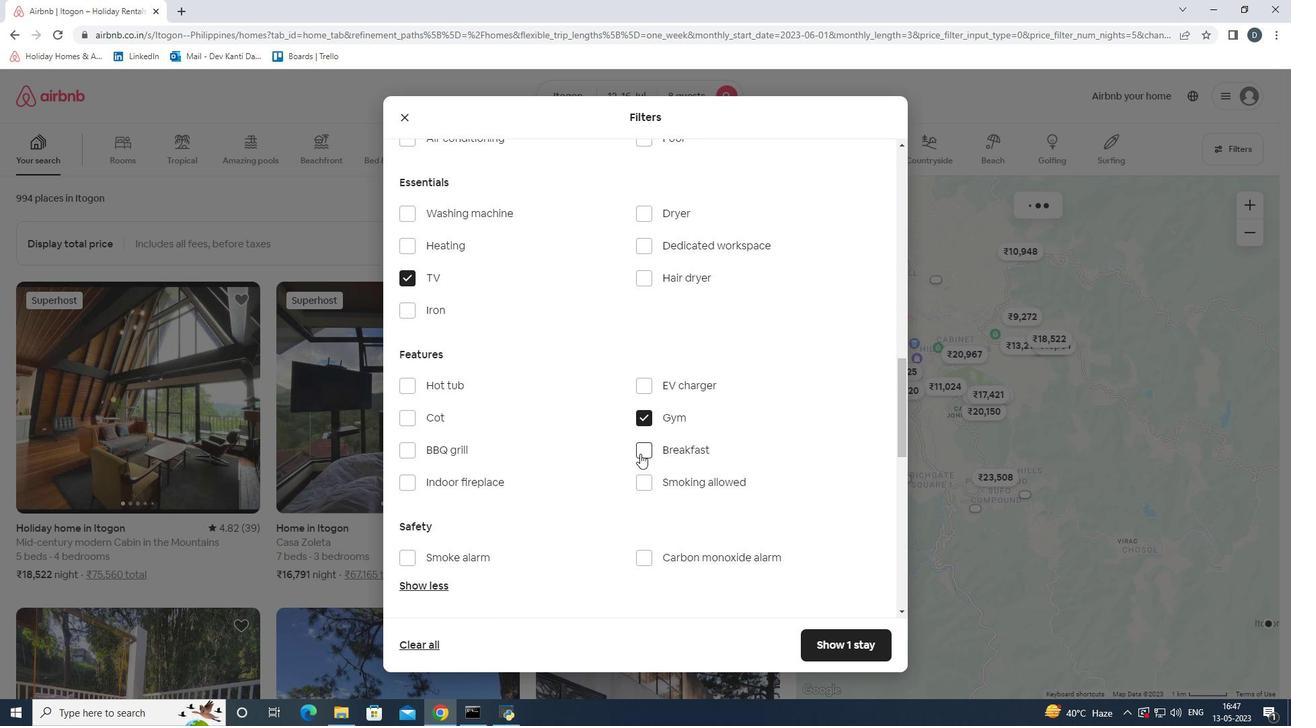 
Action: Mouse moved to (640, 448)
Screenshot: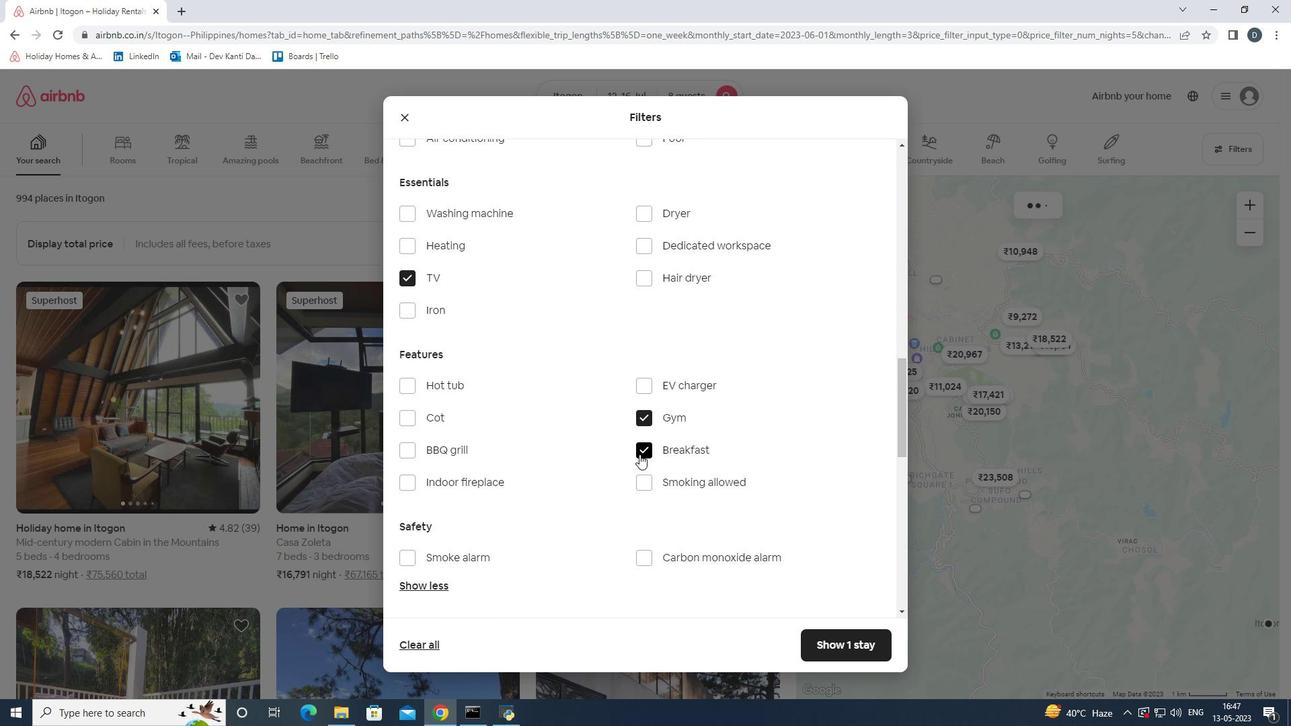 
Action: Mouse scrolled (640, 447) with delta (0, 0)
Screenshot: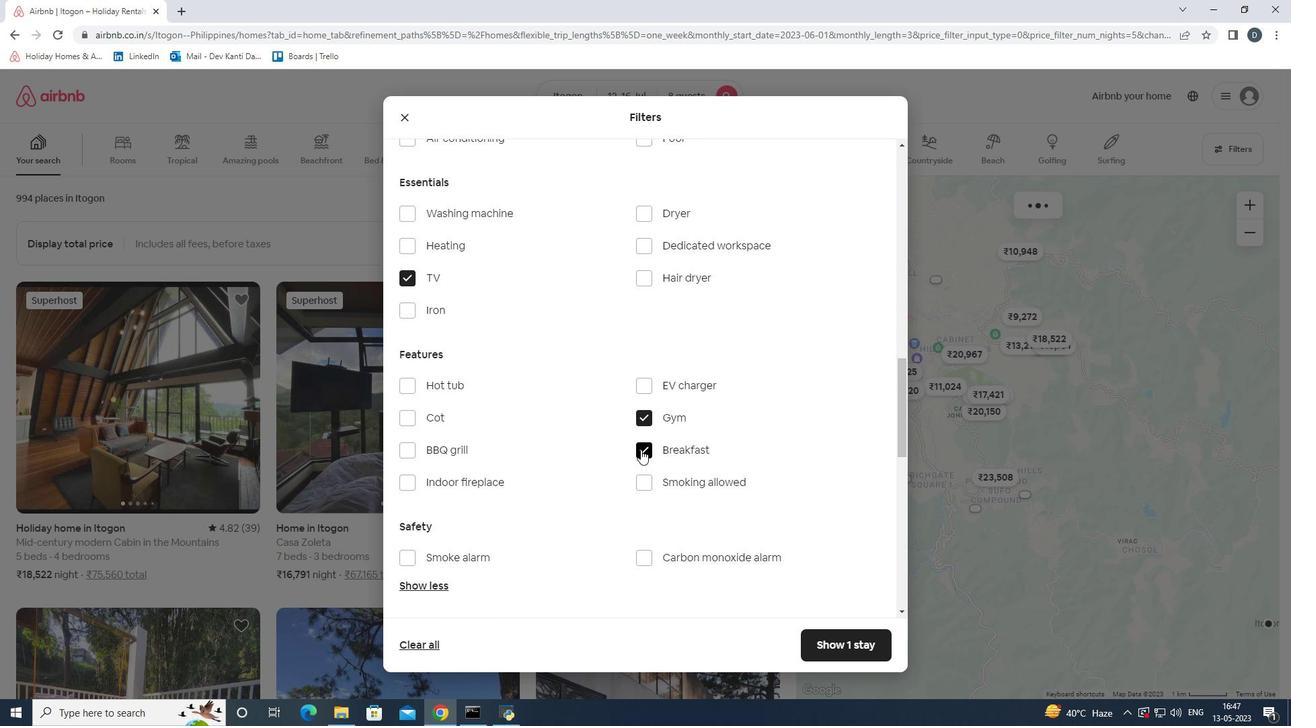 
Action: Mouse scrolled (640, 447) with delta (0, 0)
Screenshot: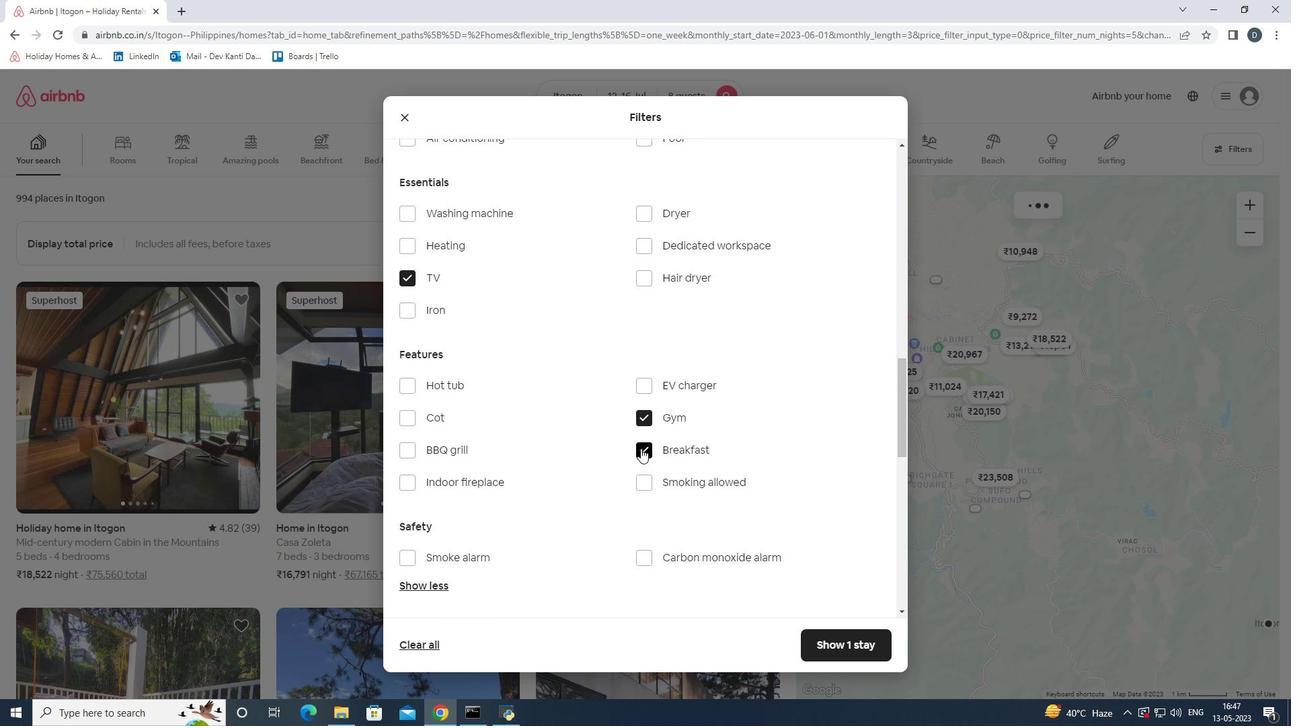 
Action: Mouse scrolled (640, 447) with delta (0, 0)
Screenshot: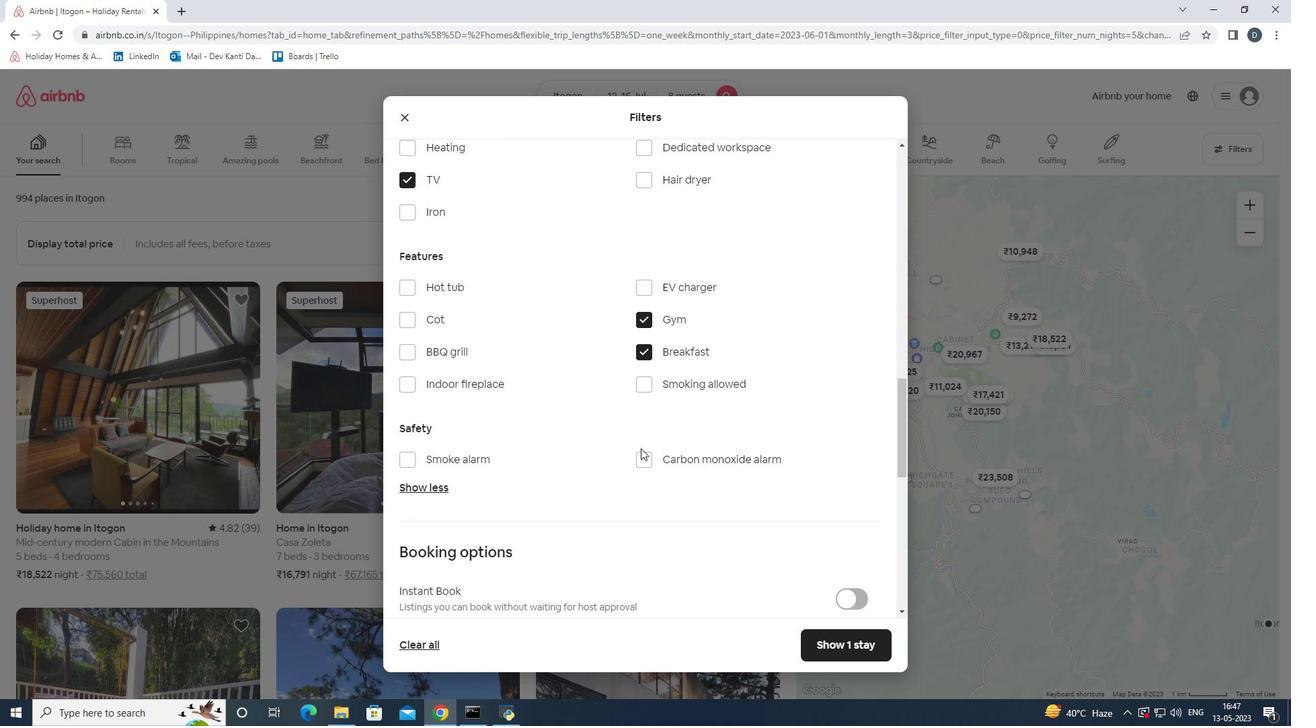 
Action: Mouse scrolled (640, 447) with delta (0, 0)
Screenshot: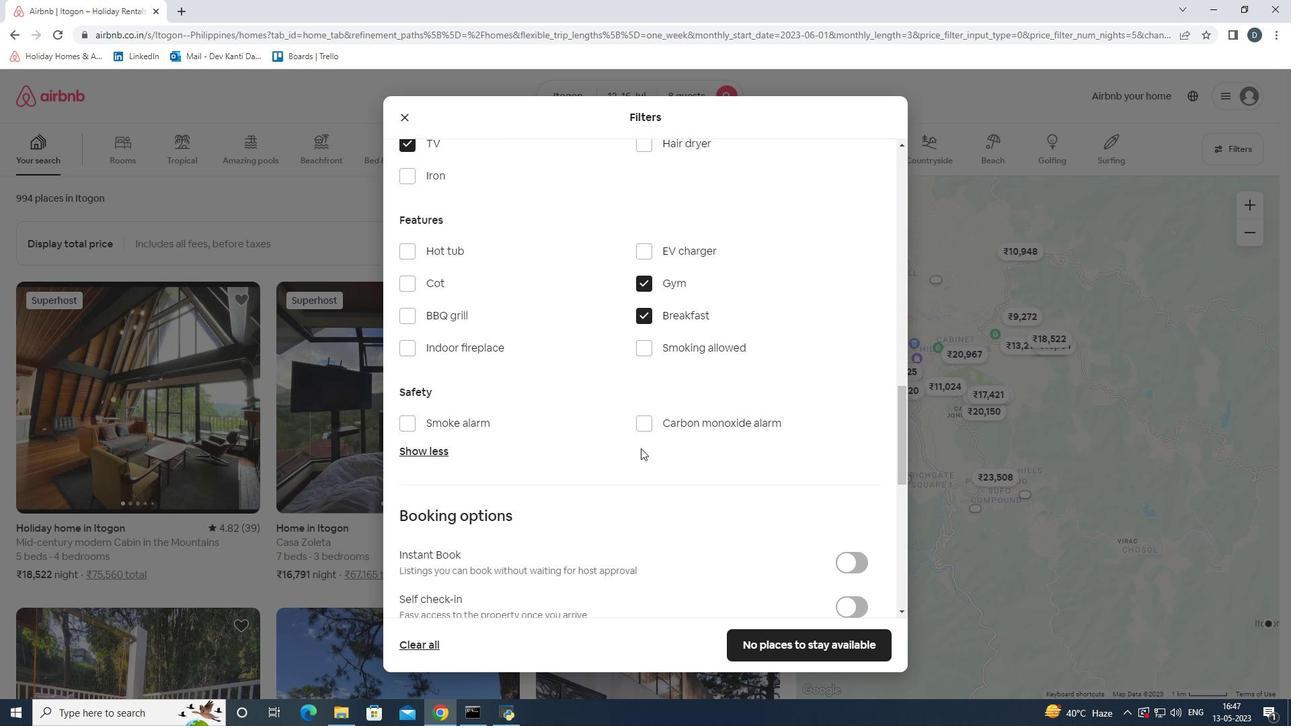 
Action: Mouse scrolled (640, 447) with delta (0, 0)
Screenshot: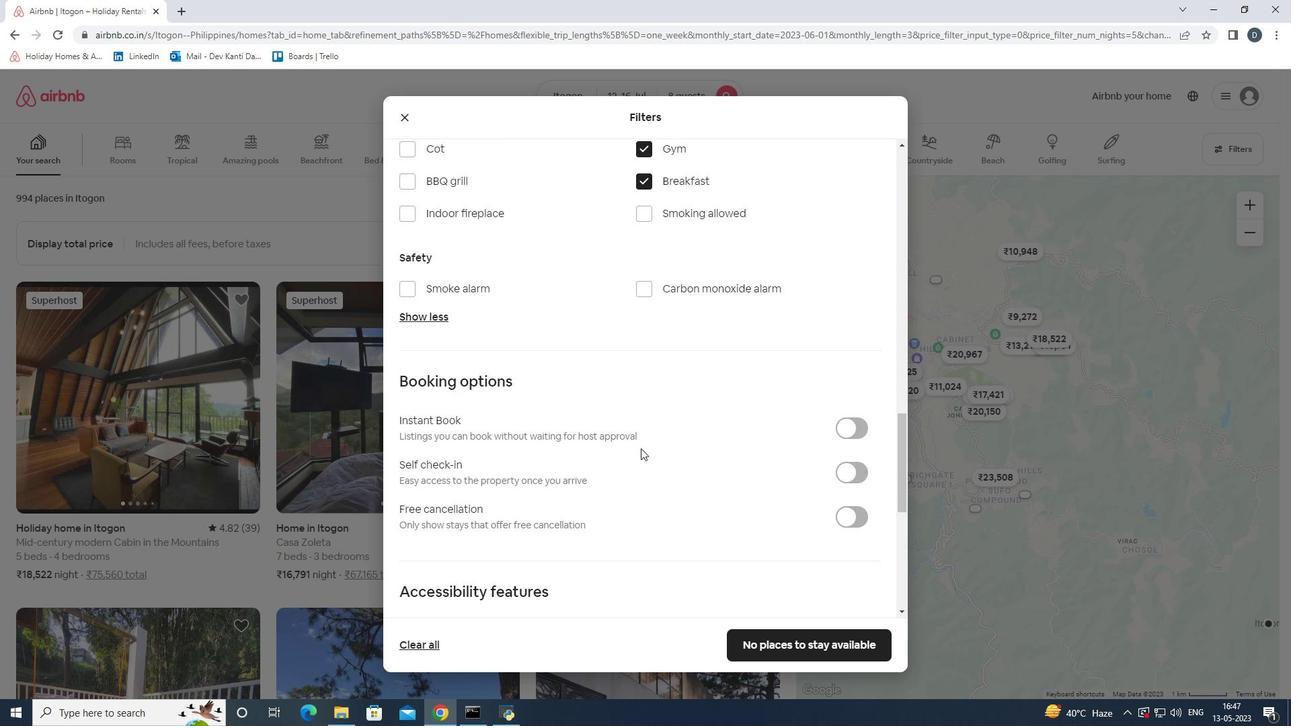 
Action: Mouse moved to (854, 402)
Screenshot: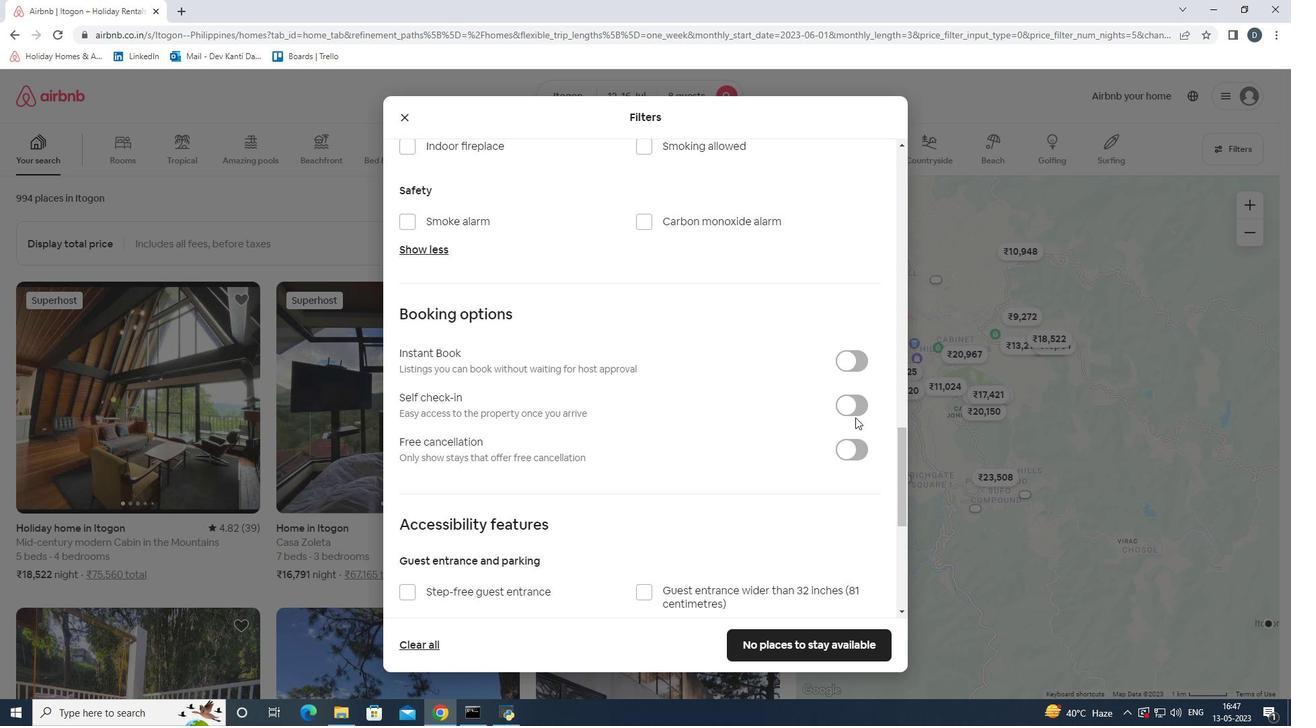 
Action: Mouse pressed left at (854, 402)
Screenshot: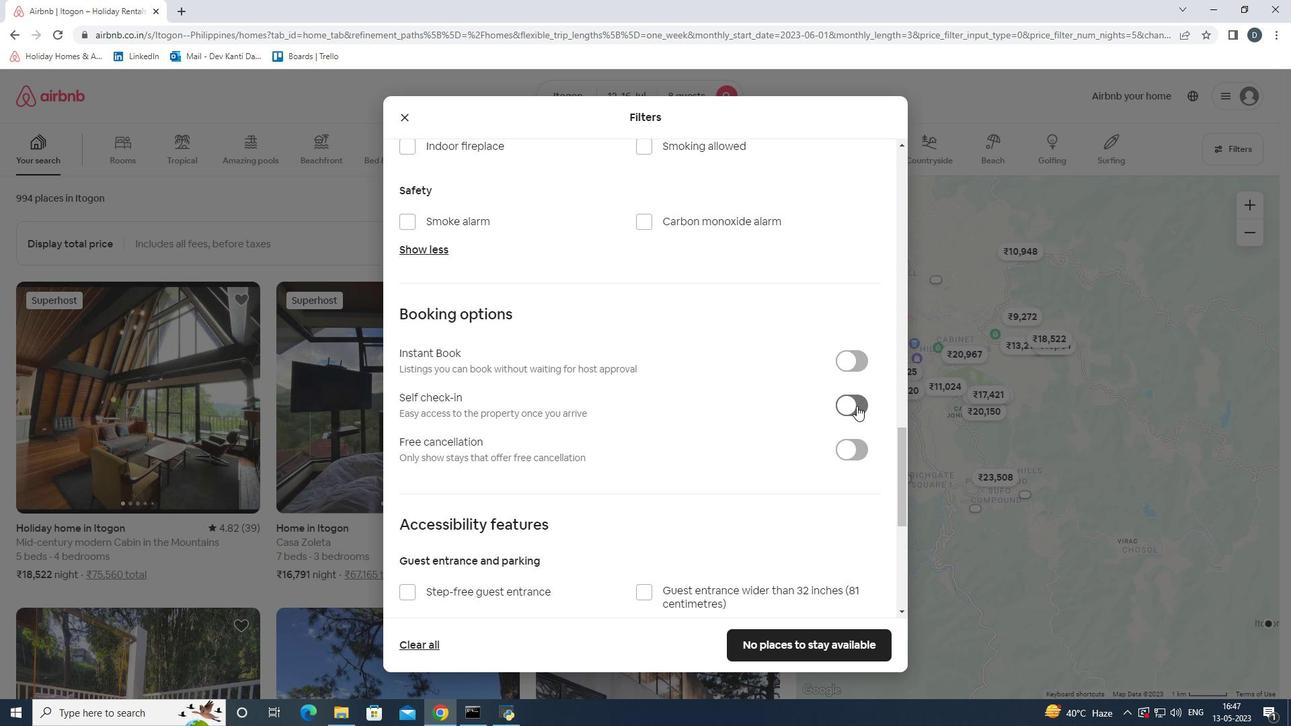 
Action: Mouse moved to (626, 431)
Screenshot: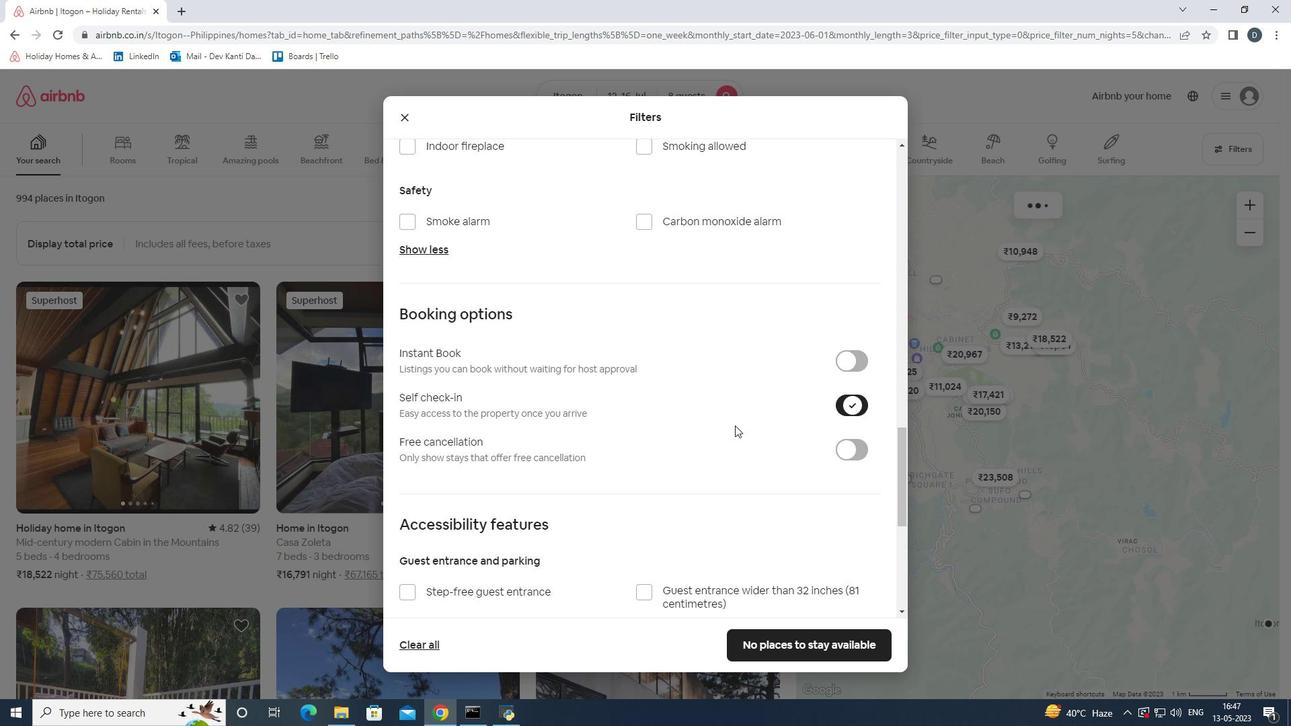 
Action: Mouse scrolled (626, 430) with delta (0, 0)
Screenshot: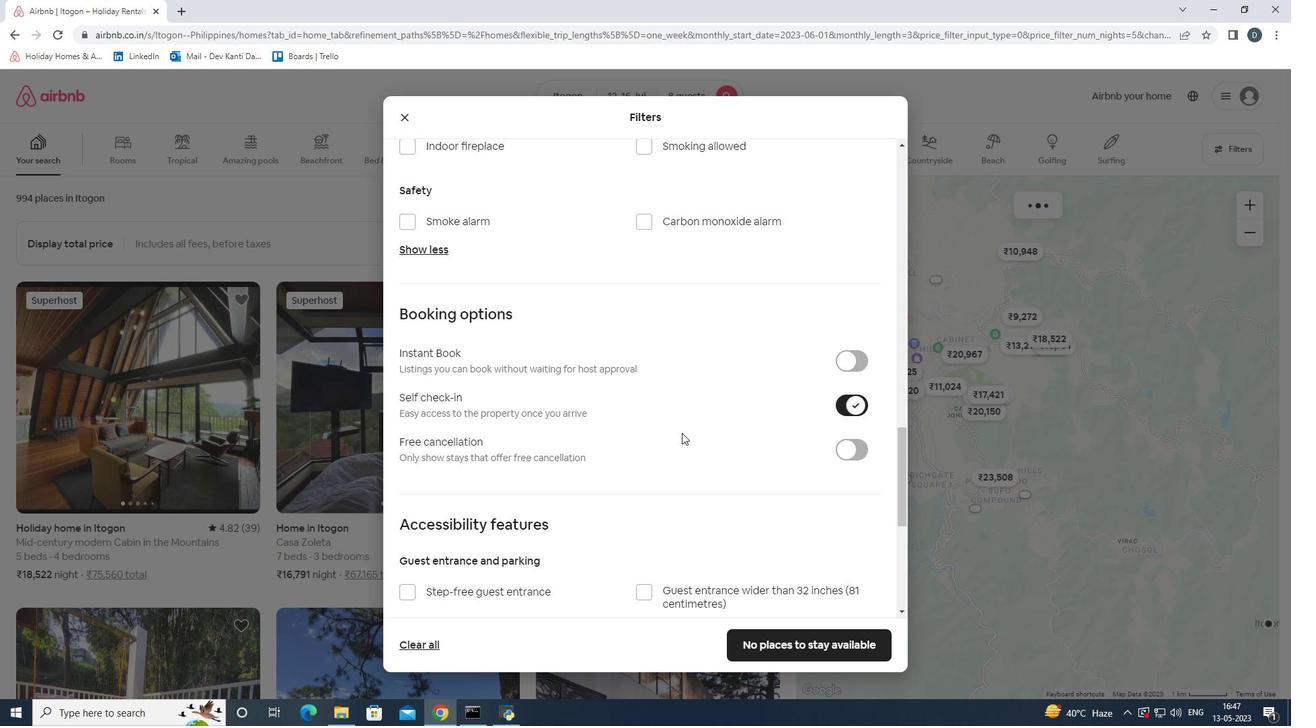 
Action: Mouse scrolled (626, 430) with delta (0, 0)
Screenshot: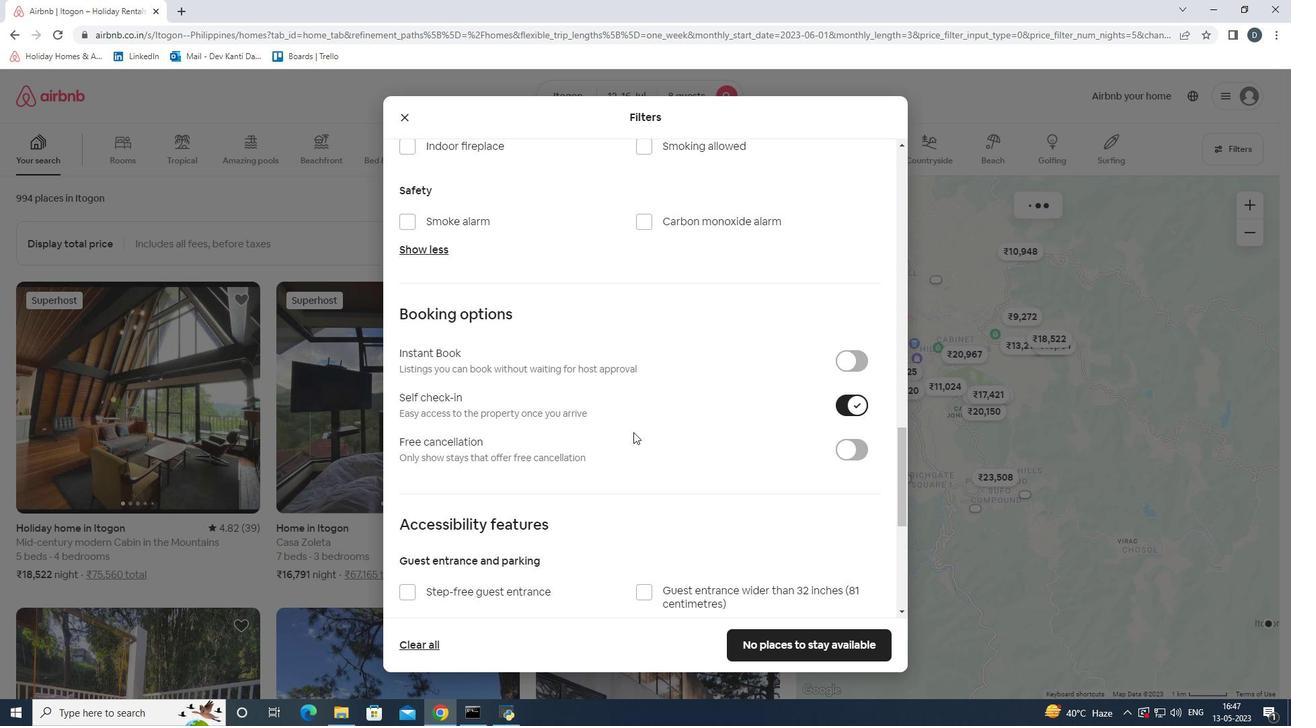 
Action: Mouse scrolled (626, 430) with delta (0, 0)
Screenshot: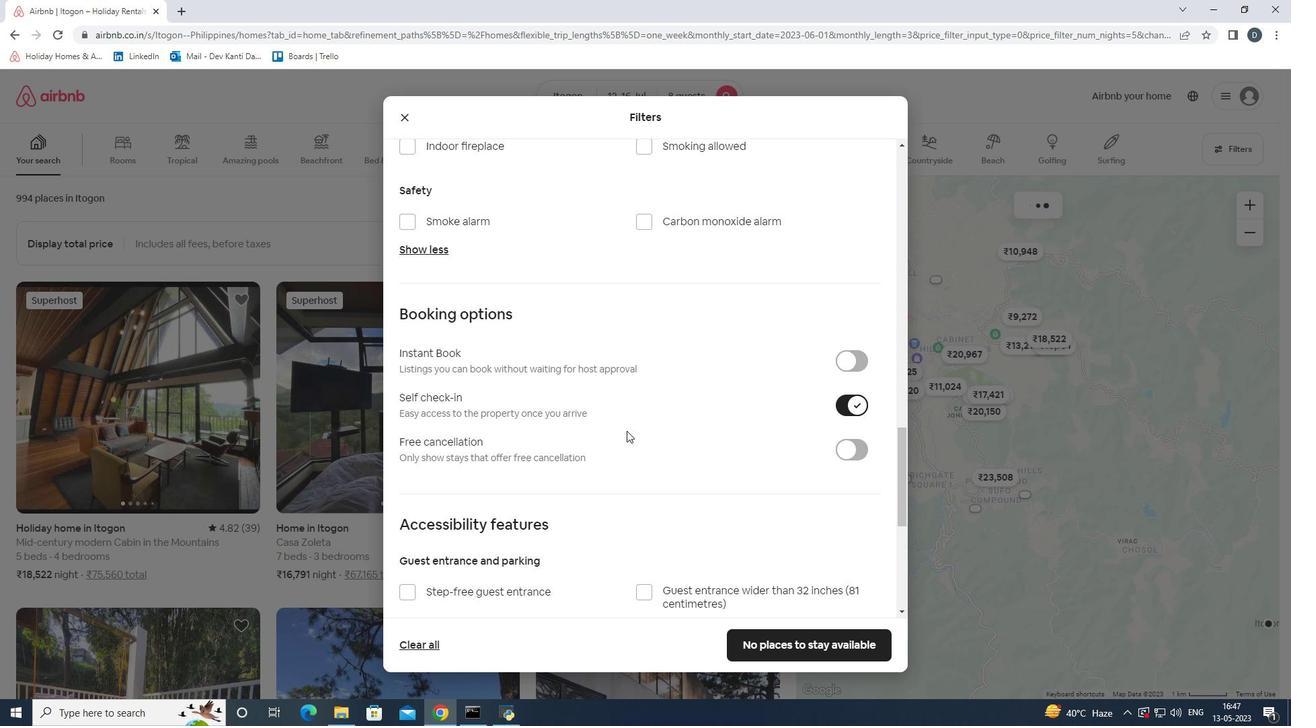 
Action: Mouse scrolled (626, 430) with delta (0, 0)
Screenshot: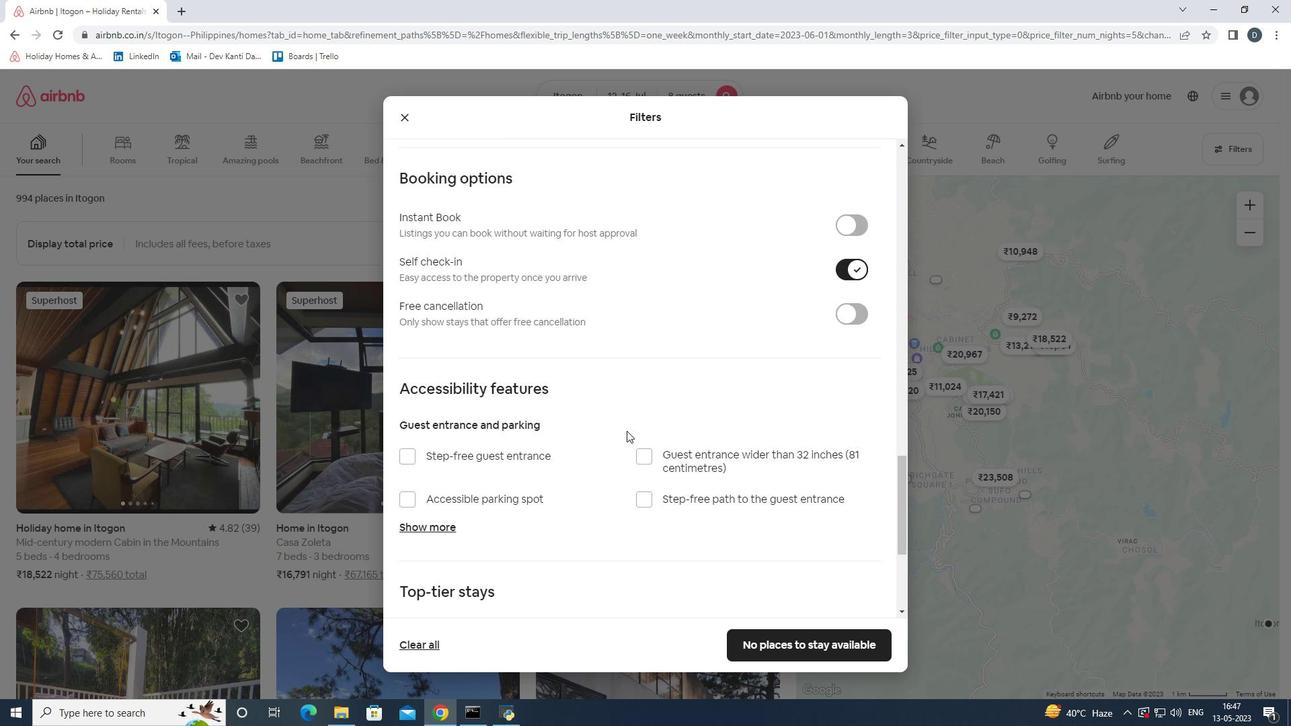 
Action: Mouse scrolled (626, 430) with delta (0, 0)
Screenshot: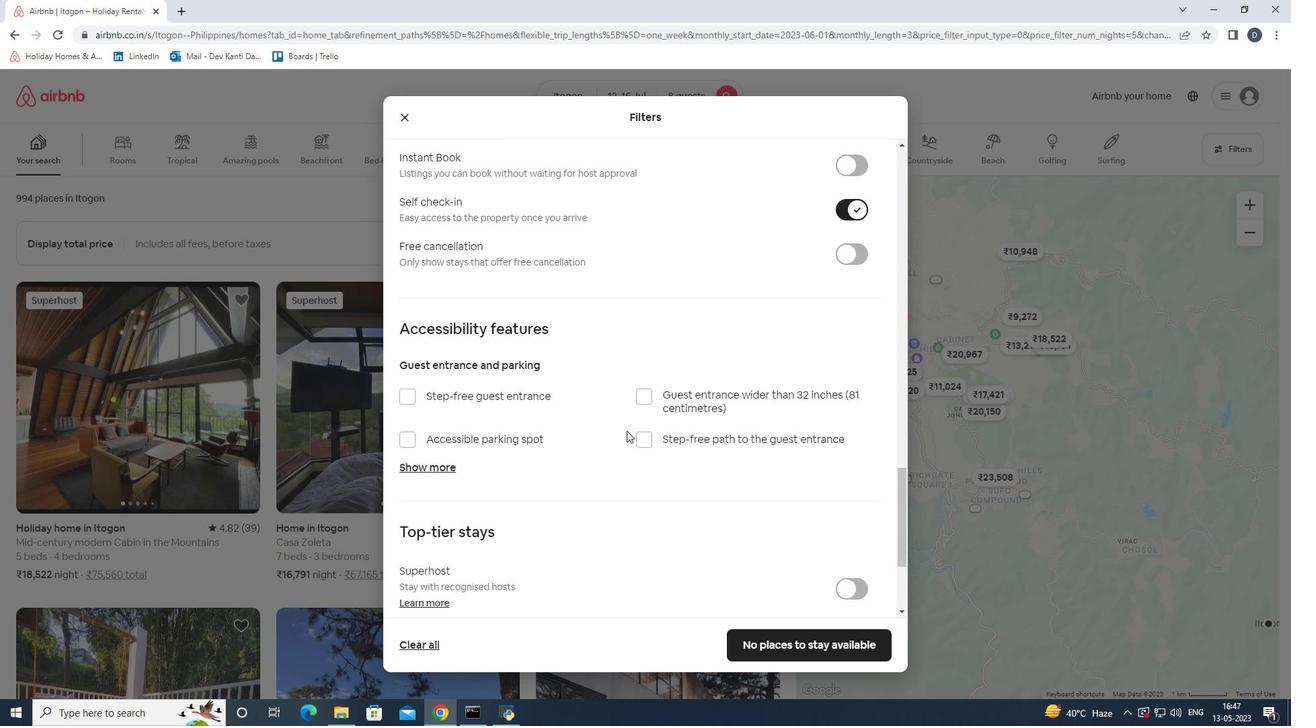 
Action: Mouse scrolled (626, 430) with delta (0, 0)
Screenshot: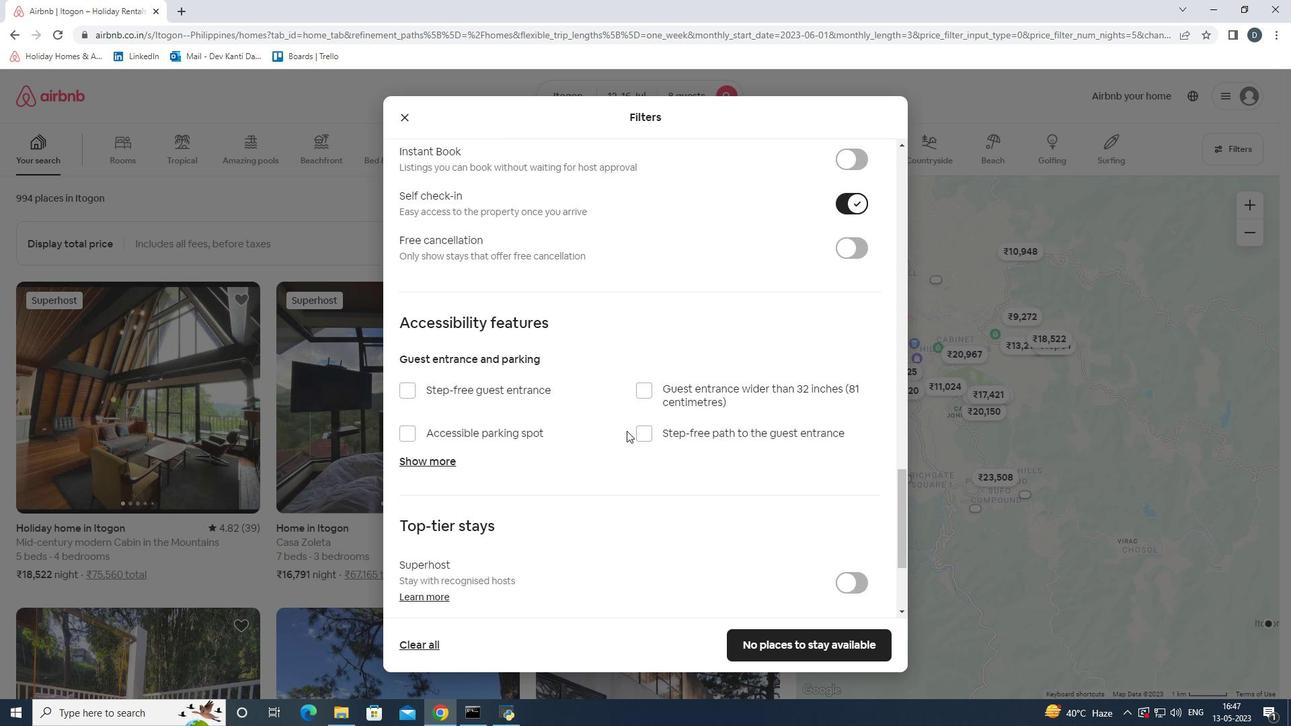 
Action: Mouse moved to (398, 520)
Screenshot: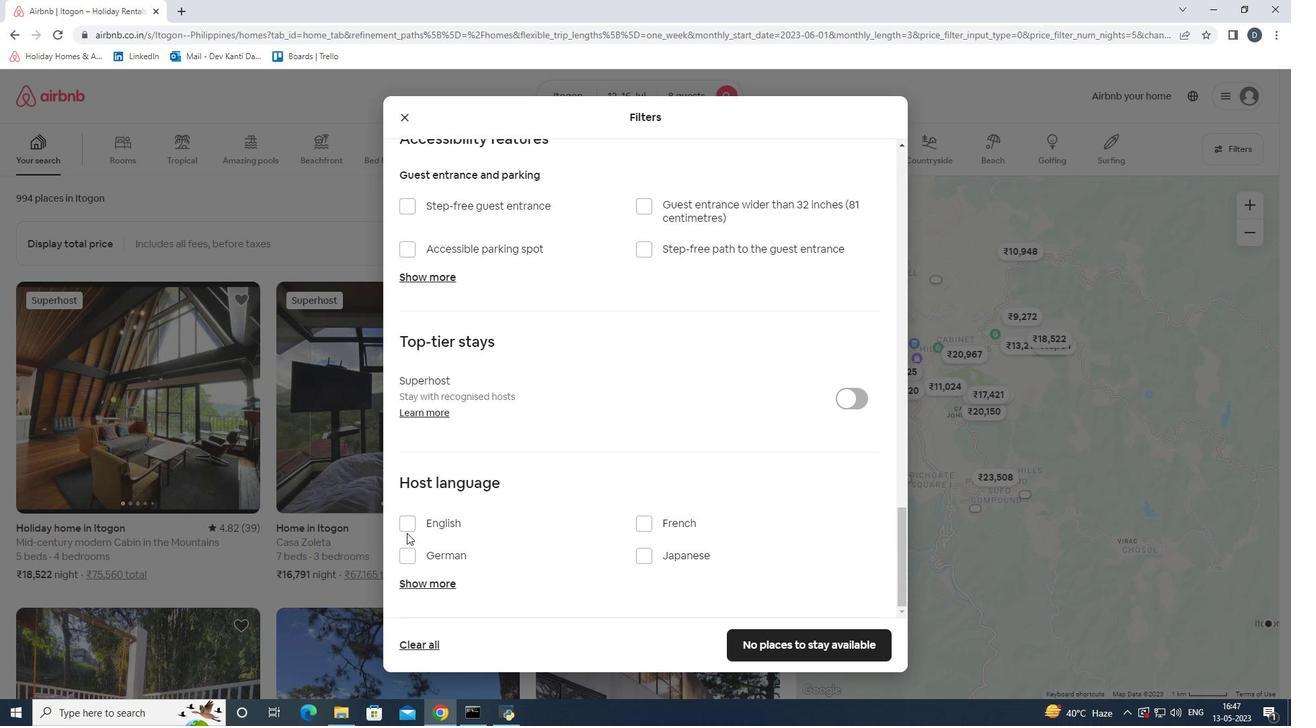 
Action: Mouse pressed left at (398, 520)
Screenshot: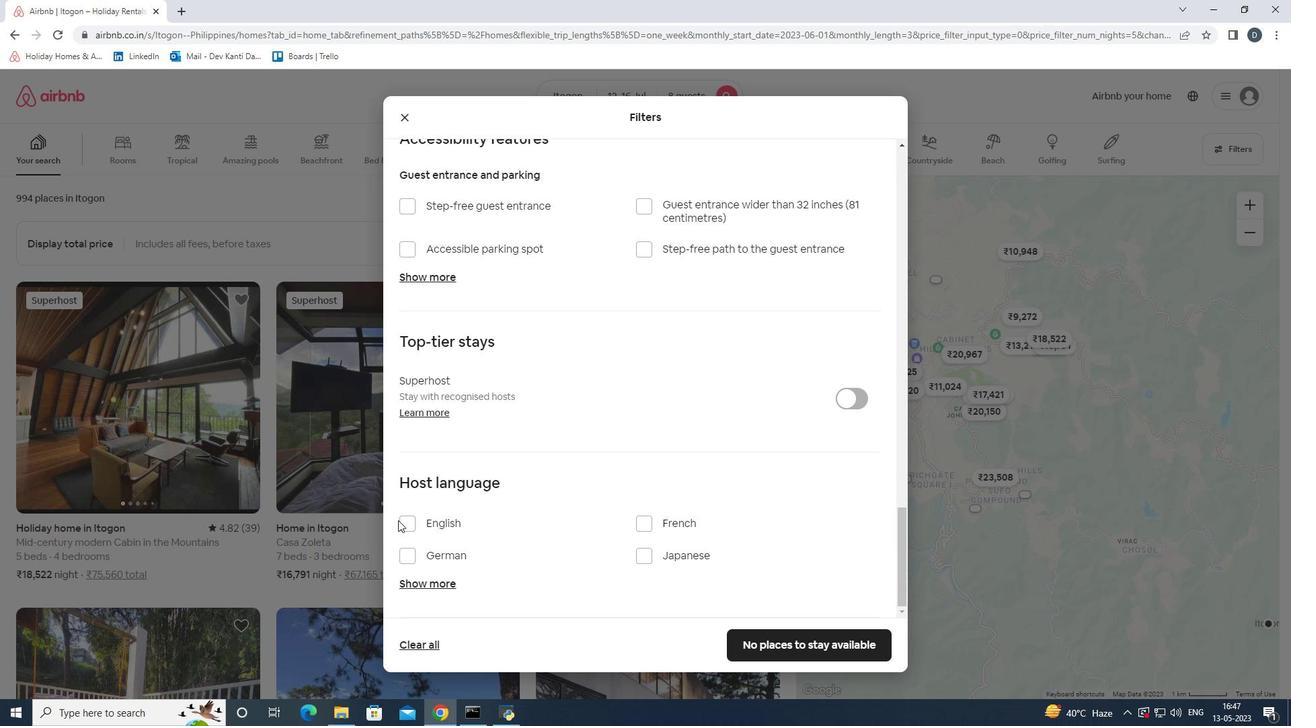 
Action: Mouse moved to (404, 521)
Screenshot: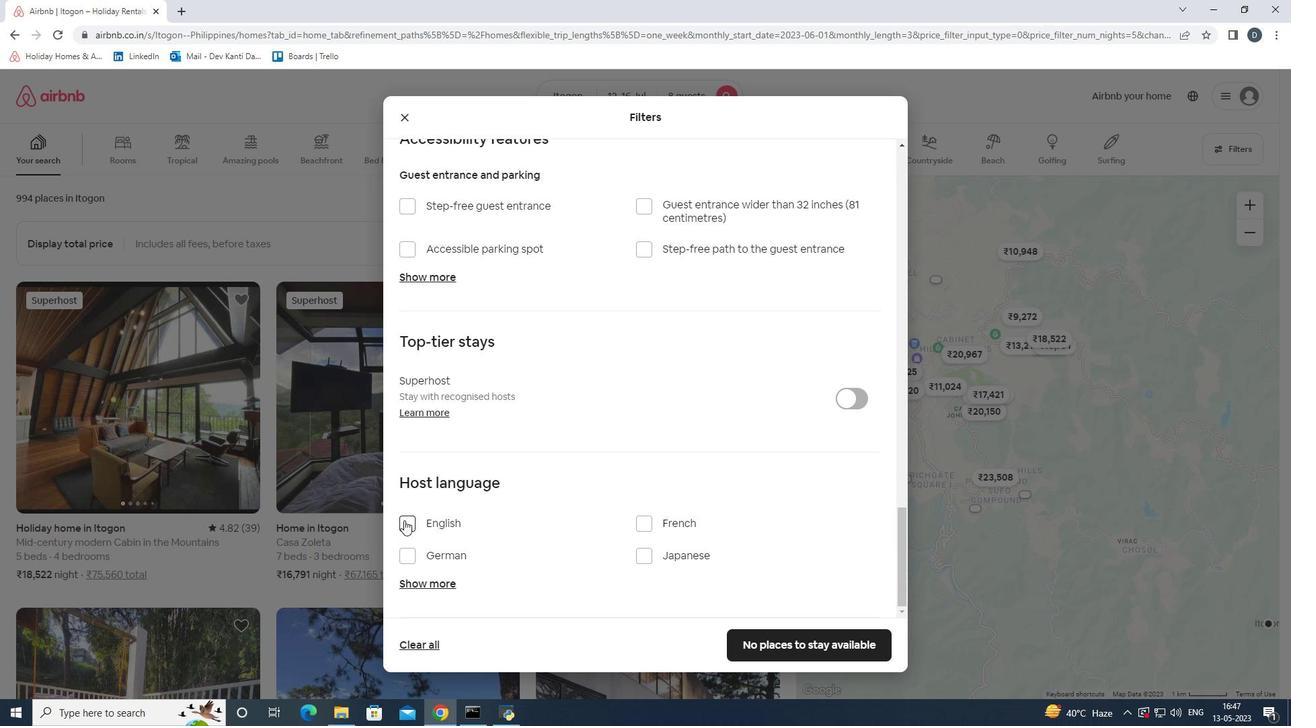 
Action: Mouse pressed left at (404, 521)
Screenshot: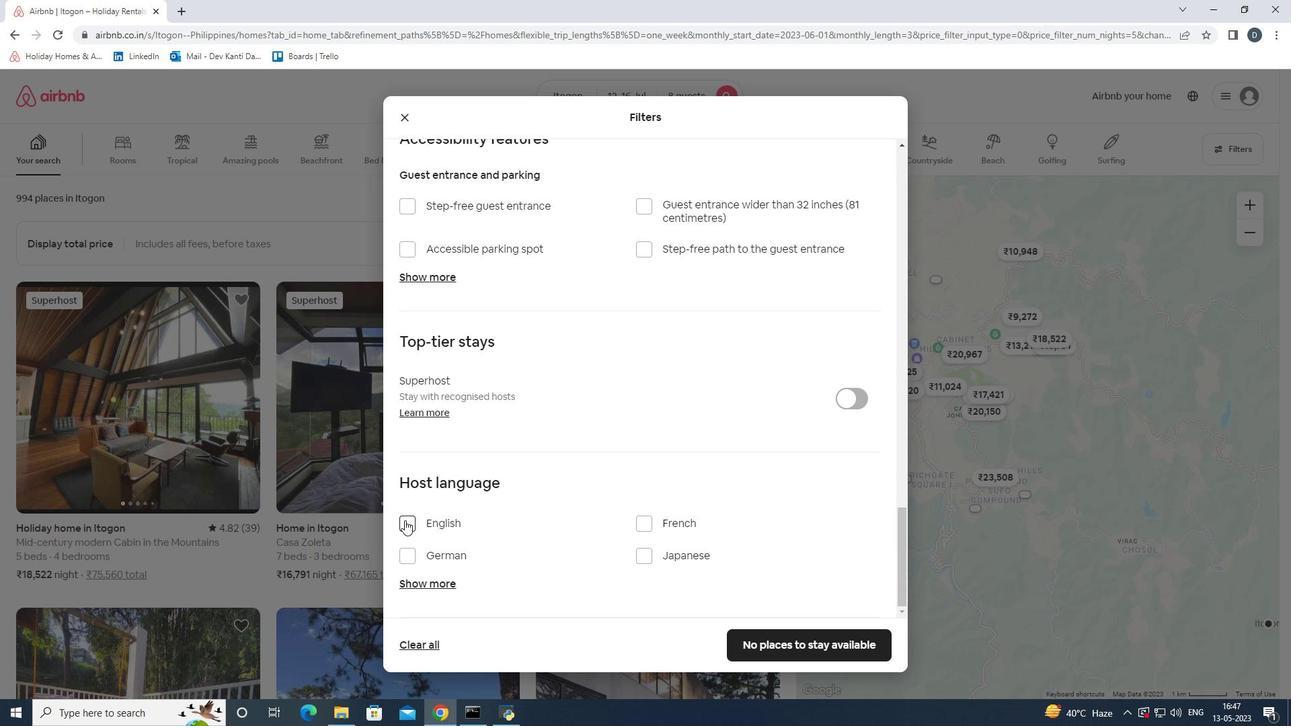 
Action: Mouse moved to (774, 634)
Screenshot: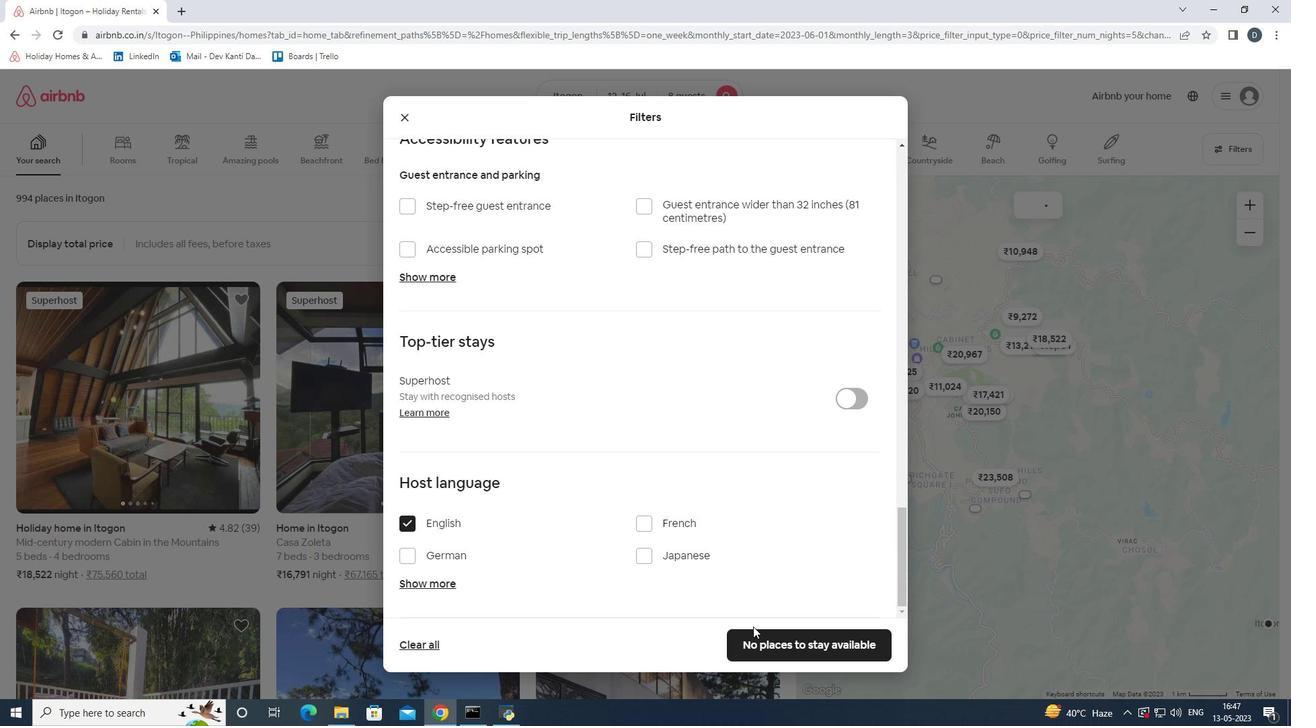 
Action: Mouse pressed left at (774, 634)
Screenshot: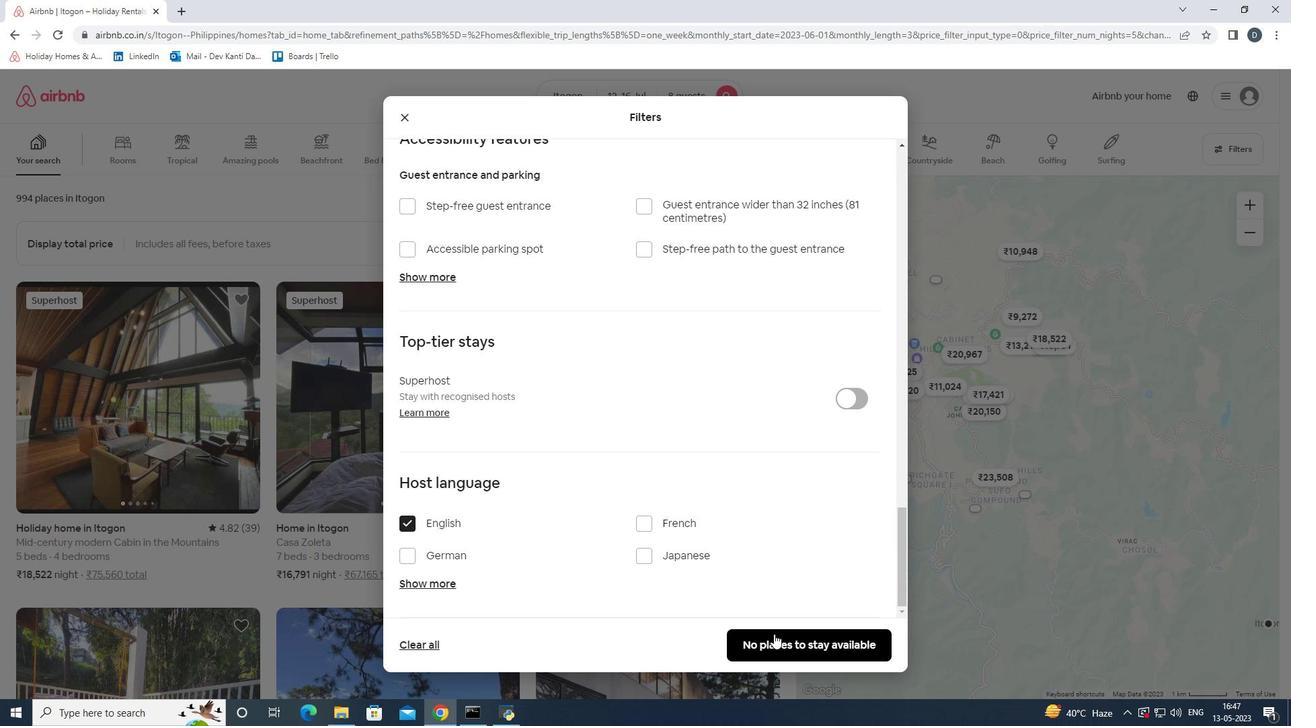 
